 Task: Search one way flight ticket for 1 adult, 6 children, 1 infant in seat and 1 infant on lap in business from Tampa: Tampa International Airport to South Bend: South Bend International Airport on 8-6-2023. Choice of flights is Singapure airlines. Number of bags: 2 checked bags. Price is upto 109000. Outbound departure time preference is 8:00.
Action: Mouse moved to (311, 417)
Screenshot: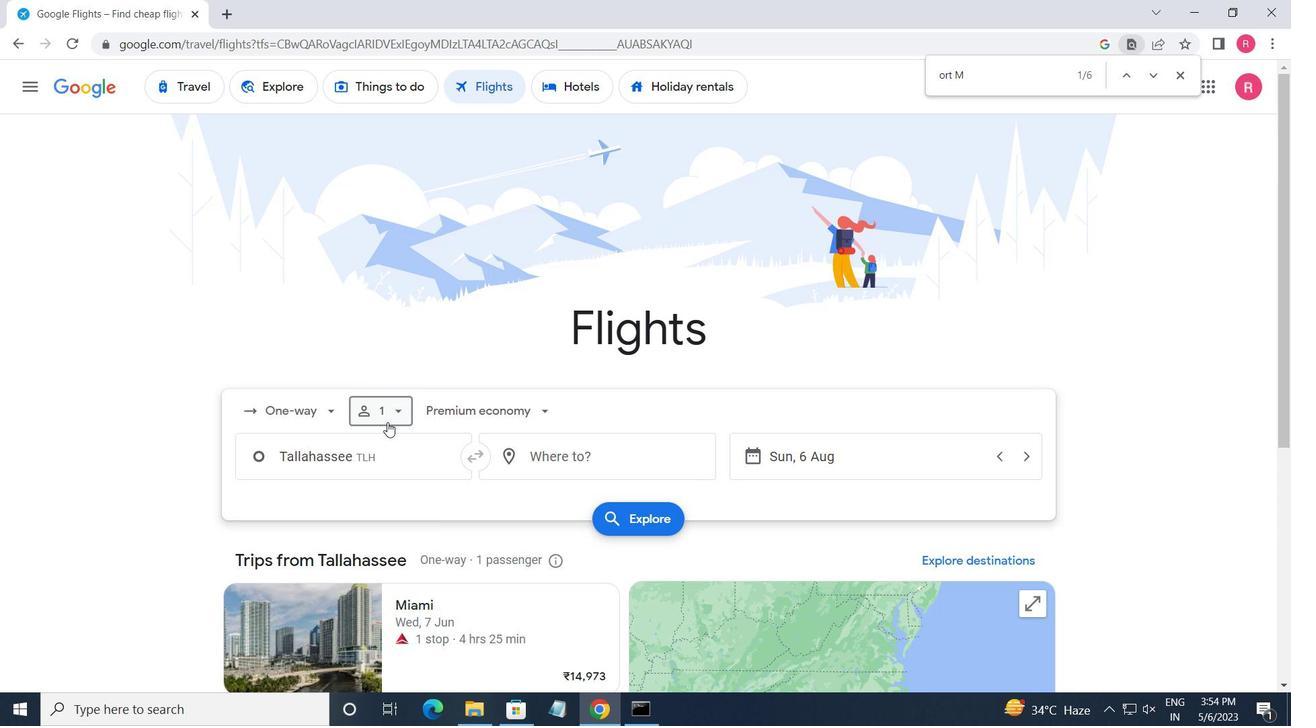 
Action: Mouse pressed left at (311, 417)
Screenshot: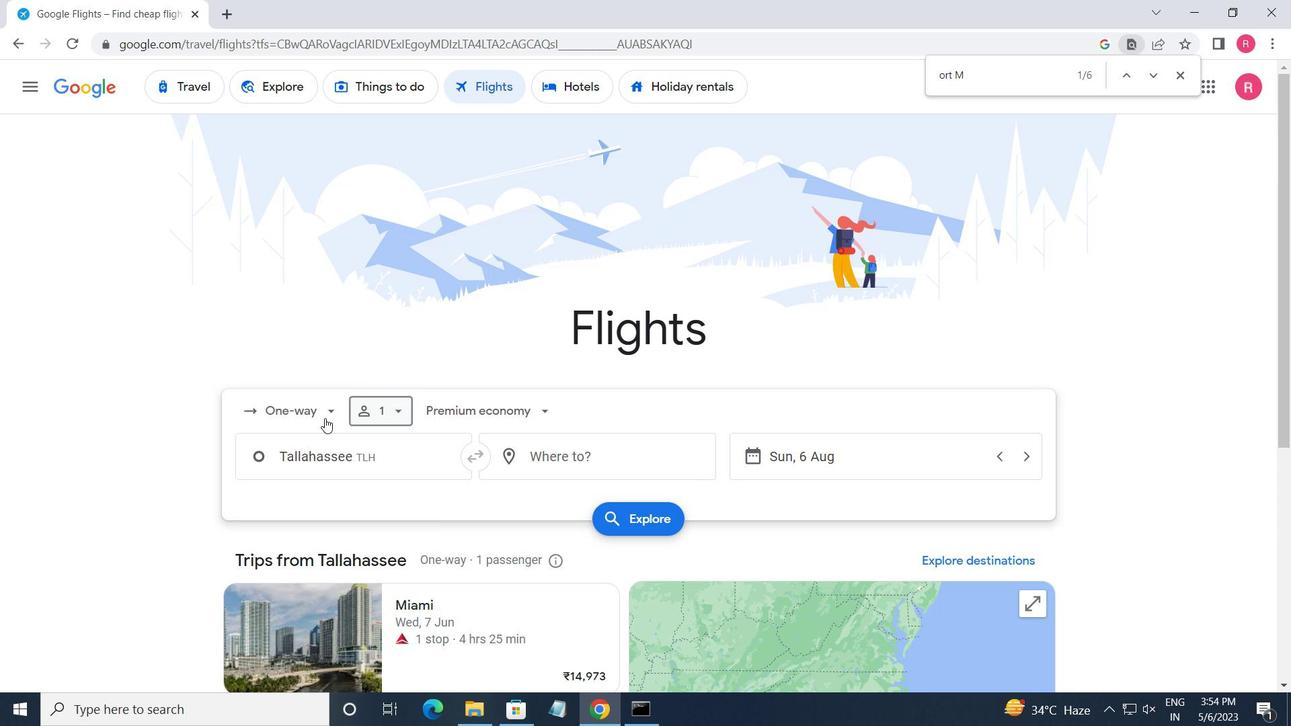 
Action: Mouse moved to (306, 496)
Screenshot: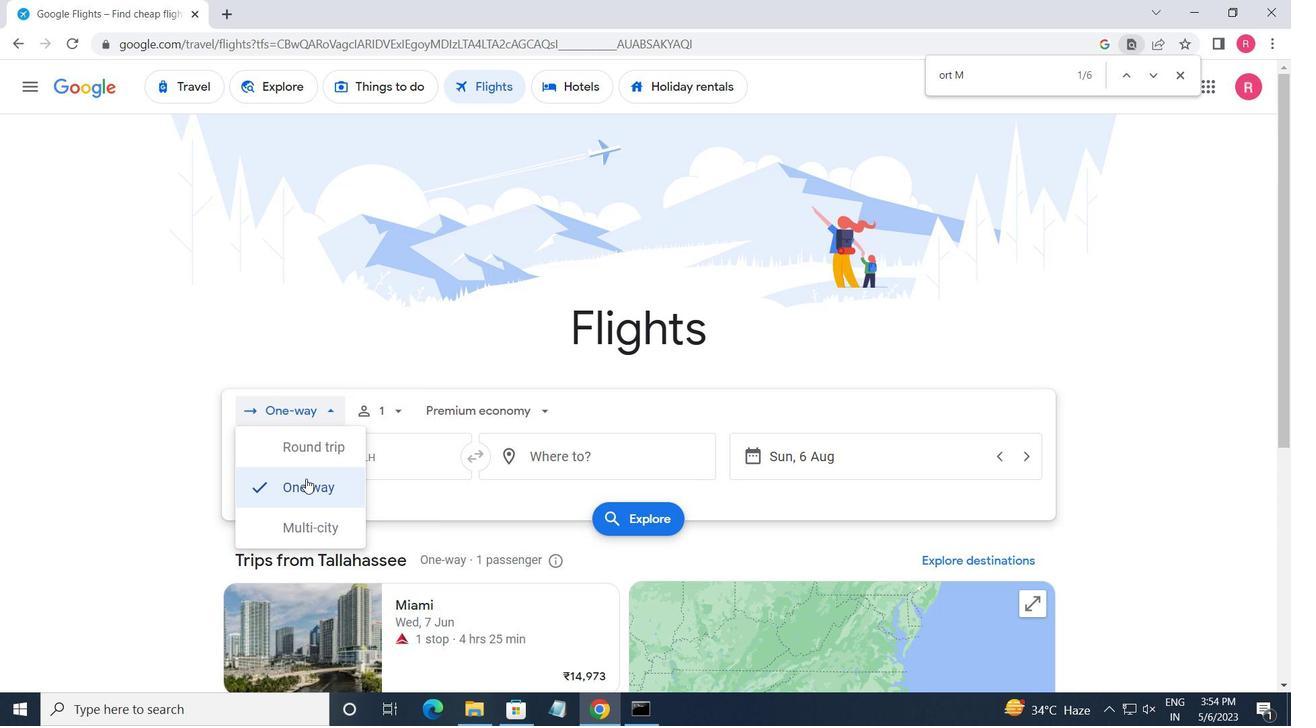 
Action: Mouse pressed left at (306, 496)
Screenshot: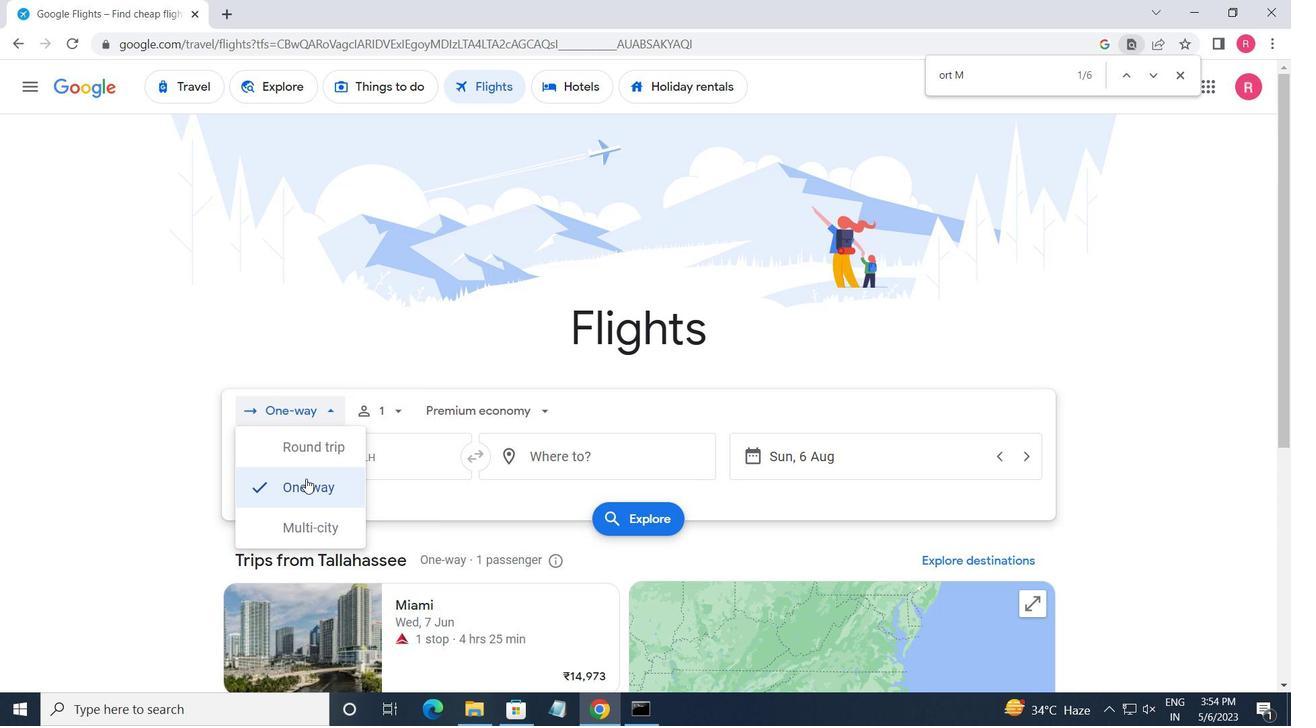 
Action: Mouse moved to (384, 407)
Screenshot: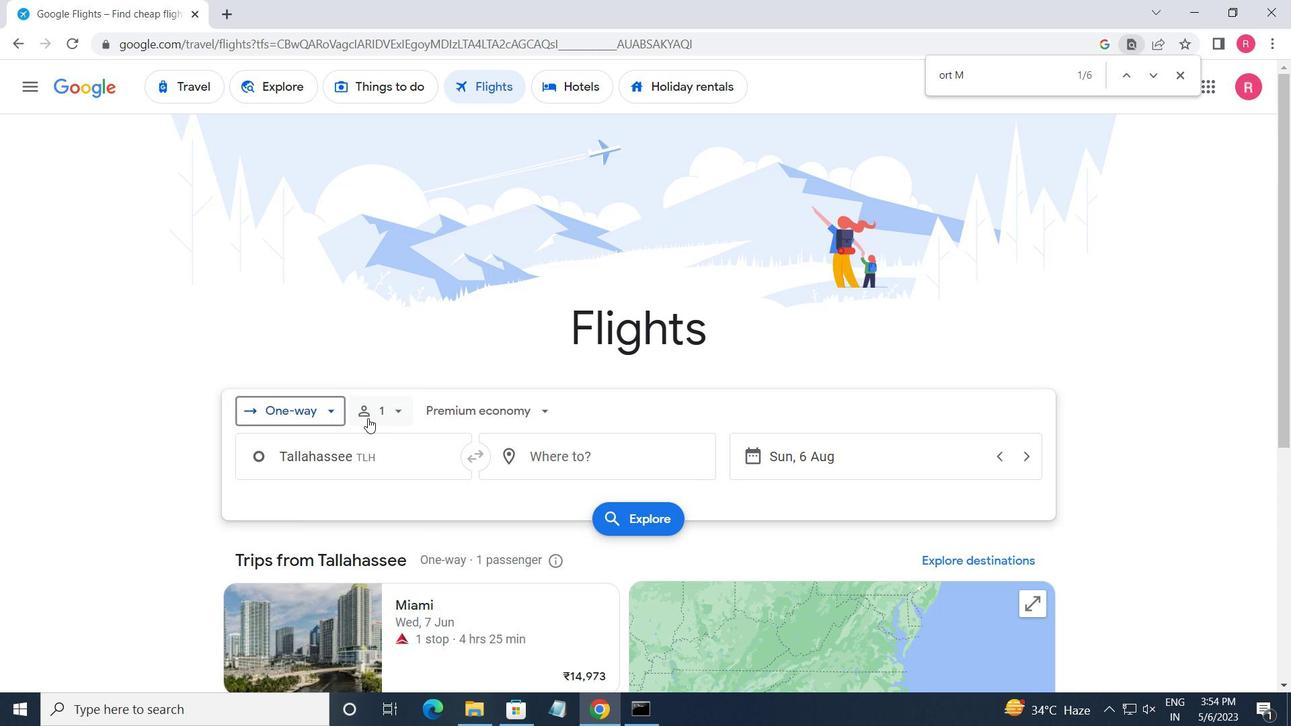 
Action: Mouse pressed left at (384, 407)
Screenshot: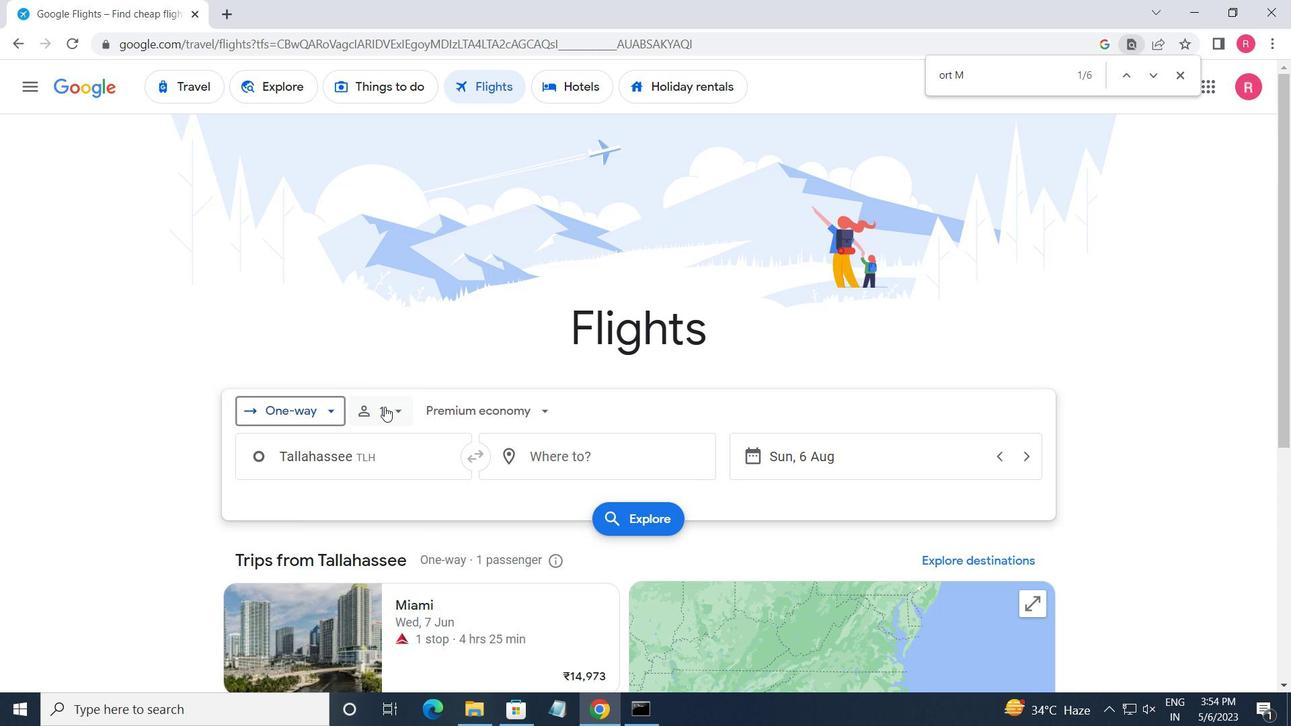 
Action: Mouse moved to (528, 502)
Screenshot: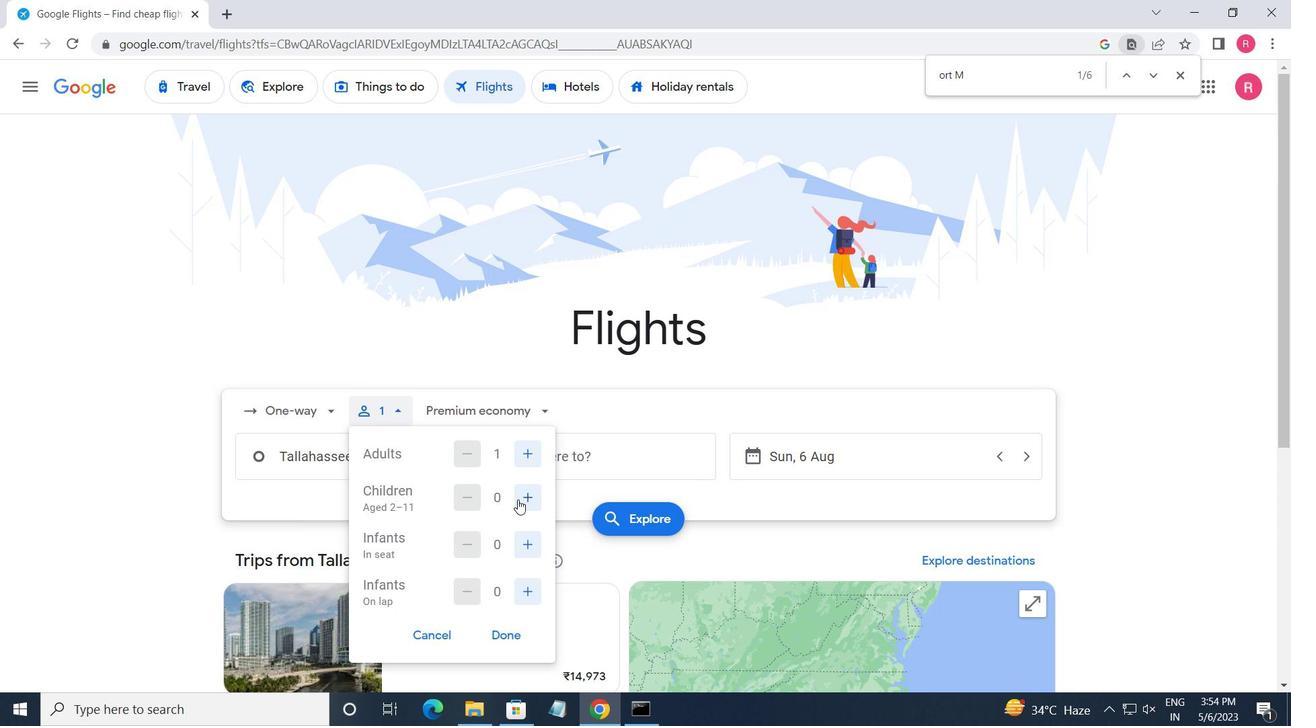 
Action: Mouse pressed left at (528, 502)
Screenshot: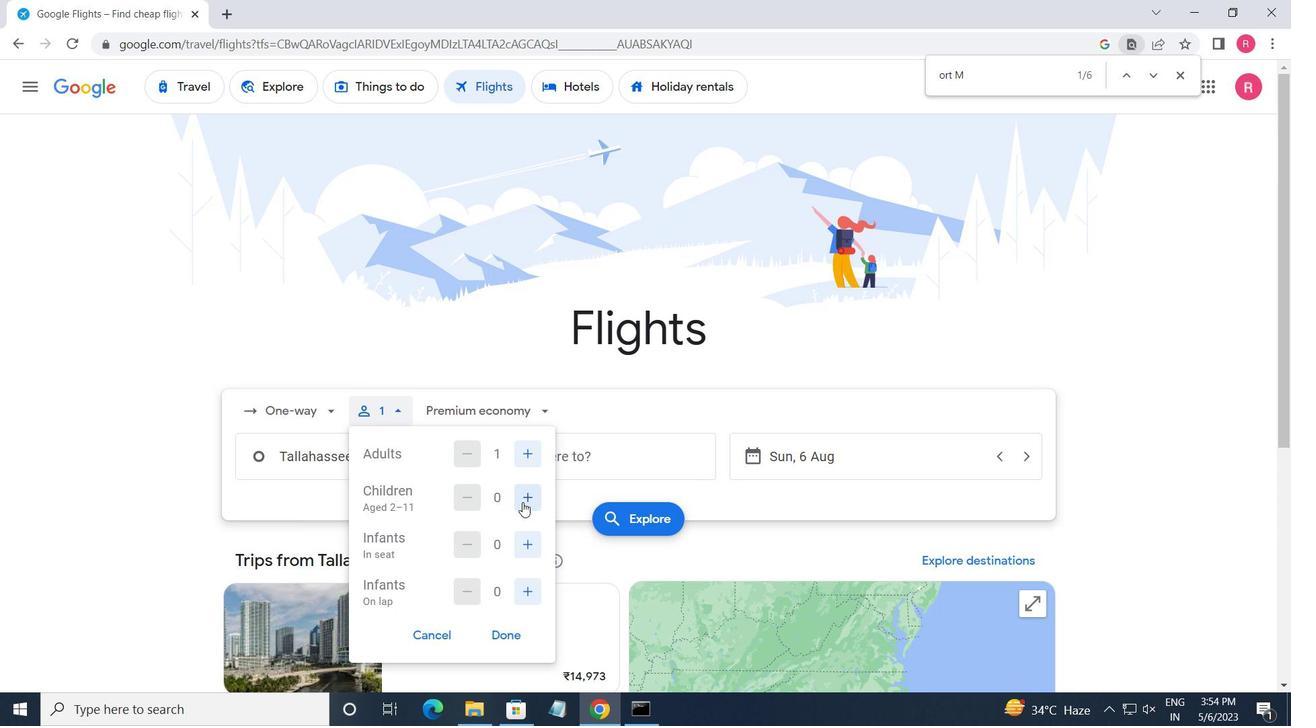 
Action: Mouse moved to (529, 499)
Screenshot: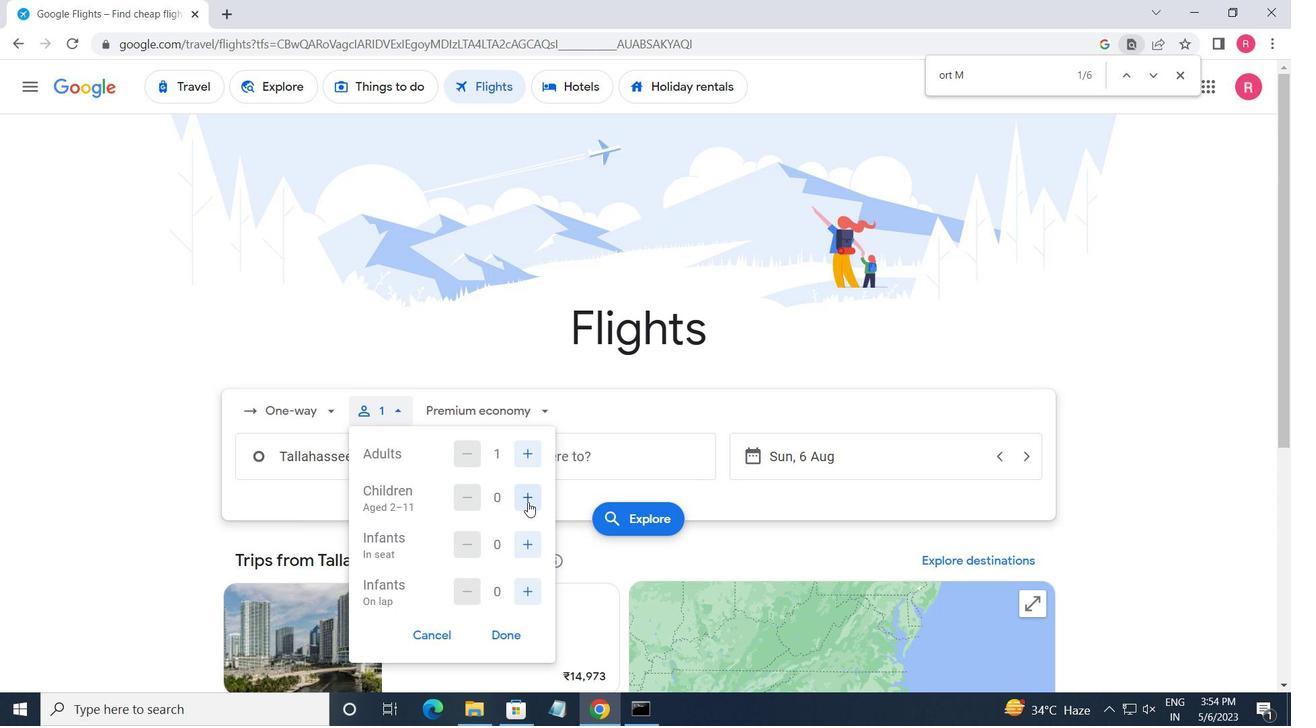 
Action: Mouse pressed left at (529, 499)
Screenshot: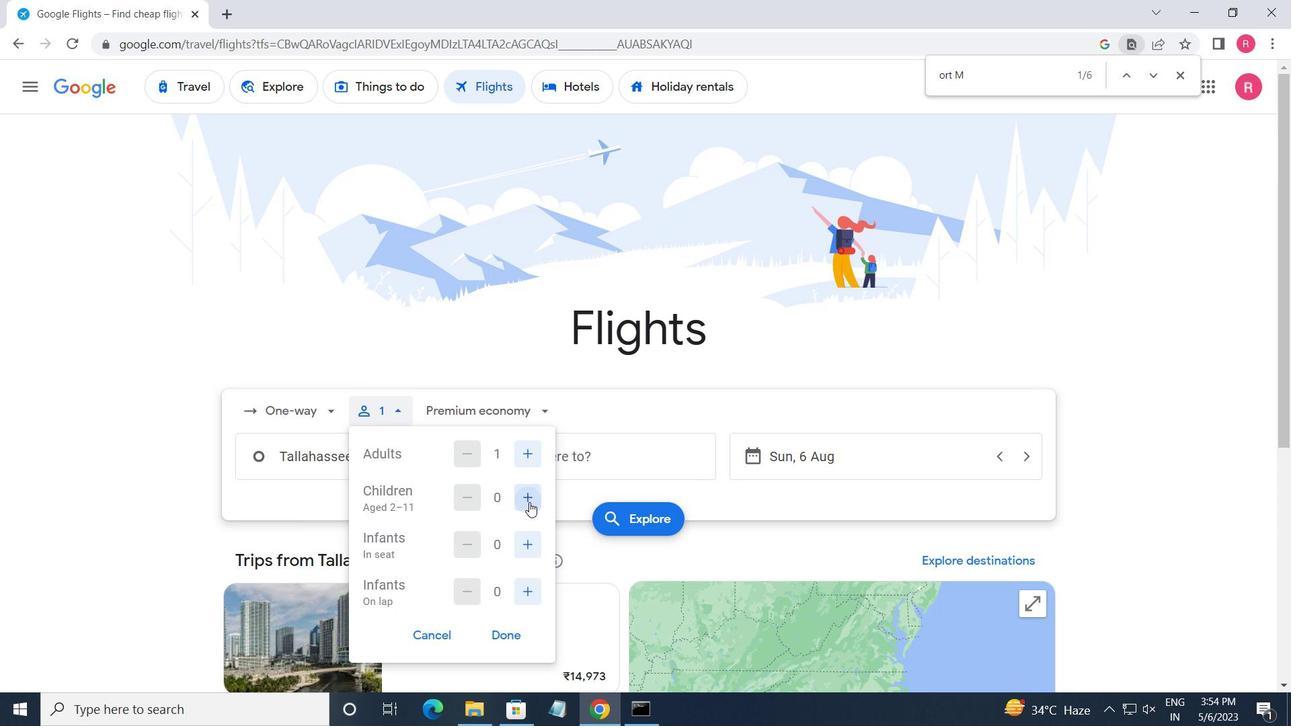 
Action: Mouse moved to (528, 499)
Screenshot: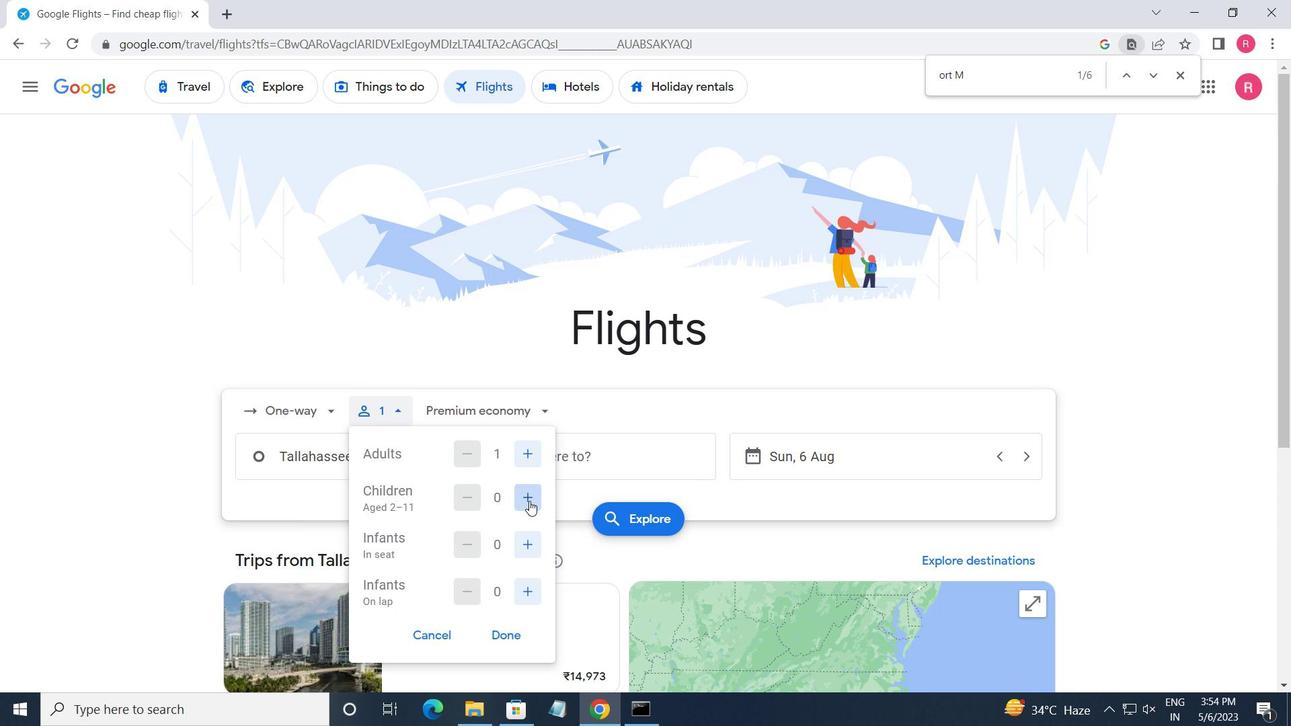 
Action: Mouse pressed left at (528, 499)
Screenshot: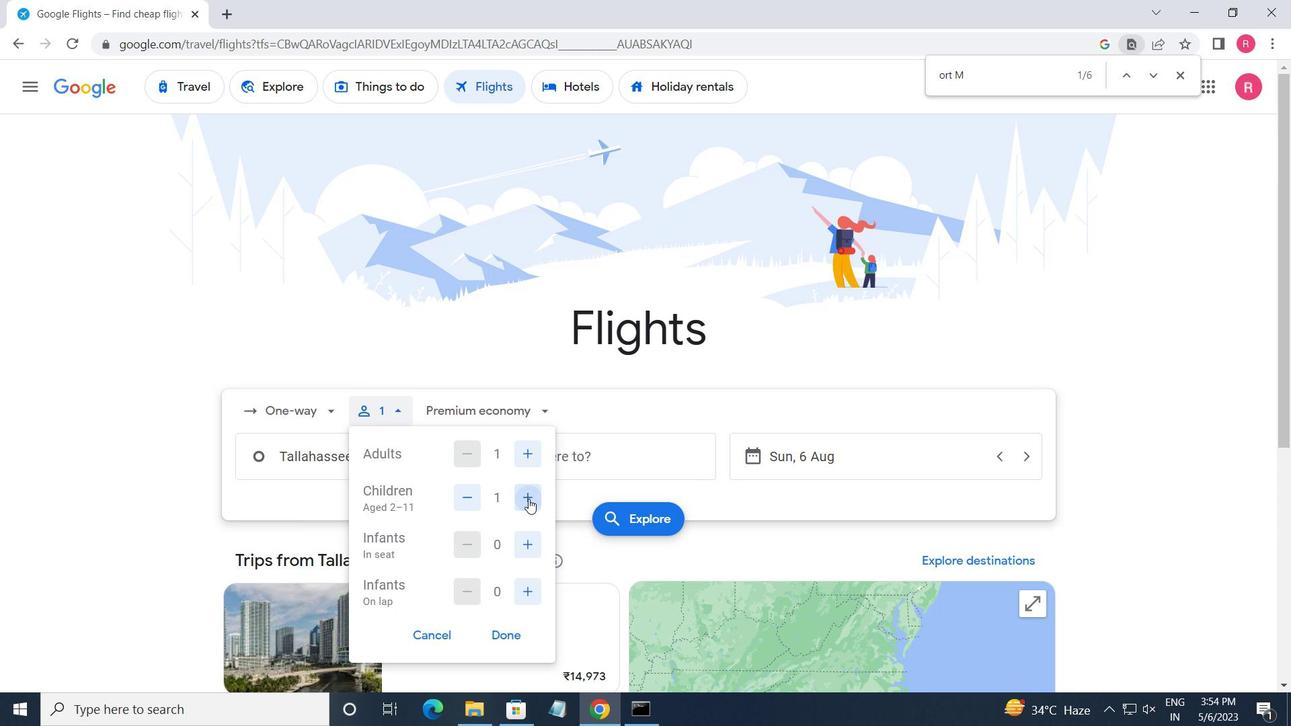 
Action: Mouse moved to (528, 499)
Screenshot: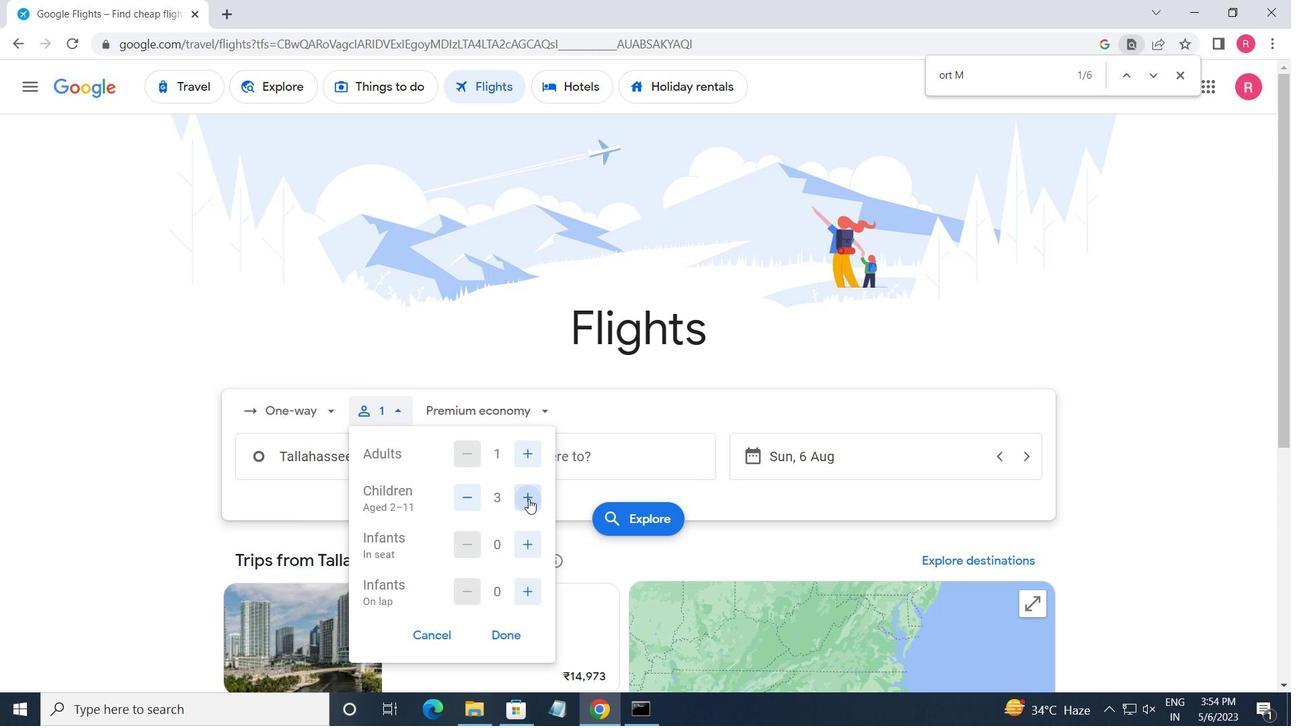
Action: Mouse pressed left at (528, 499)
Screenshot: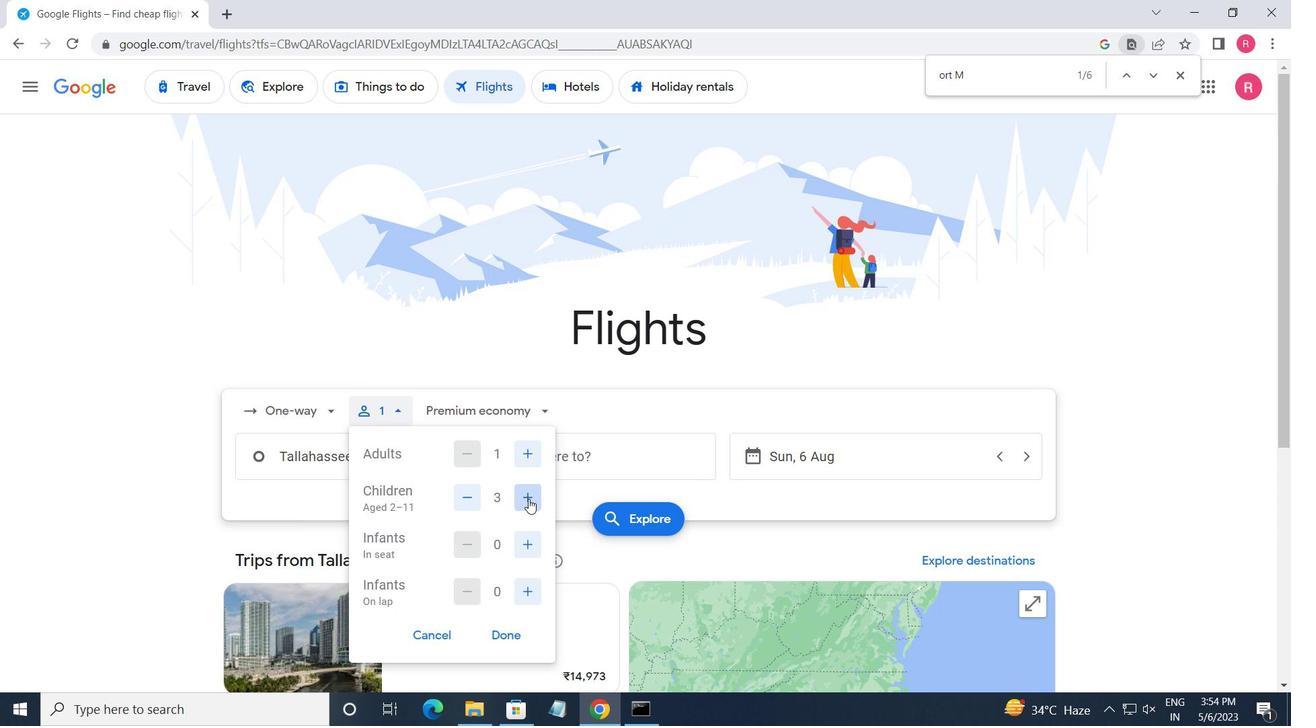 
Action: Mouse moved to (523, 495)
Screenshot: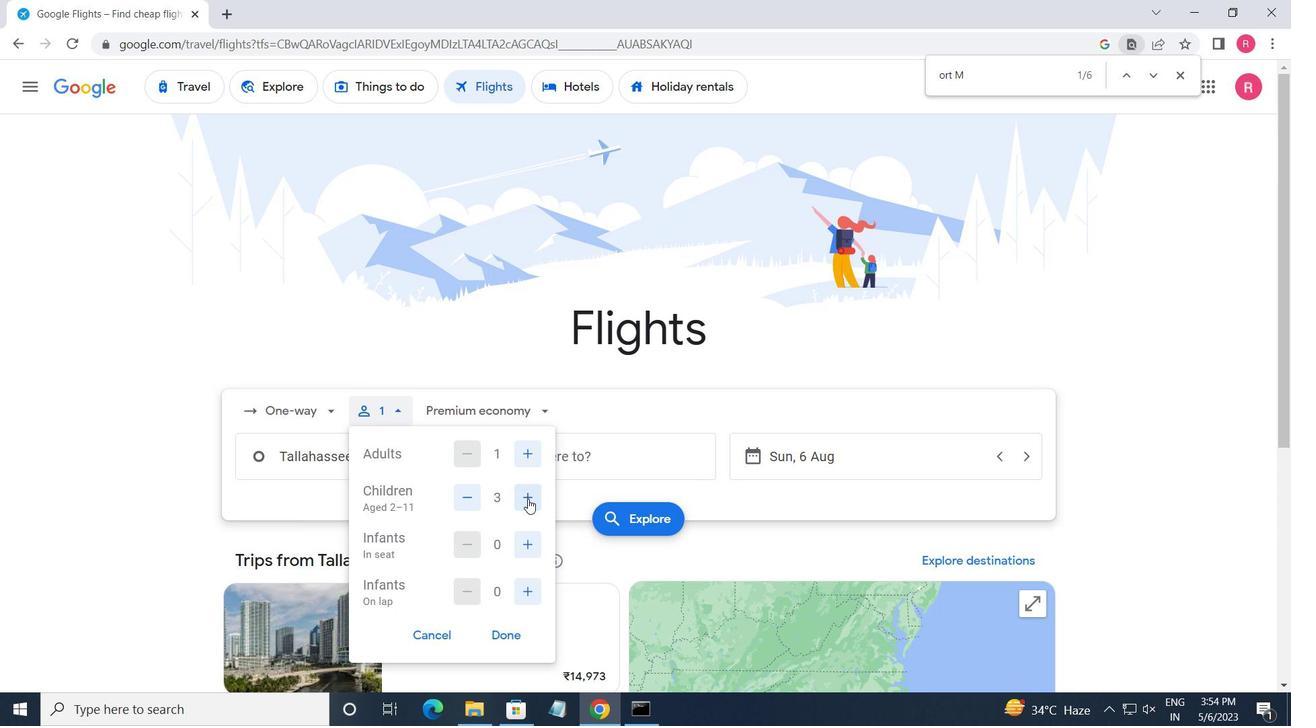 
Action: Mouse pressed left at (523, 495)
Screenshot: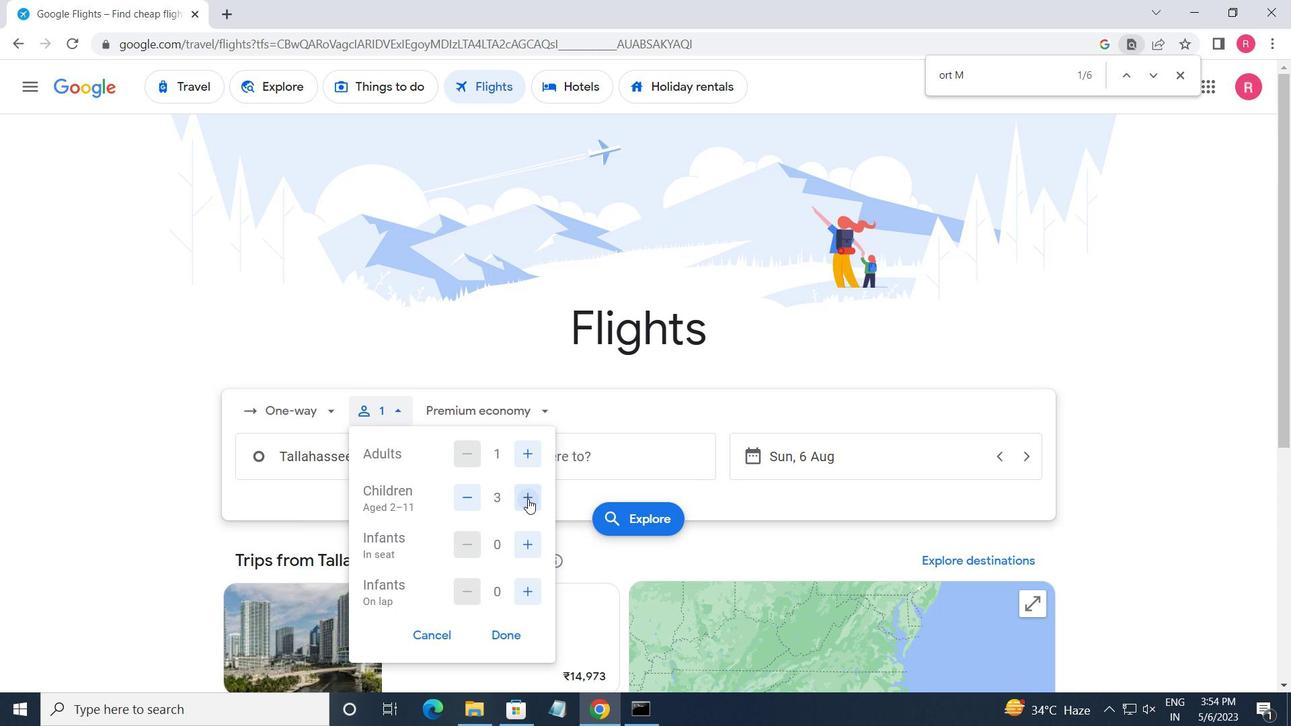 
Action: Mouse pressed left at (523, 495)
Screenshot: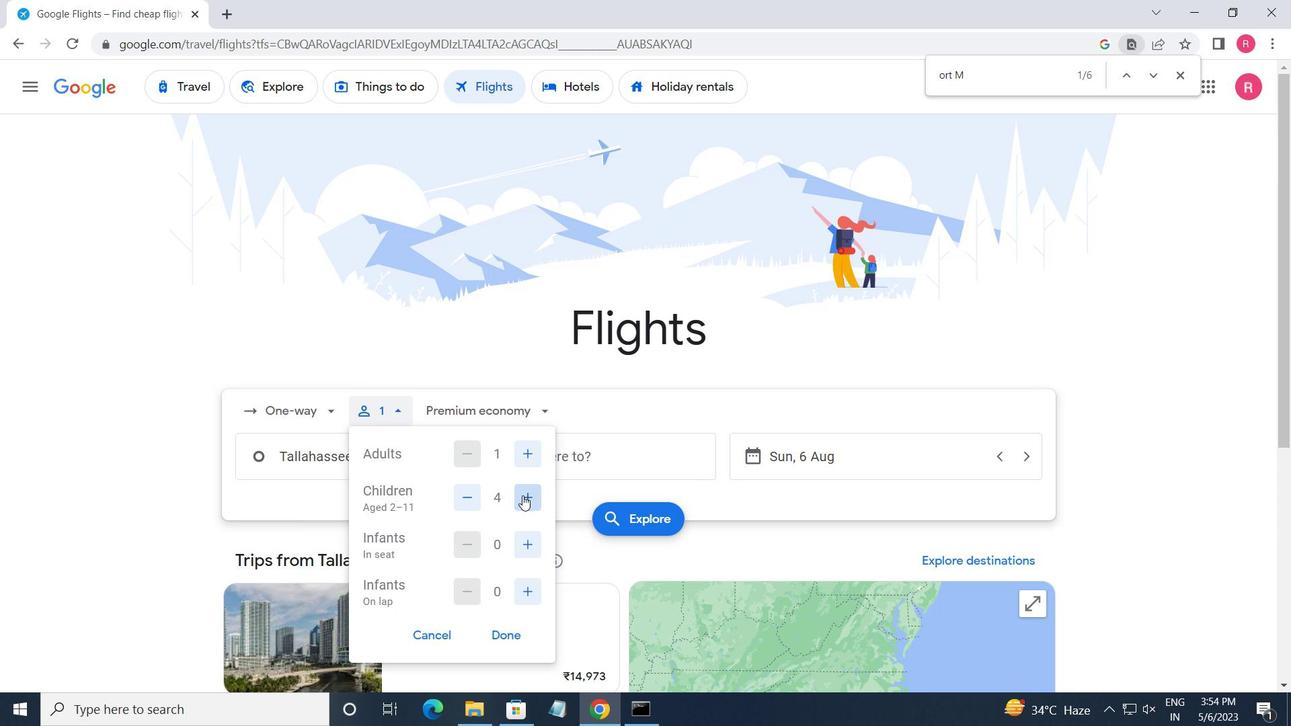 
Action: Mouse moved to (532, 546)
Screenshot: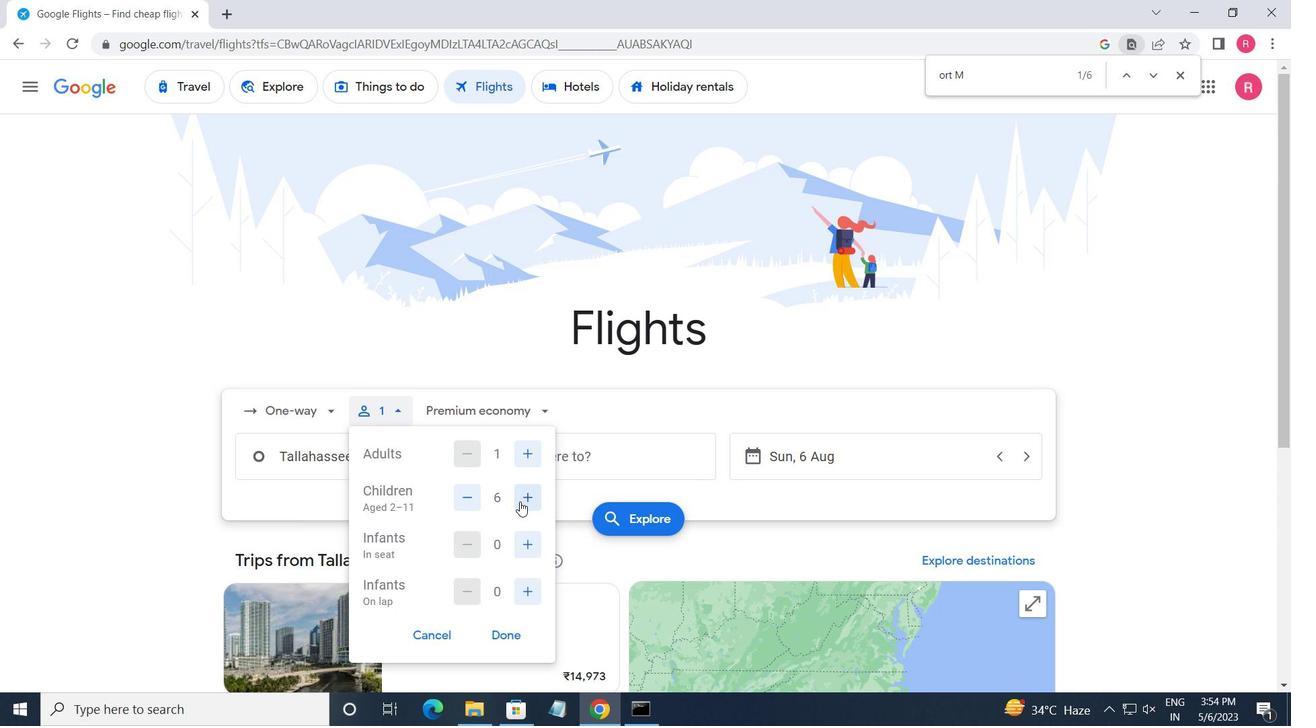 
Action: Mouse pressed left at (532, 546)
Screenshot: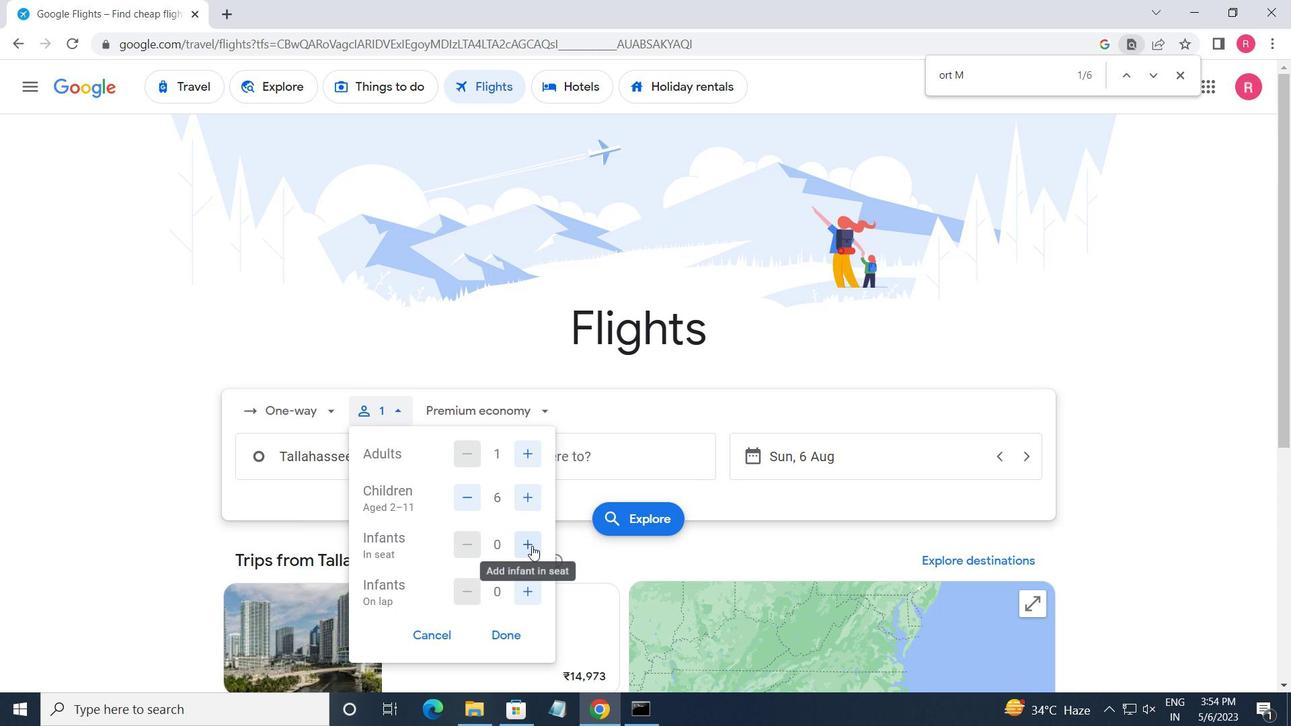
Action: Mouse moved to (526, 589)
Screenshot: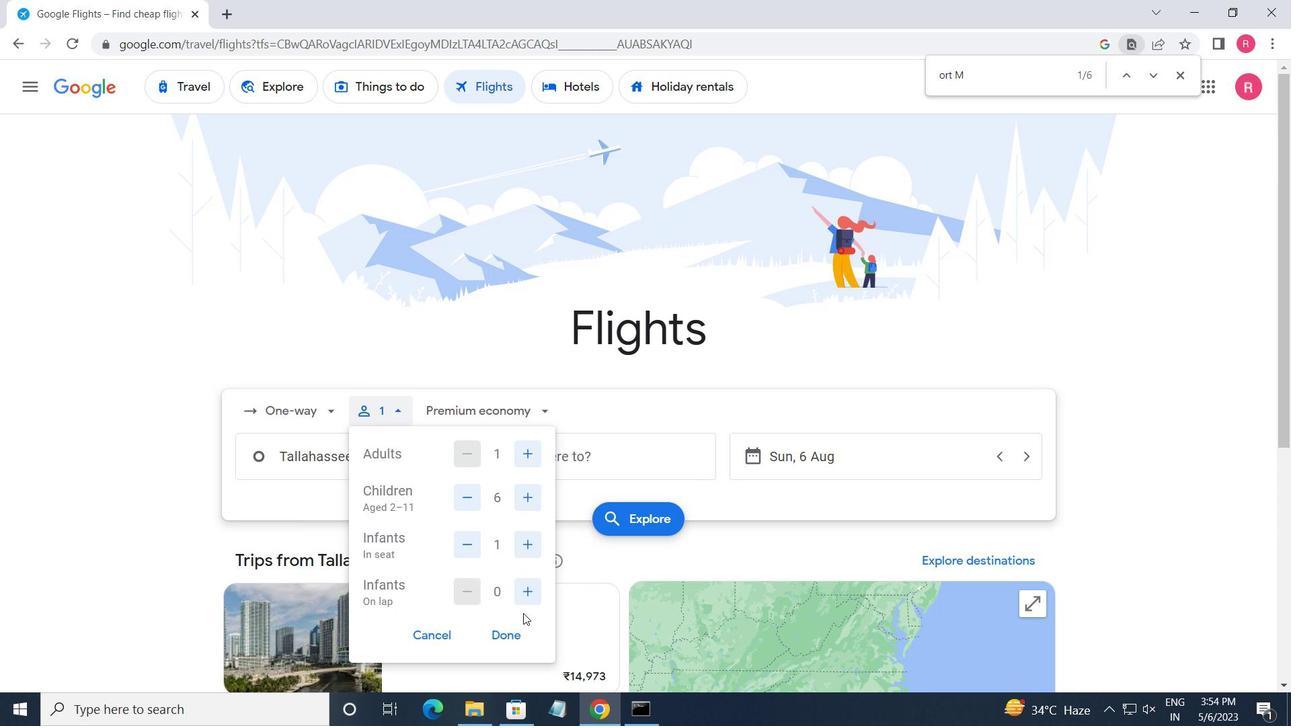 
Action: Mouse pressed left at (526, 589)
Screenshot: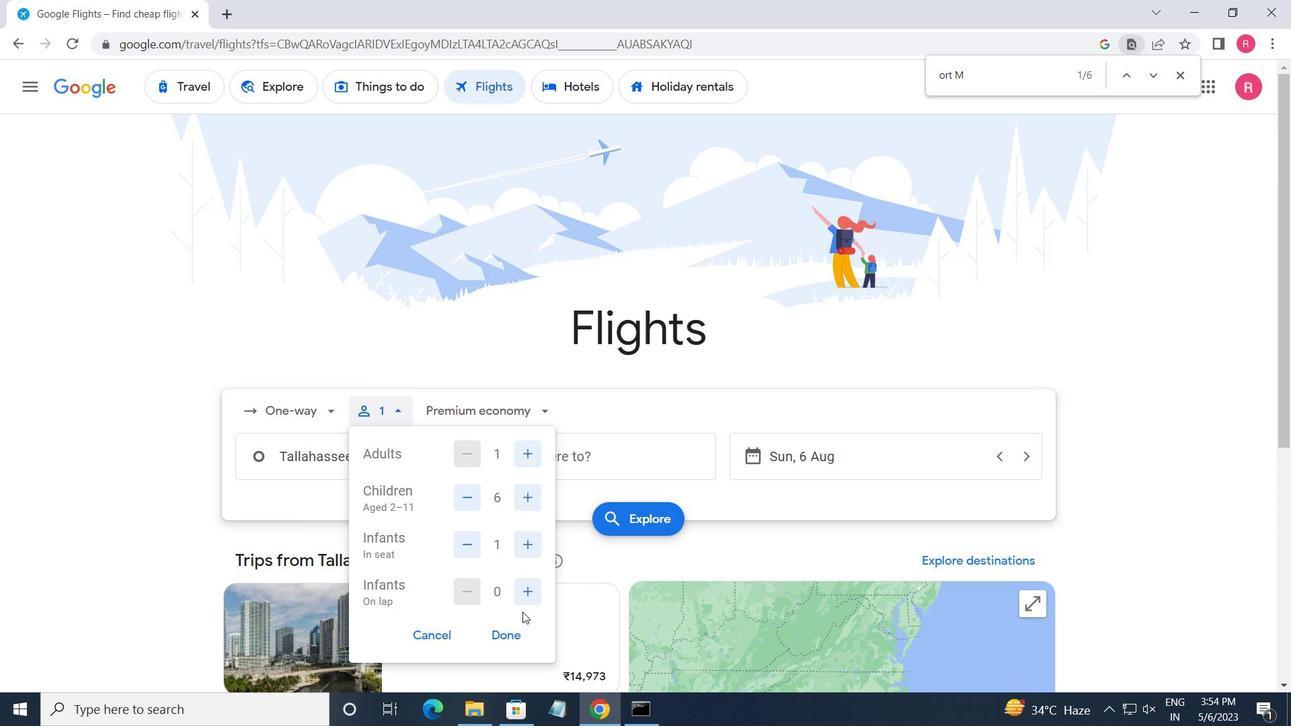 
Action: Mouse moved to (505, 632)
Screenshot: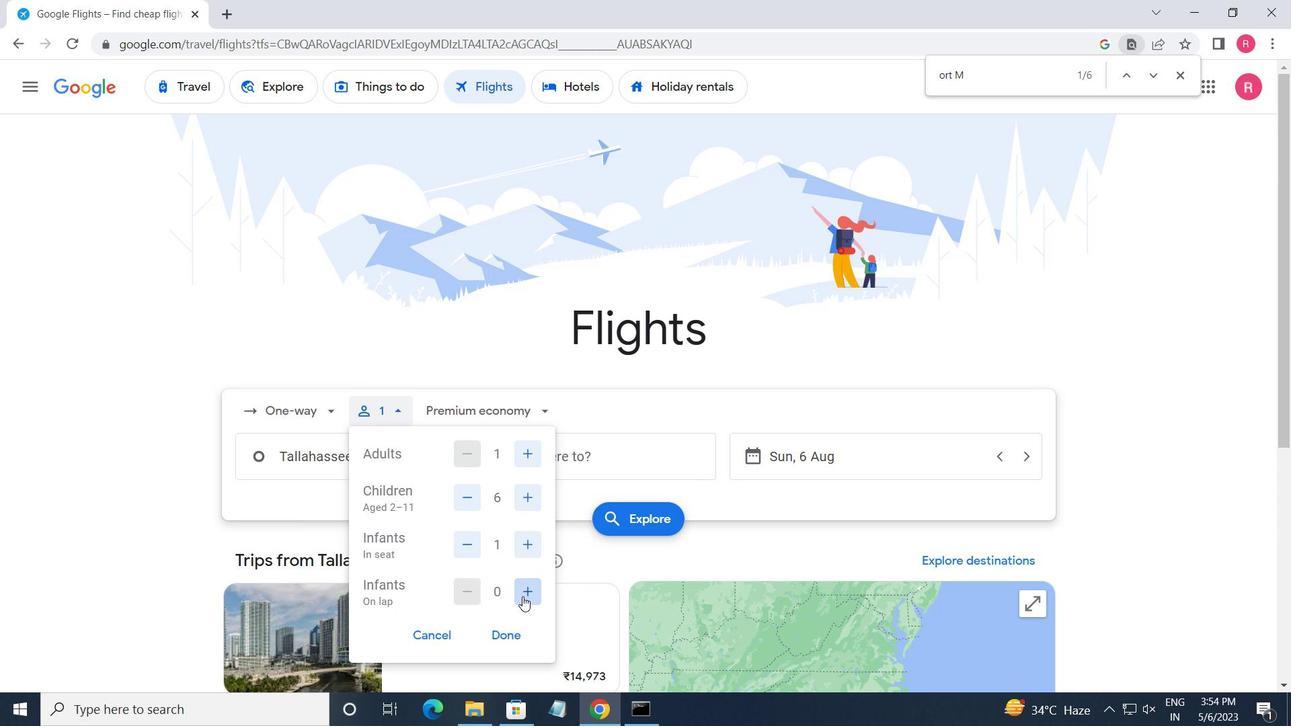 
Action: Mouse pressed left at (505, 632)
Screenshot: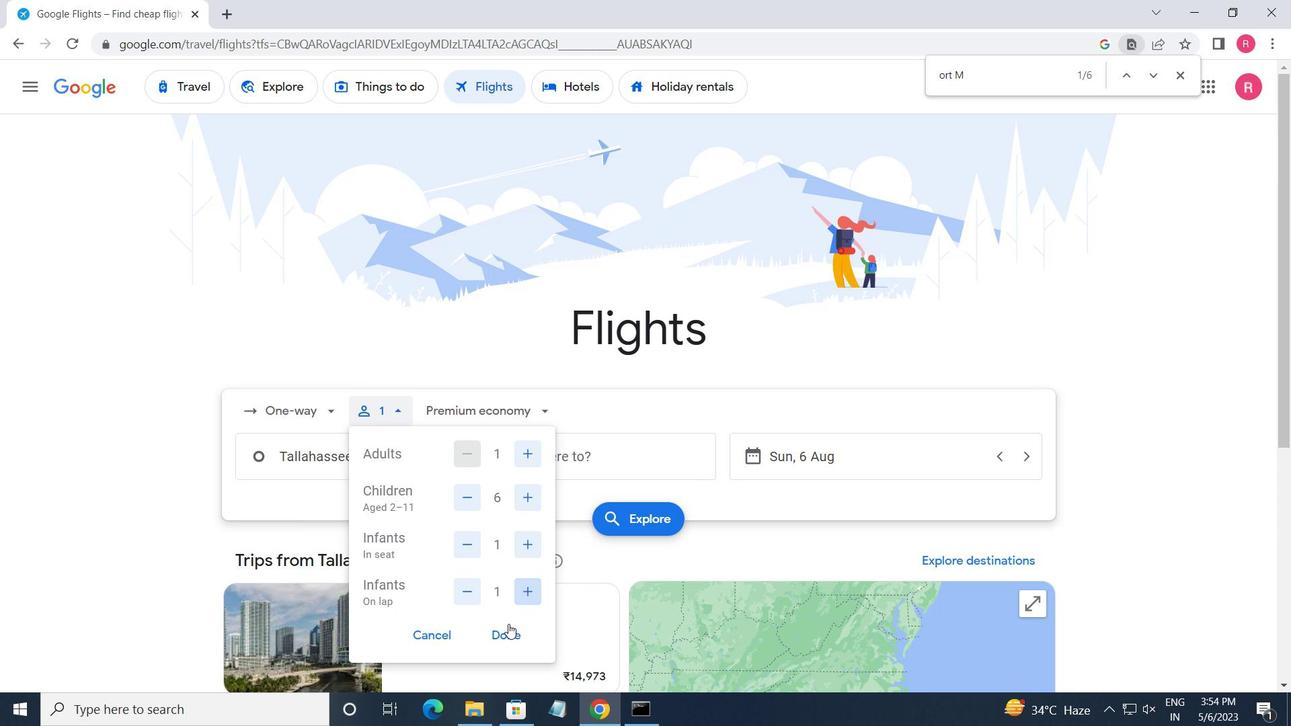 
Action: Mouse moved to (476, 416)
Screenshot: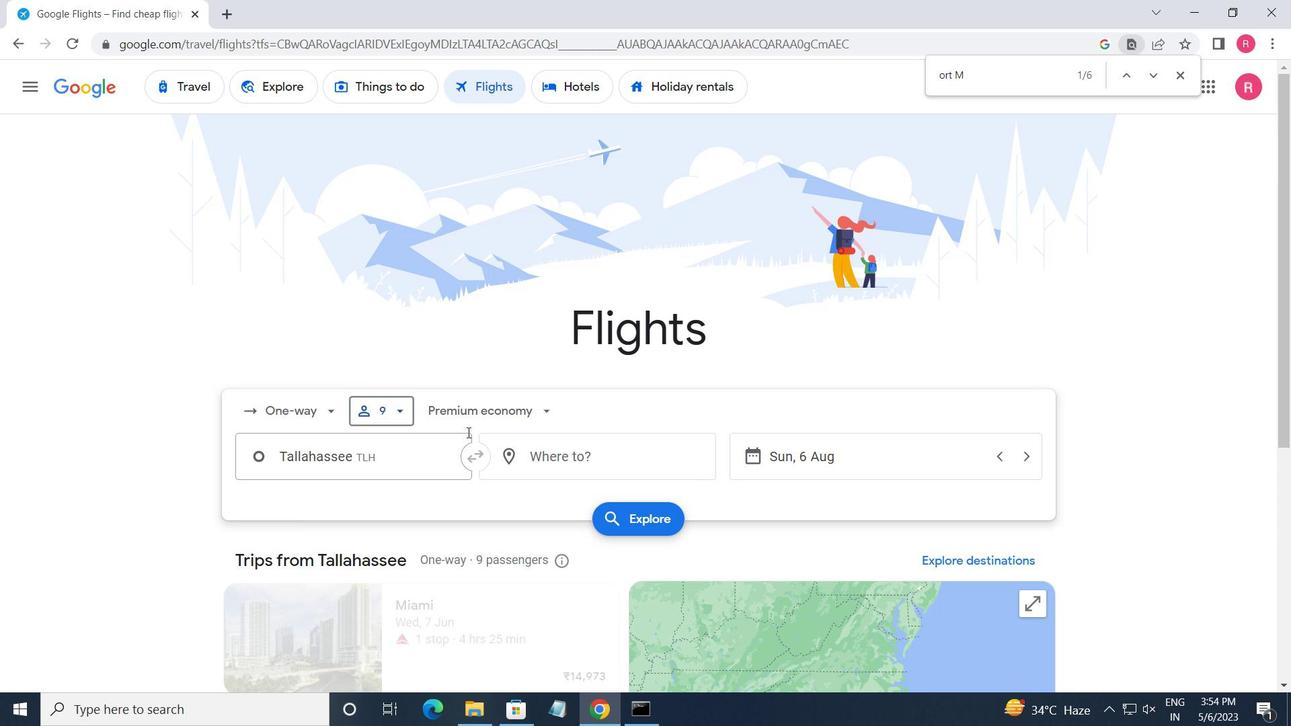 
Action: Mouse pressed left at (476, 416)
Screenshot: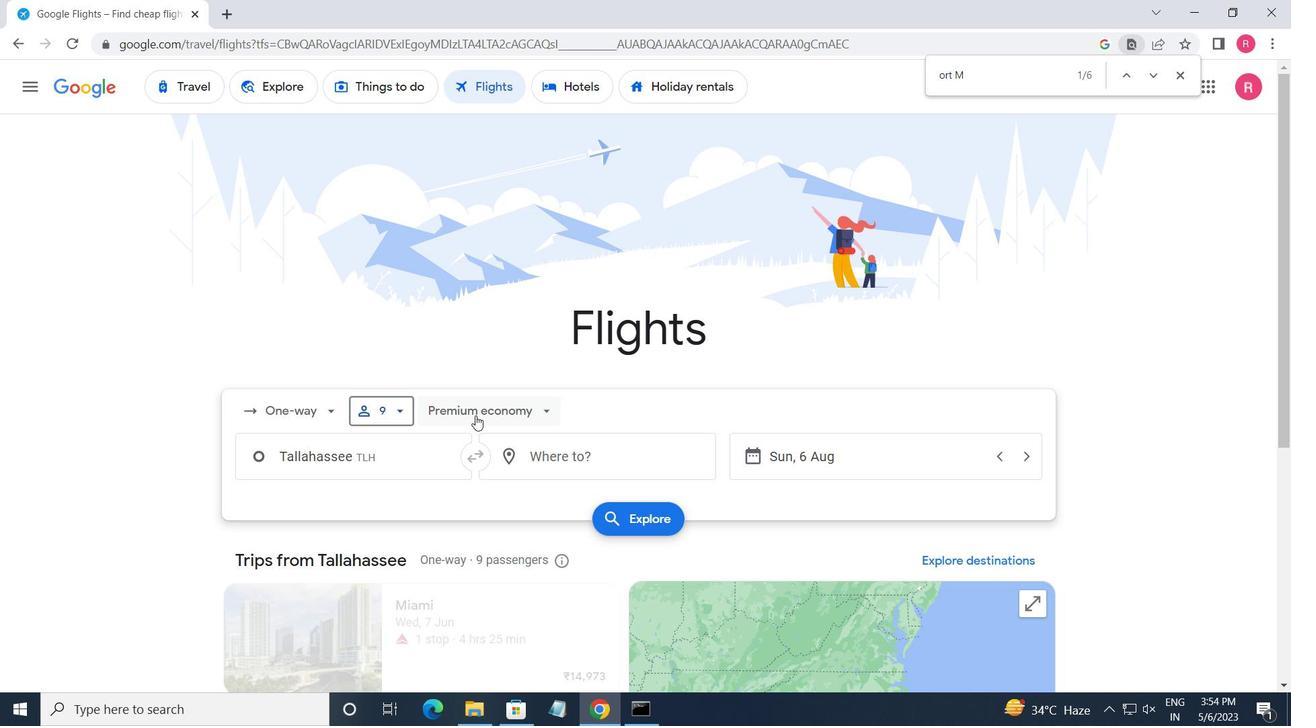 
Action: Mouse moved to (498, 450)
Screenshot: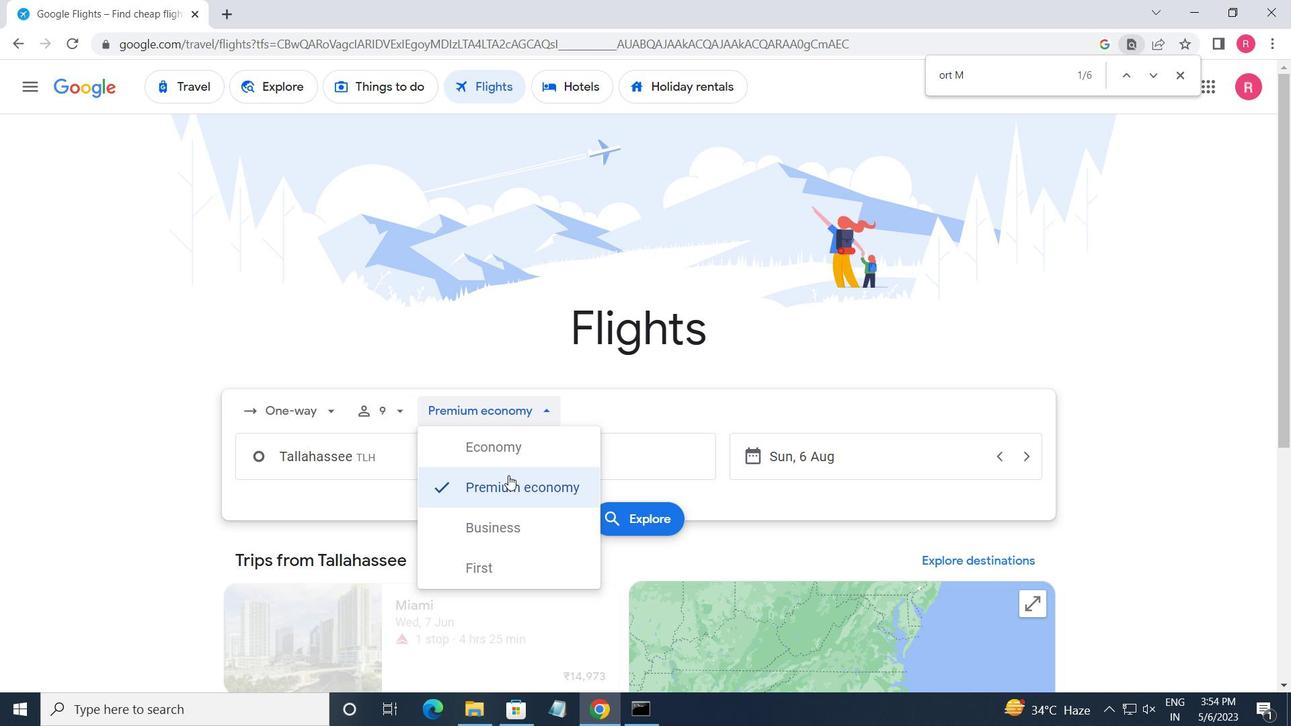 
Action: Mouse pressed left at (498, 450)
Screenshot: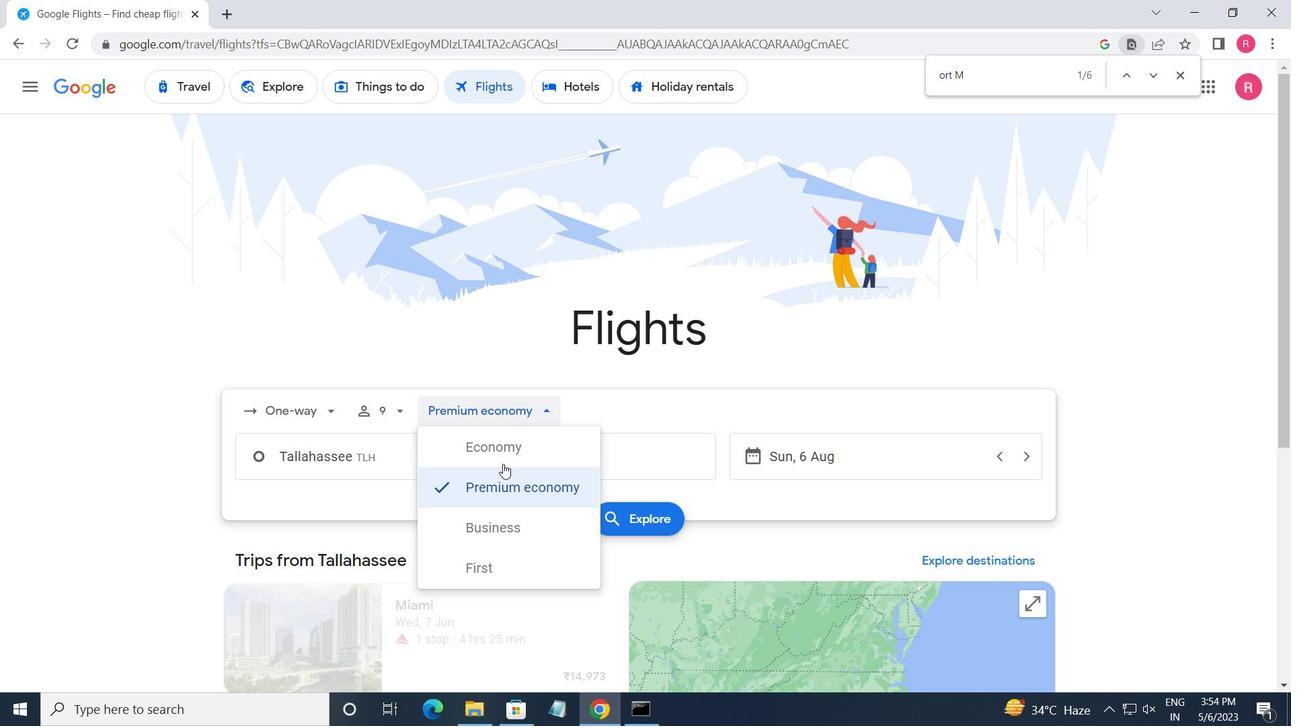 
Action: Mouse moved to (485, 413)
Screenshot: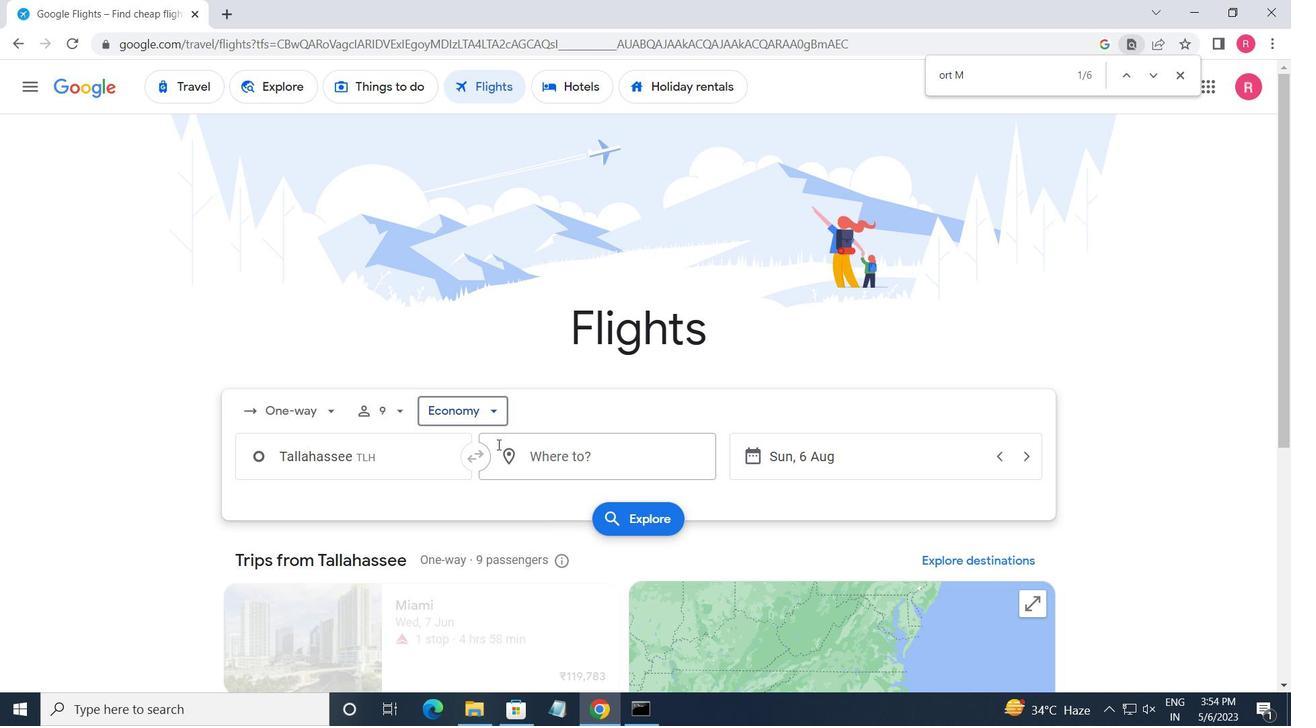 
Action: Mouse pressed left at (485, 413)
Screenshot: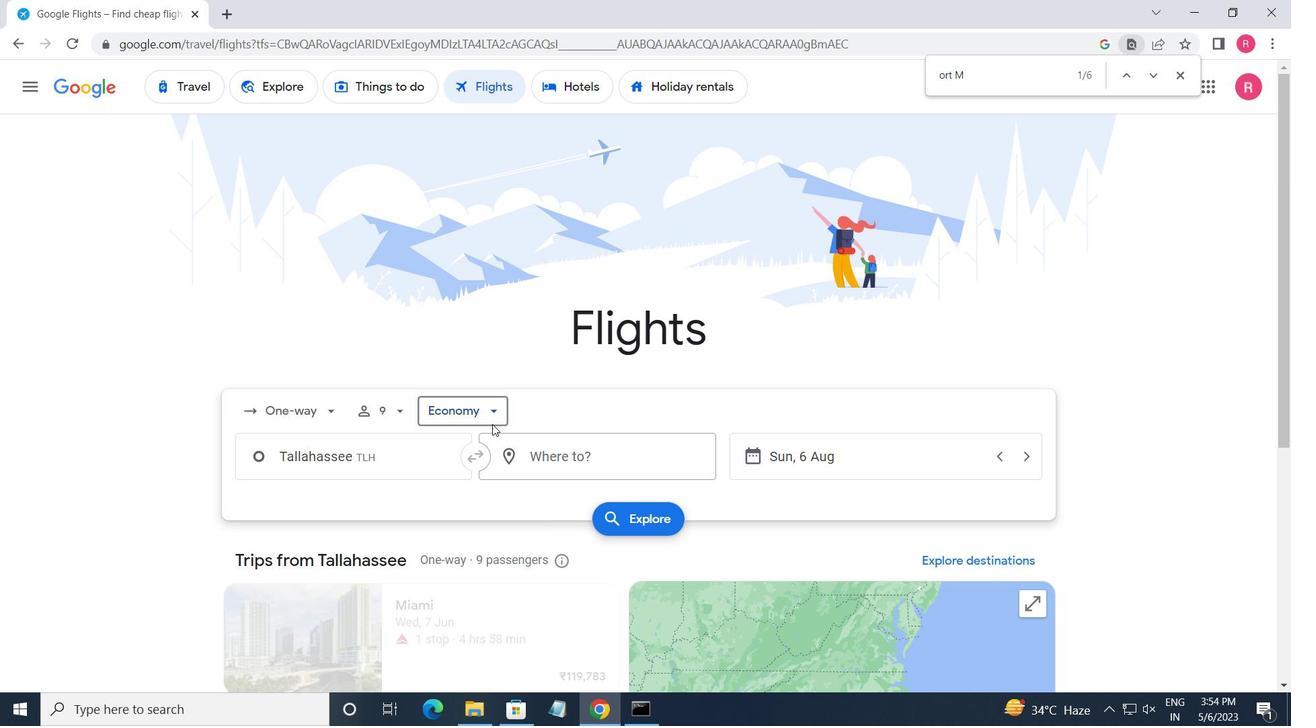 
Action: Mouse moved to (499, 533)
Screenshot: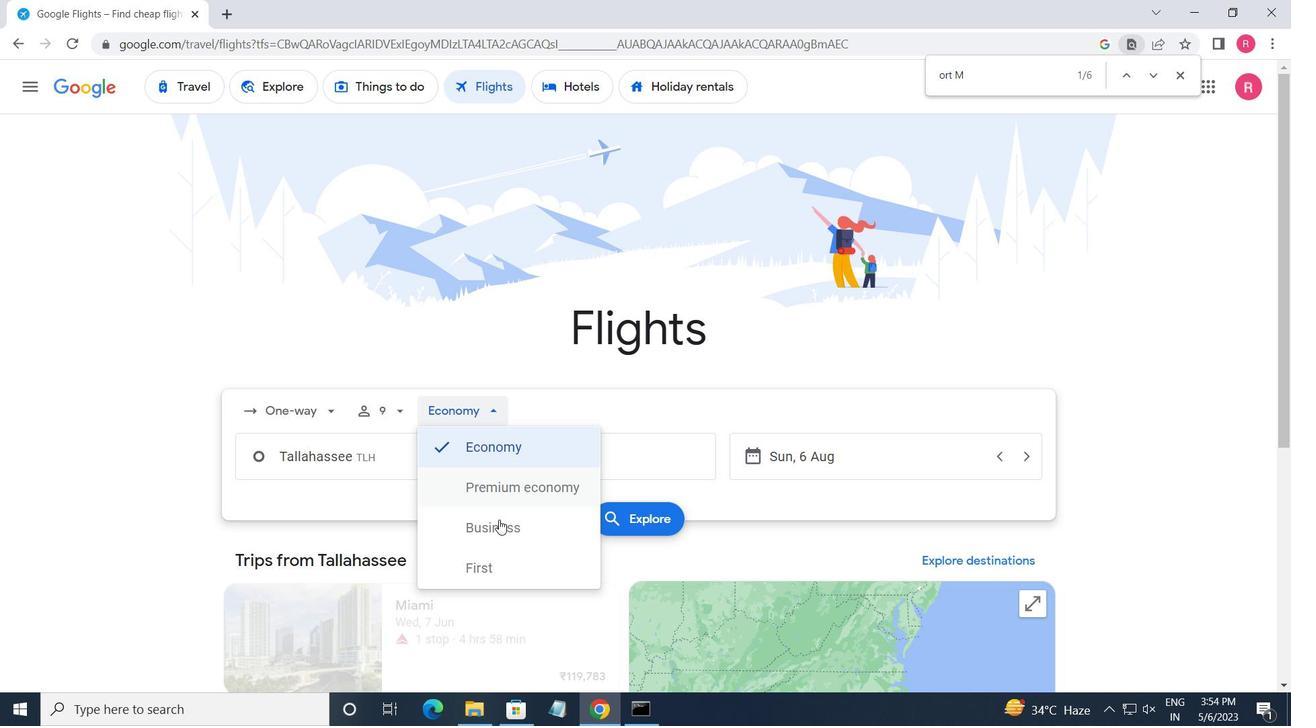 
Action: Mouse pressed left at (499, 533)
Screenshot: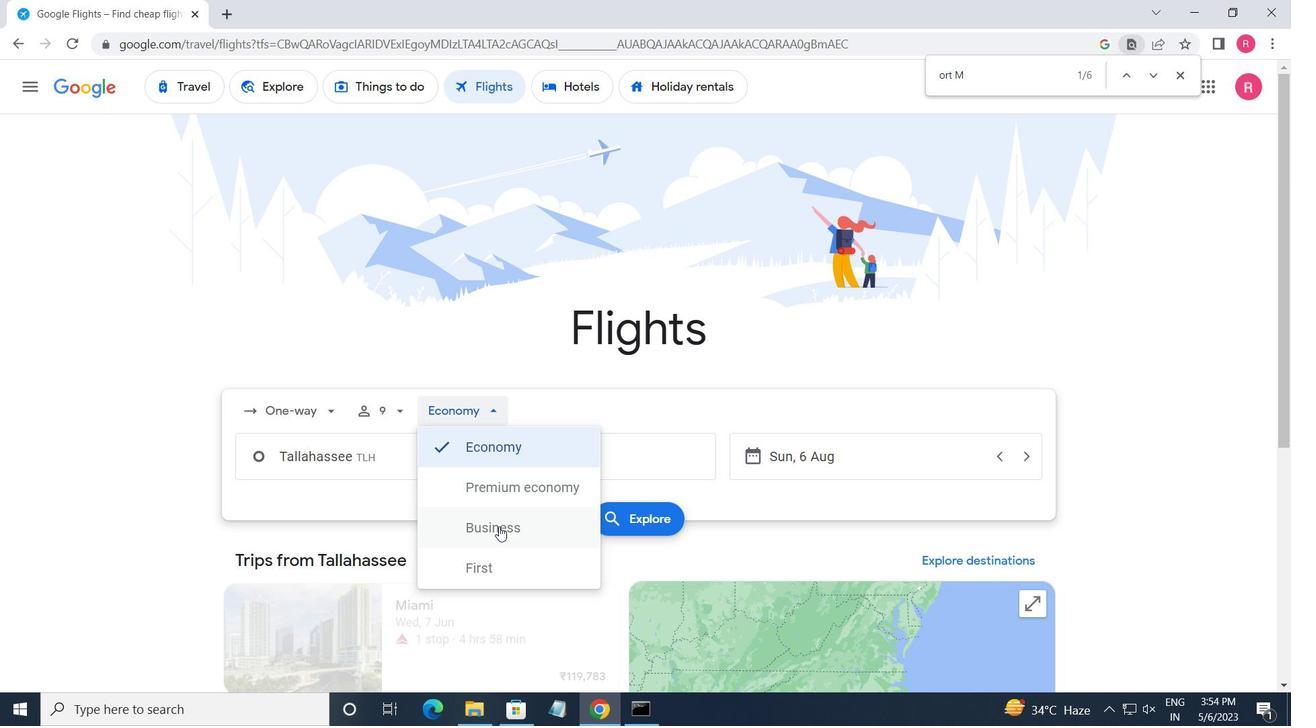 
Action: Mouse moved to (419, 475)
Screenshot: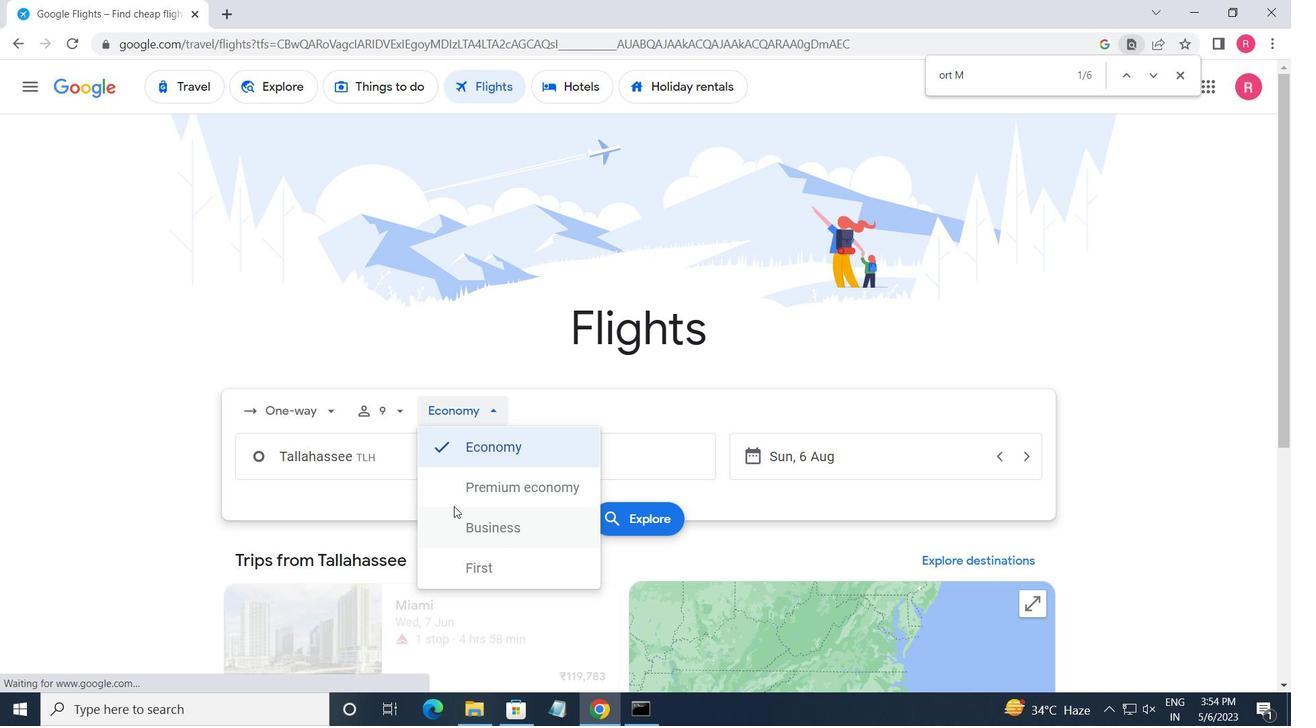
Action: Mouse pressed left at (419, 475)
Screenshot: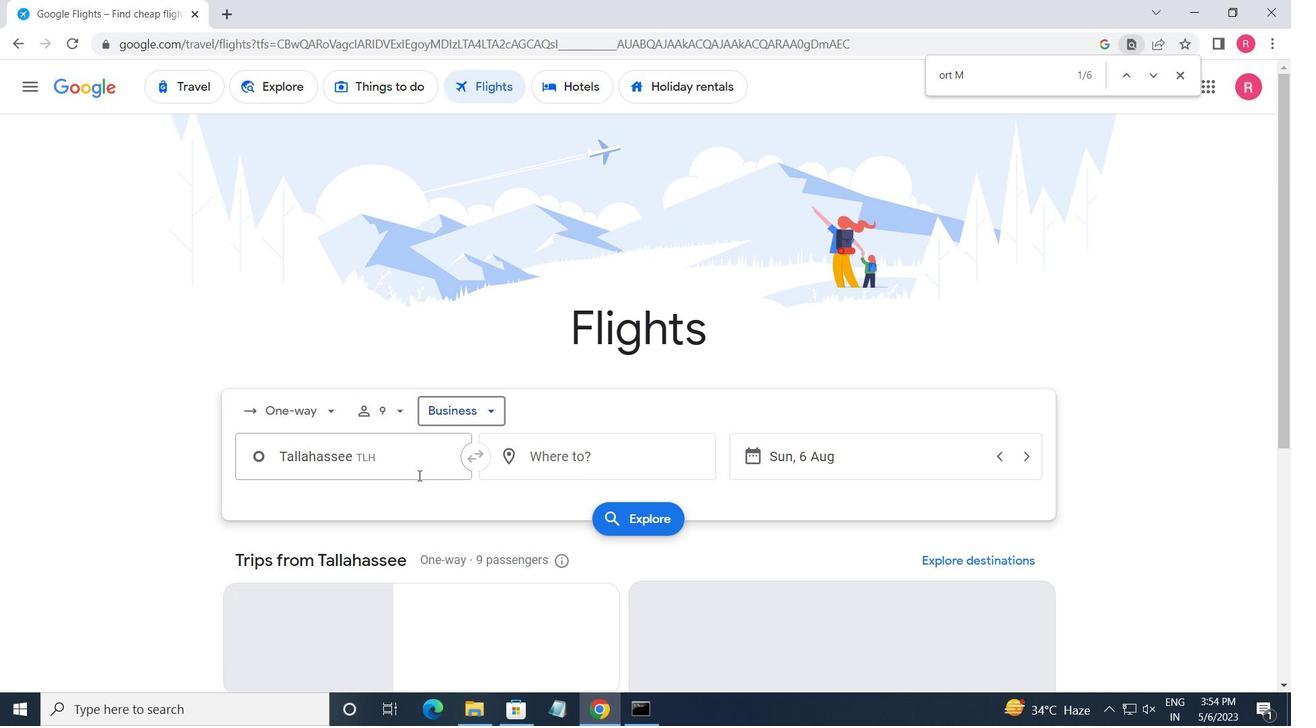 
Action: Key pressed <Key.shift><Key.shift><Key.shift><Key.shift><Key.shift>TAMPA
Screenshot: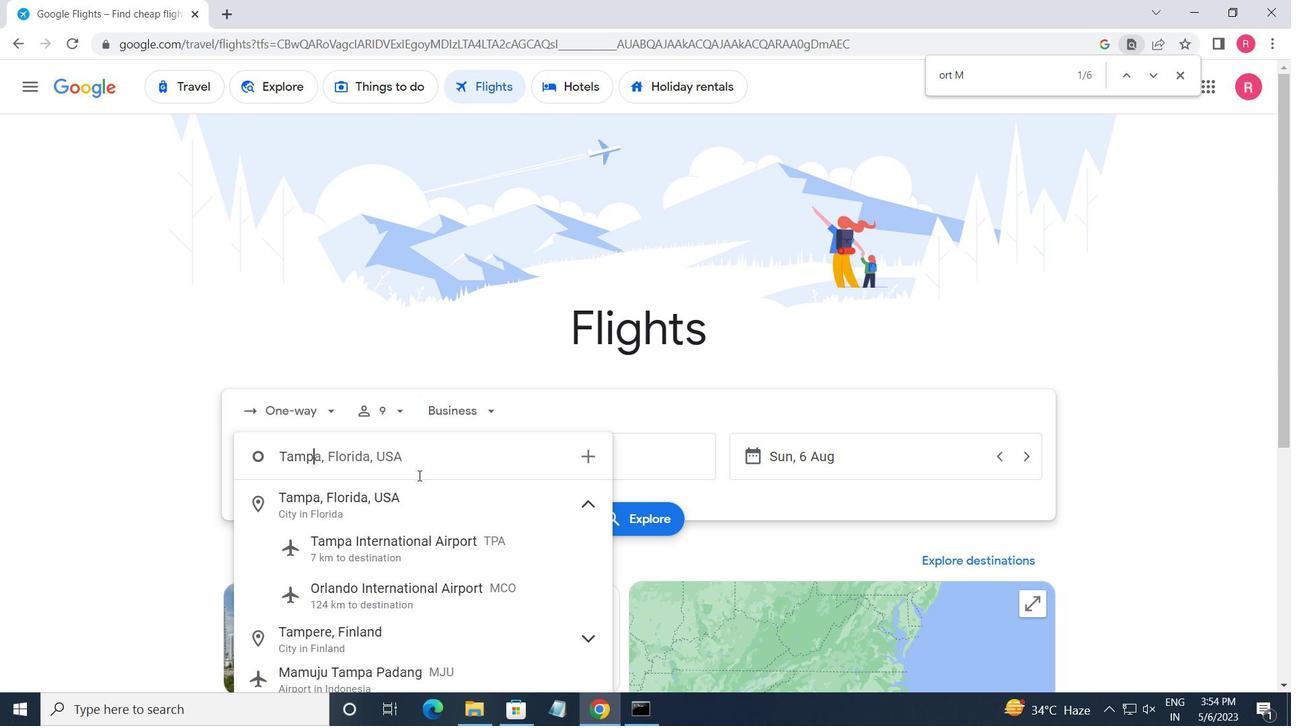 
Action: Mouse moved to (427, 553)
Screenshot: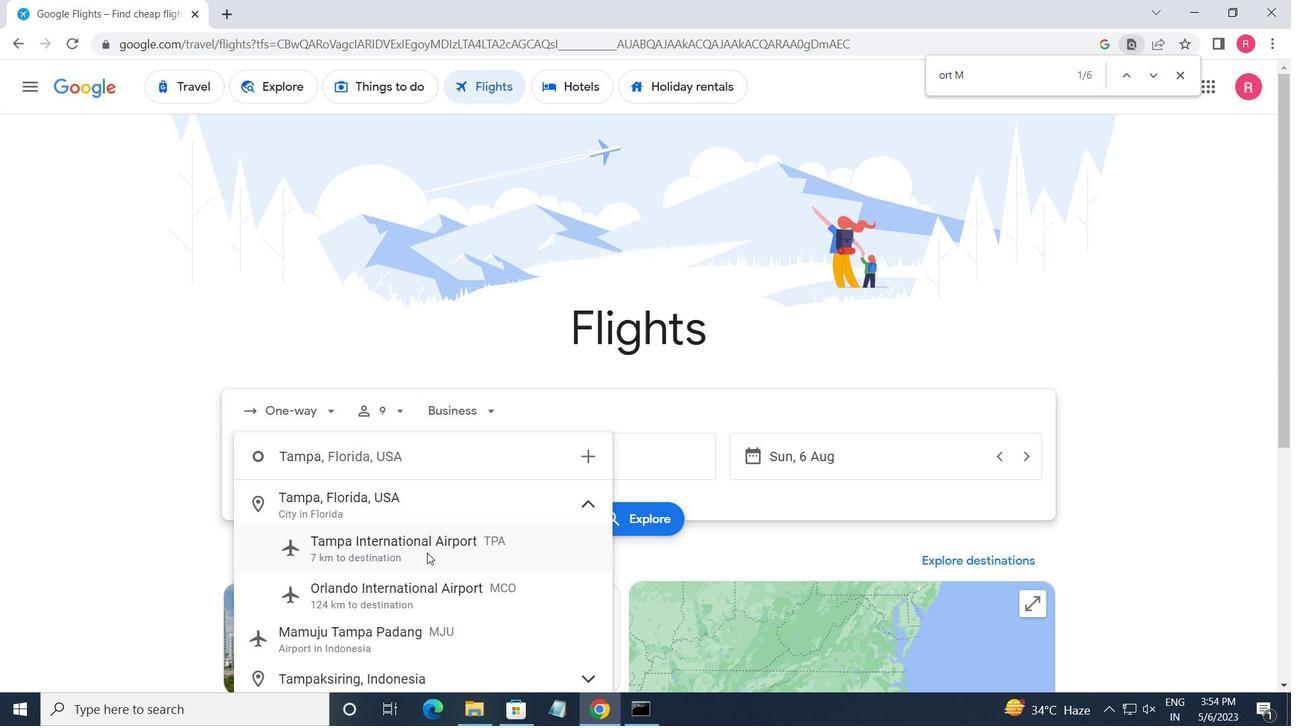 
Action: Mouse pressed left at (427, 553)
Screenshot: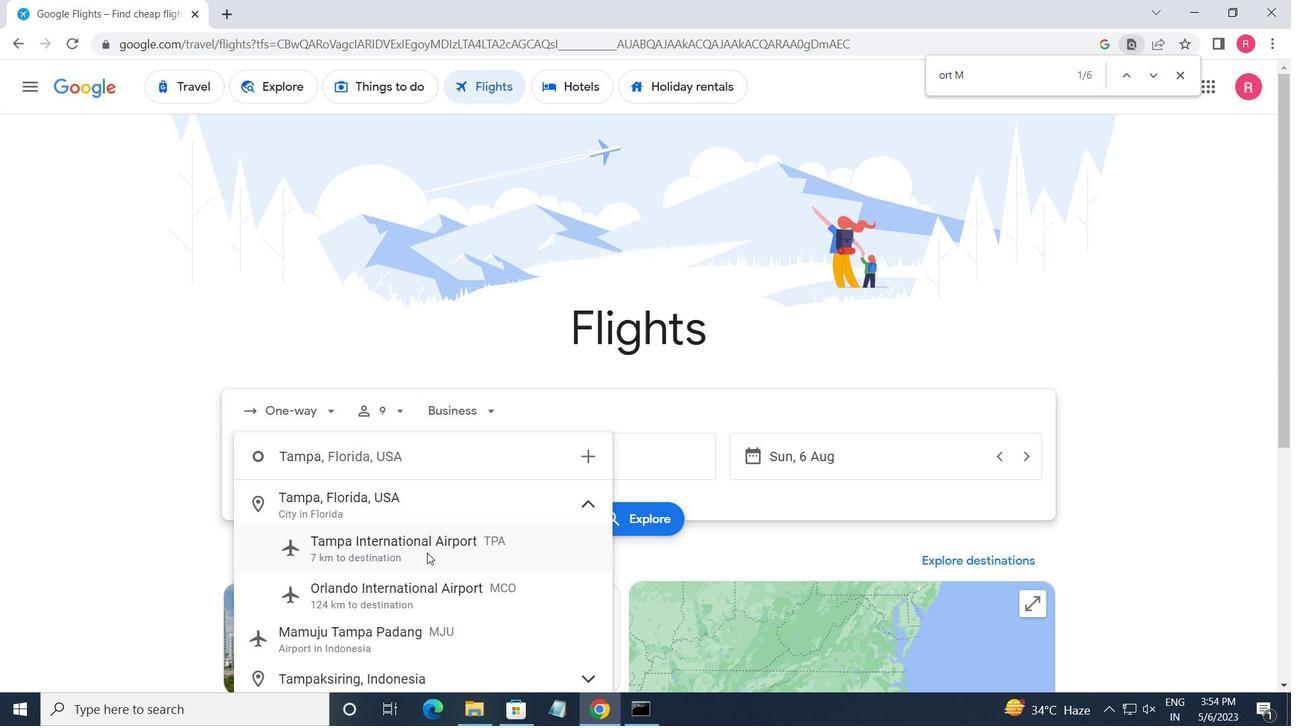 
Action: Mouse moved to (558, 458)
Screenshot: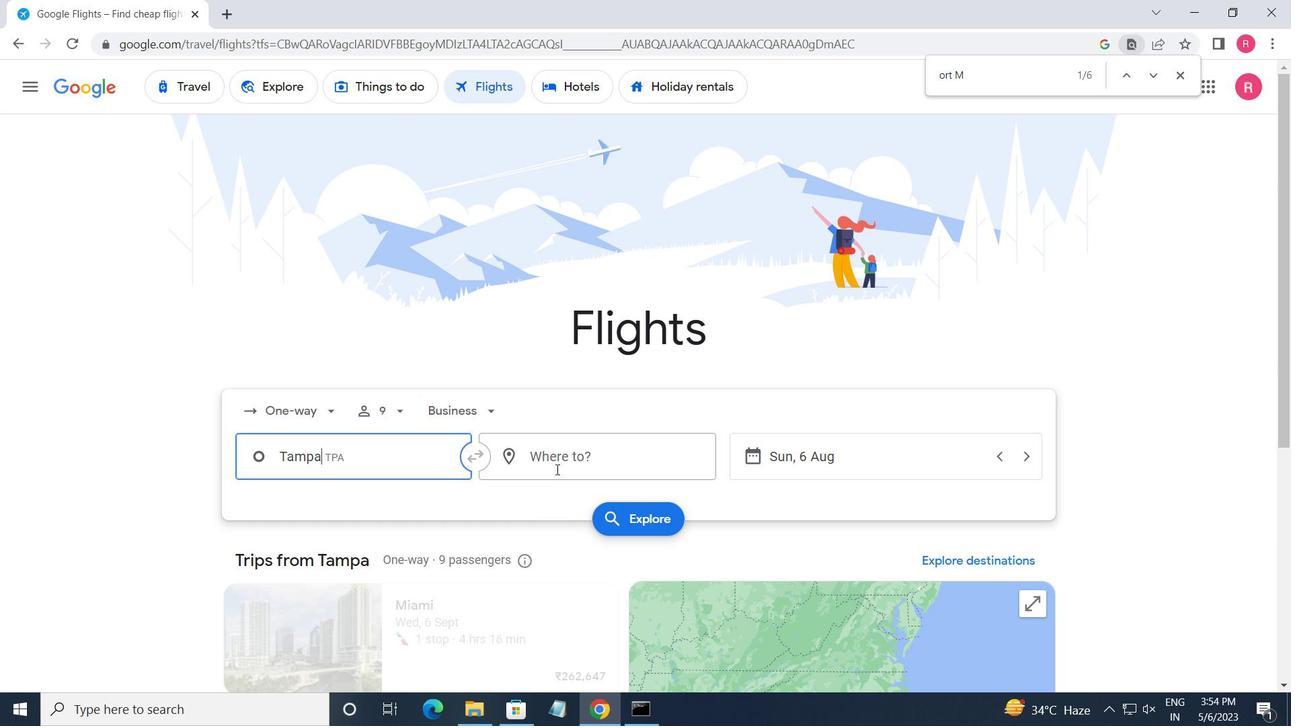 
Action: Mouse pressed left at (558, 458)
Screenshot: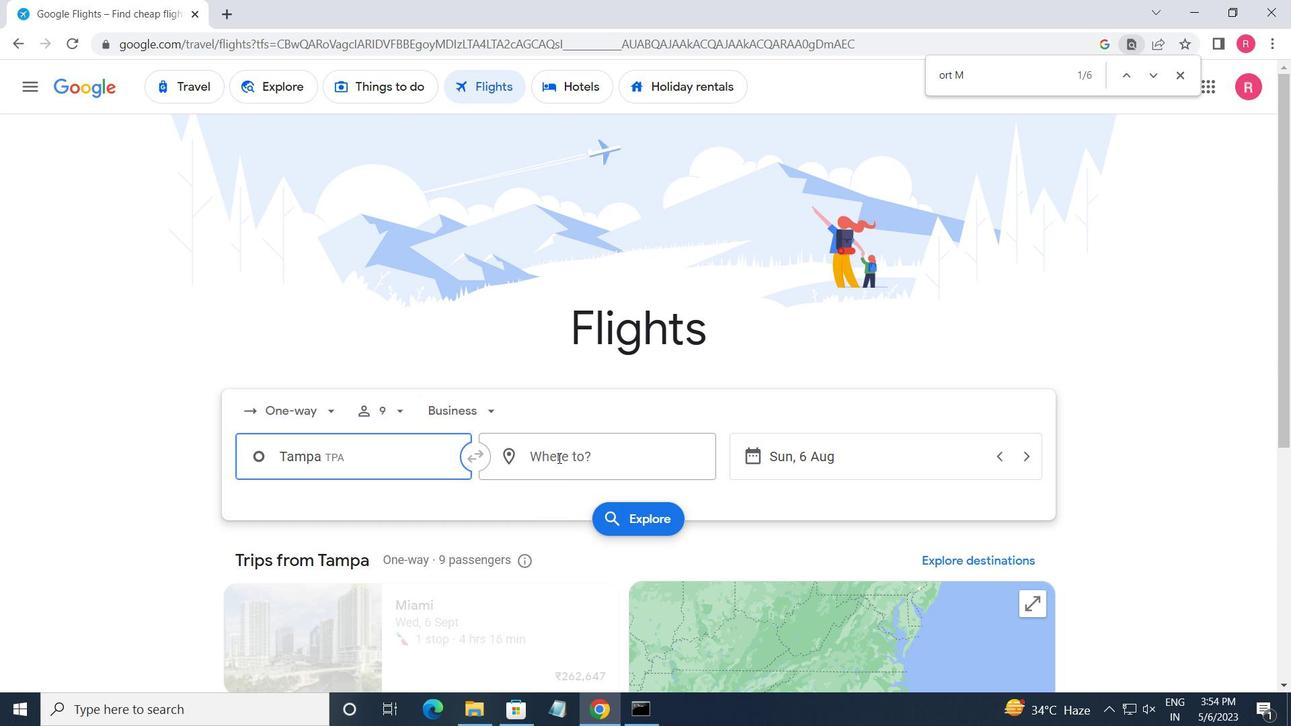
Action: Mouse moved to (559, 456)
Screenshot: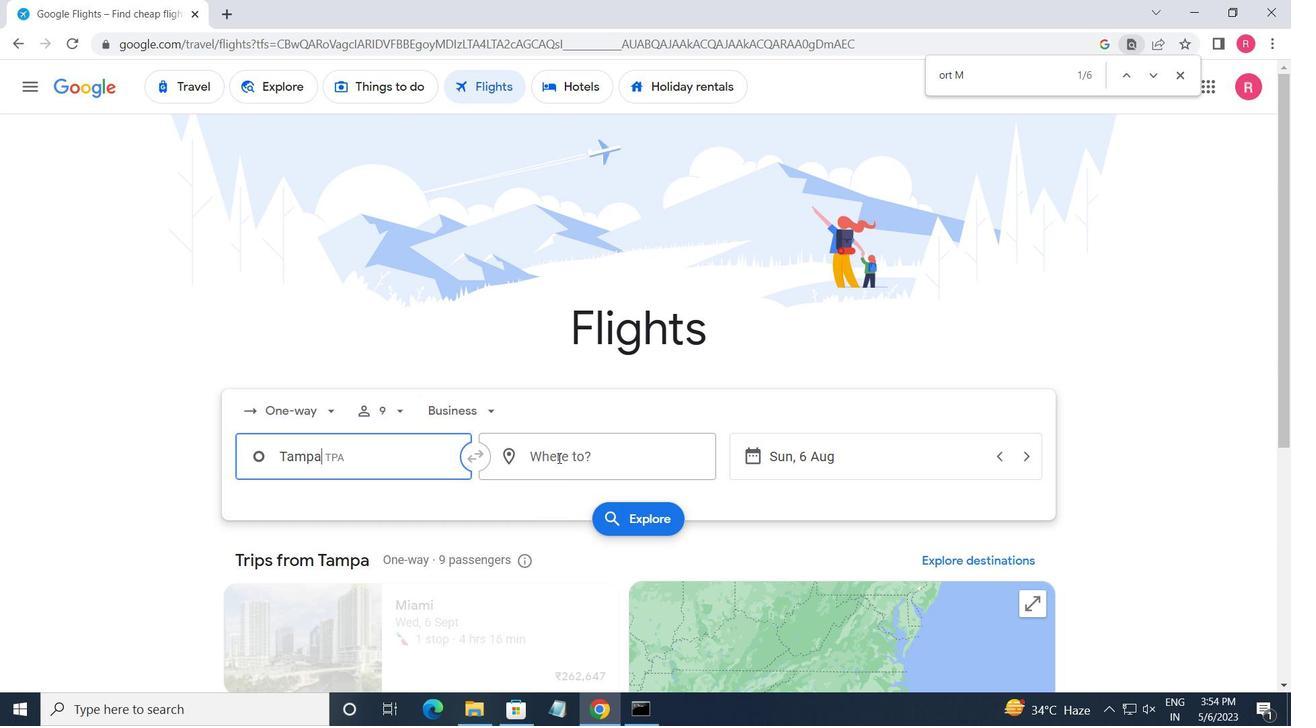 
Action: Key pressed <Key.shift>SOUTH<Key.space><Key.shift><Key.shift><Key.shift><Key.shift><Key.shift><Key.shift><Key.shift><Key.shift><Key.shift><Key.shift><Key.shift><Key.shift><Key.shift><Key.shift><Key.shift><Key.shift><Key.shift><Key.shift>BEND
Screenshot: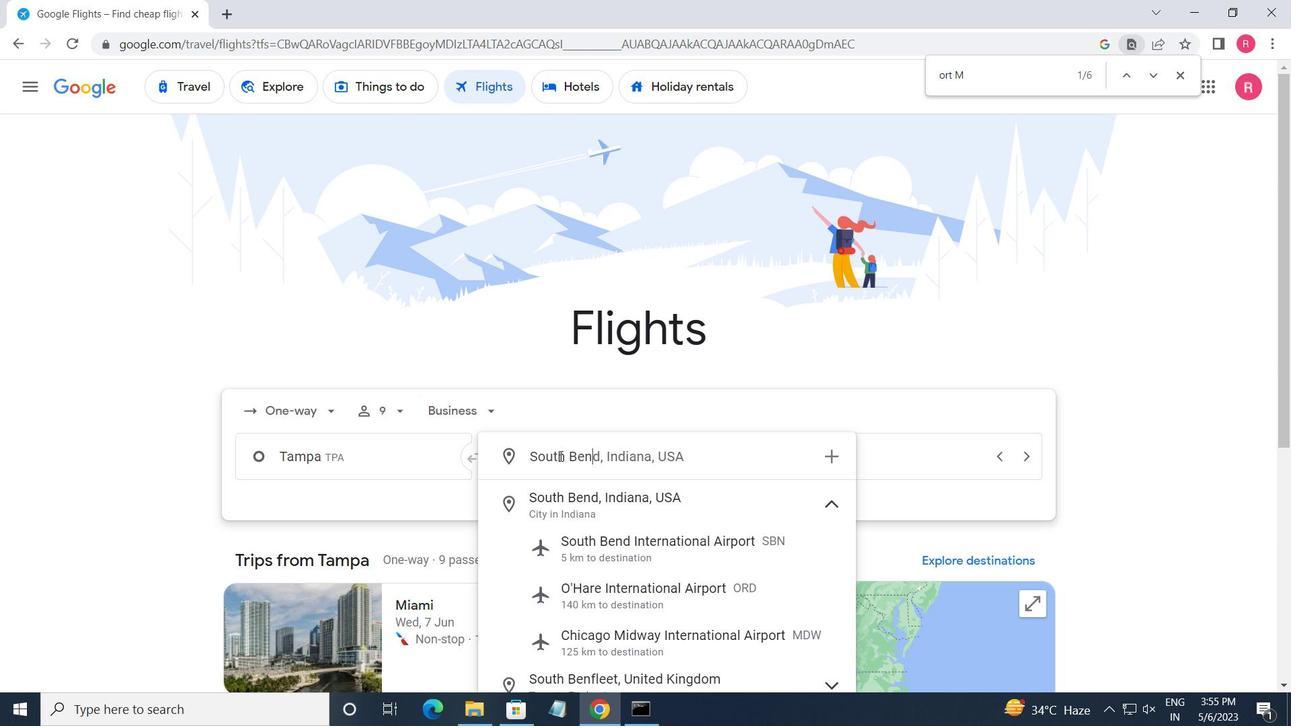 
Action: Mouse moved to (614, 544)
Screenshot: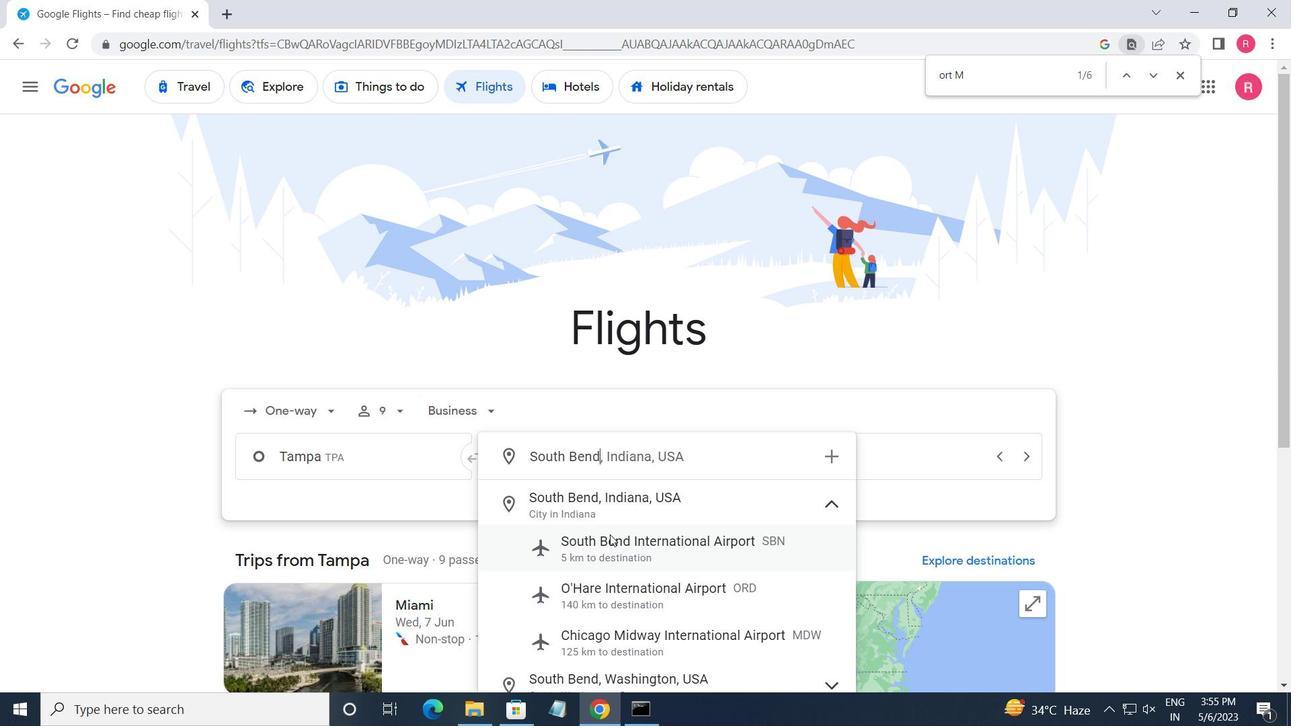 
Action: Mouse pressed left at (614, 544)
Screenshot: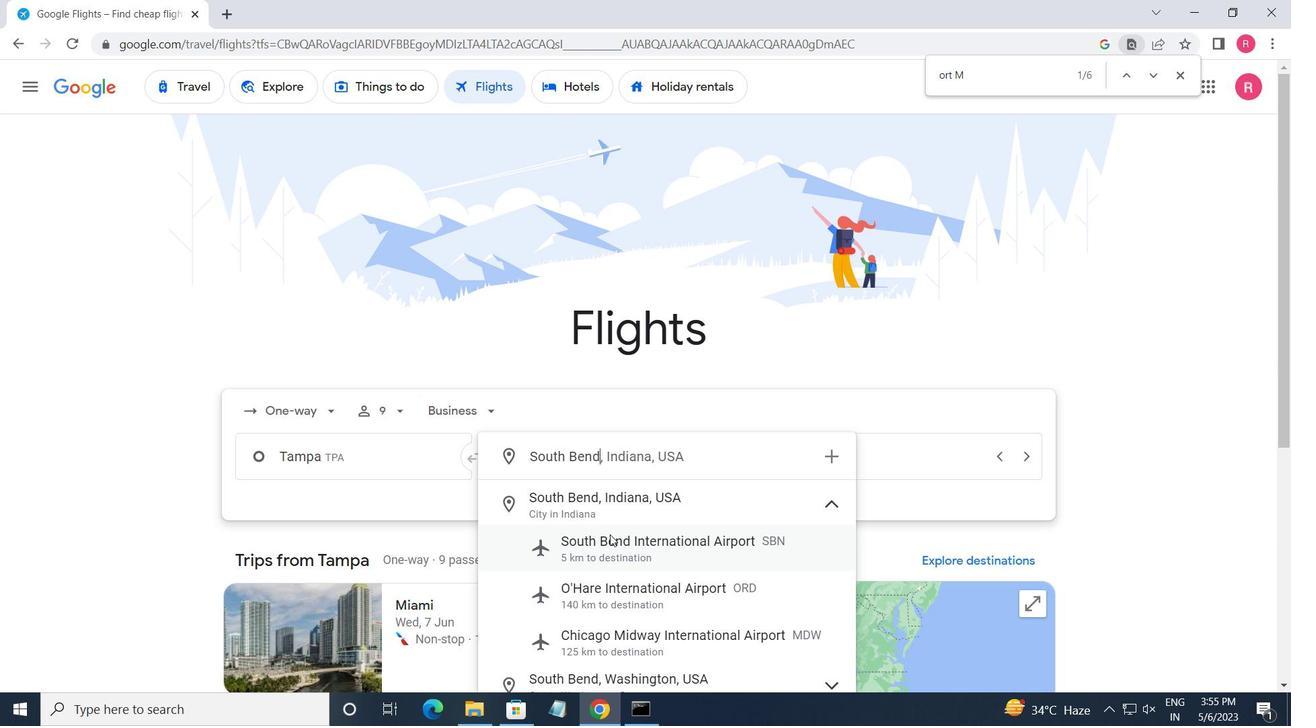
Action: Mouse moved to (892, 470)
Screenshot: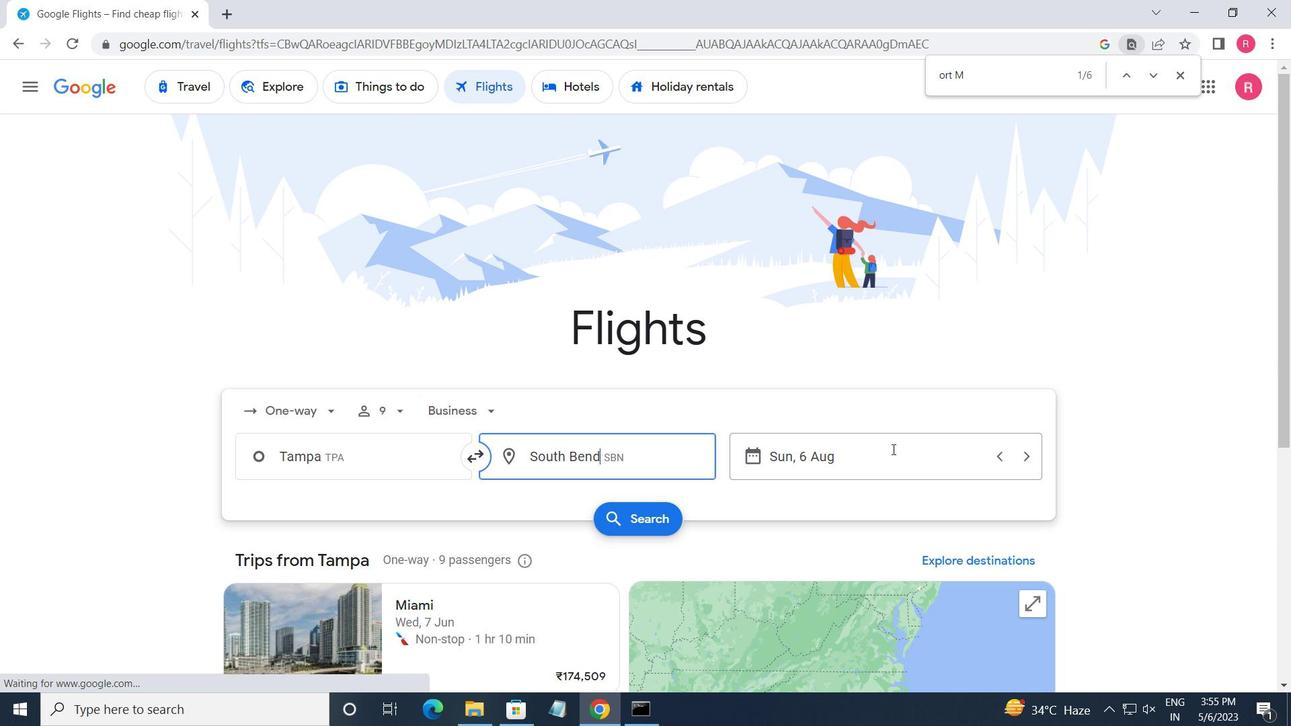 
Action: Mouse pressed left at (892, 470)
Screenshot: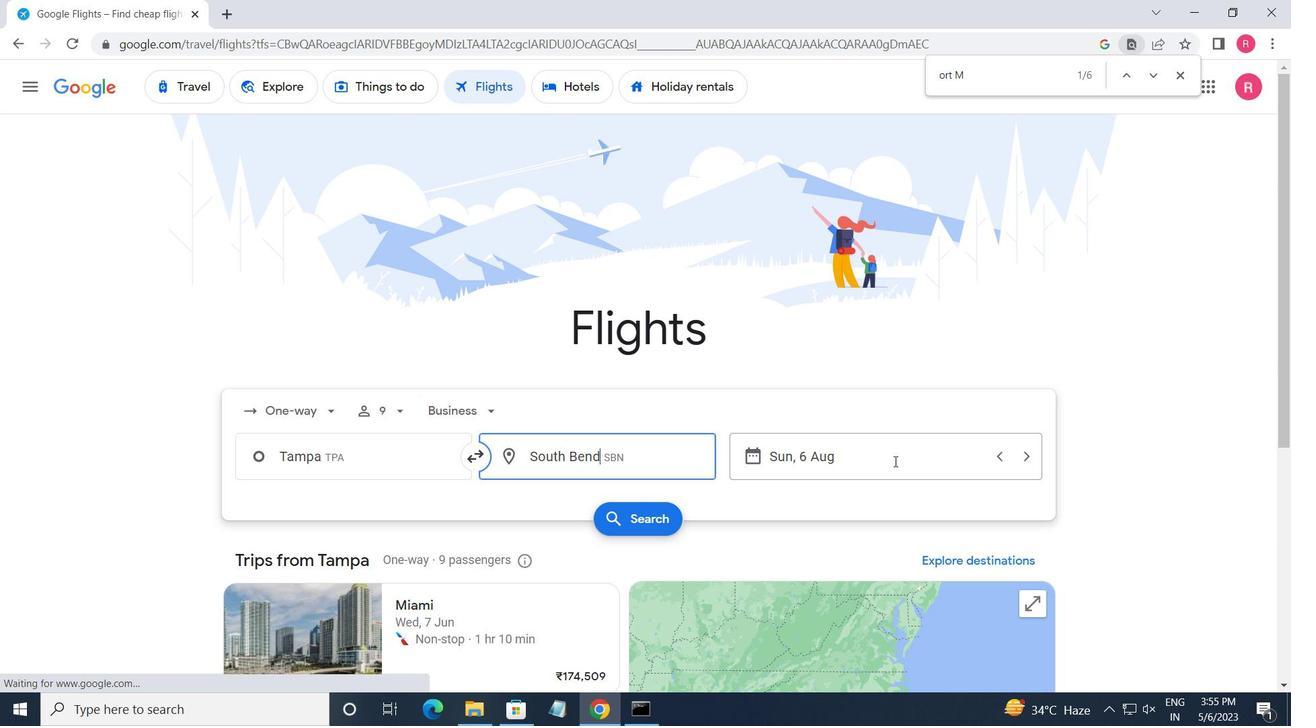 
Action: Mouse moved to (450, 435)
Screenshot: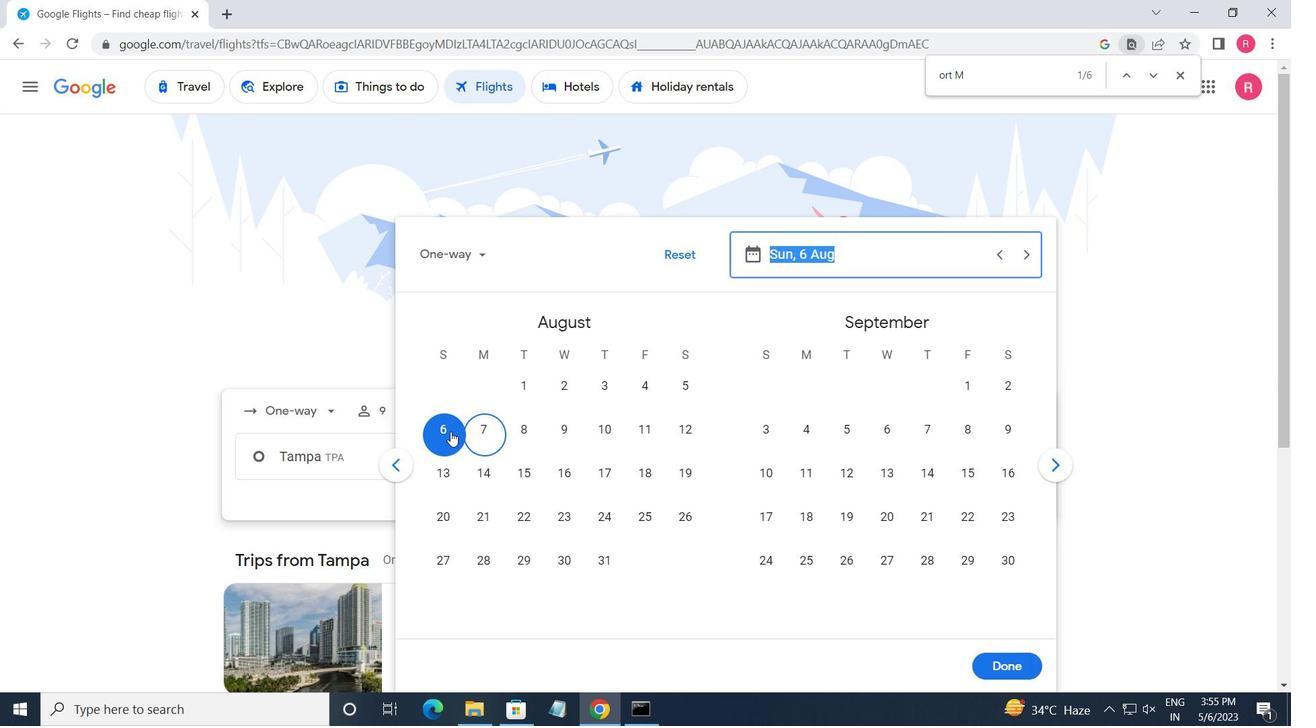 
Action: Mouse pressed left at (450, 435)
Screenshot: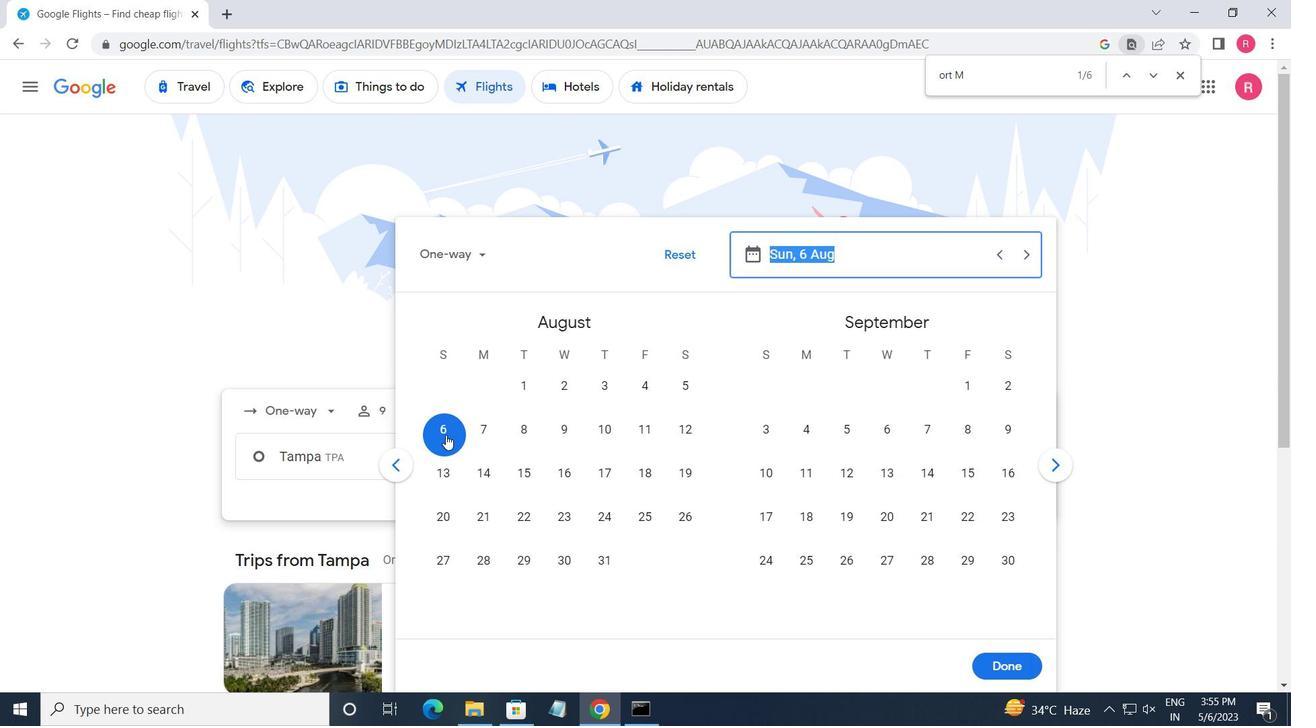 
Action: Mouse moved to (1003, 659)
Screenshot: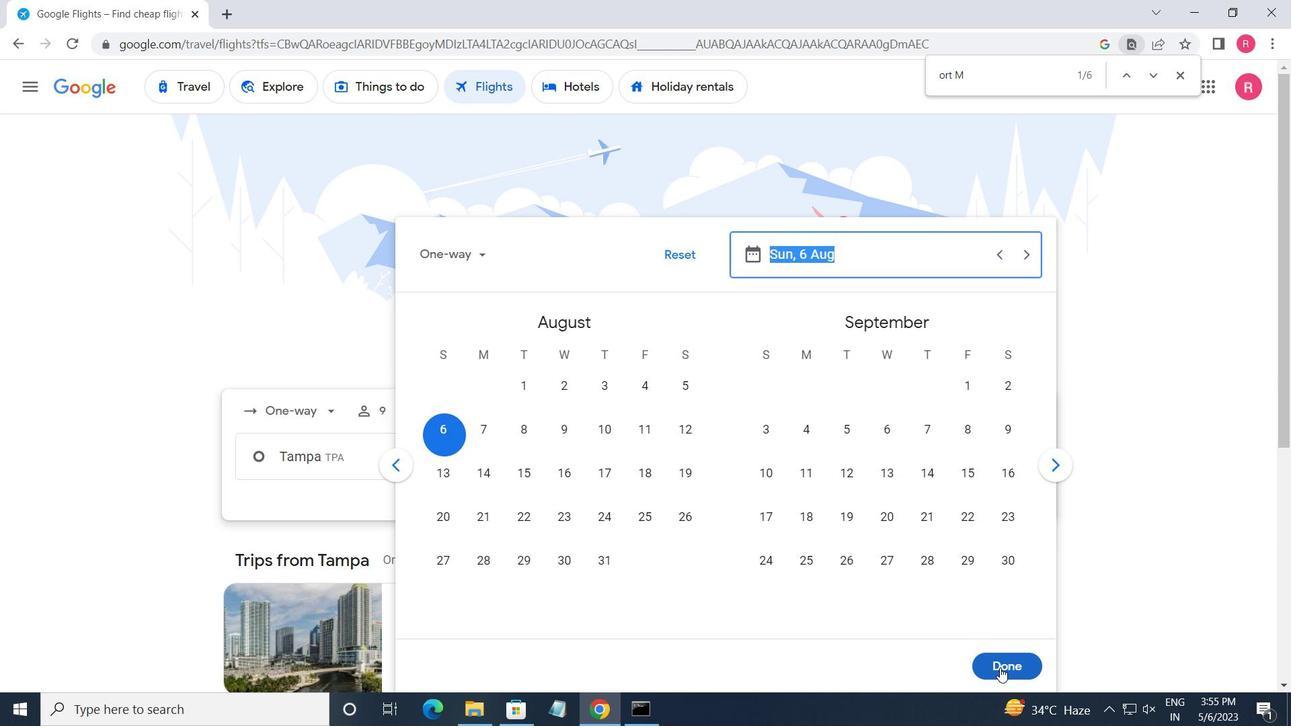 
Action: Mouse pressed left at (1003, 659)
Screenshot: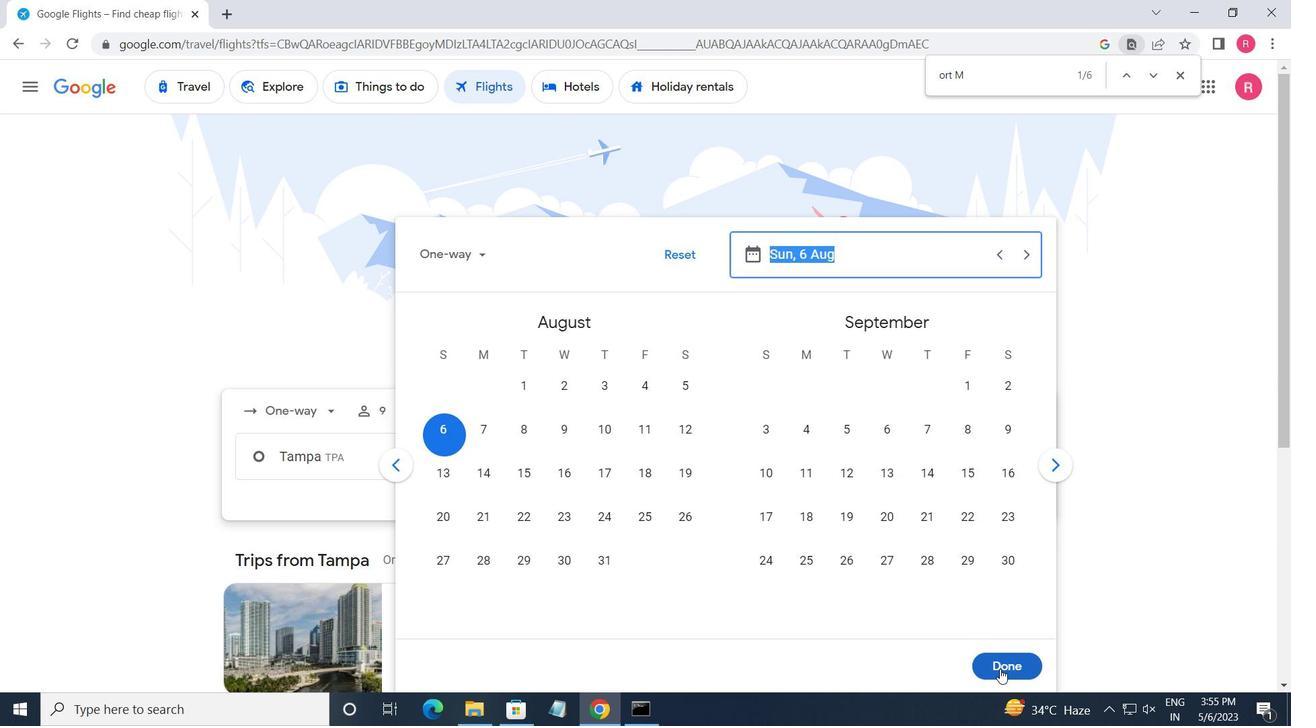 
Action: Mouse moved to (632, 514)
Screenshot: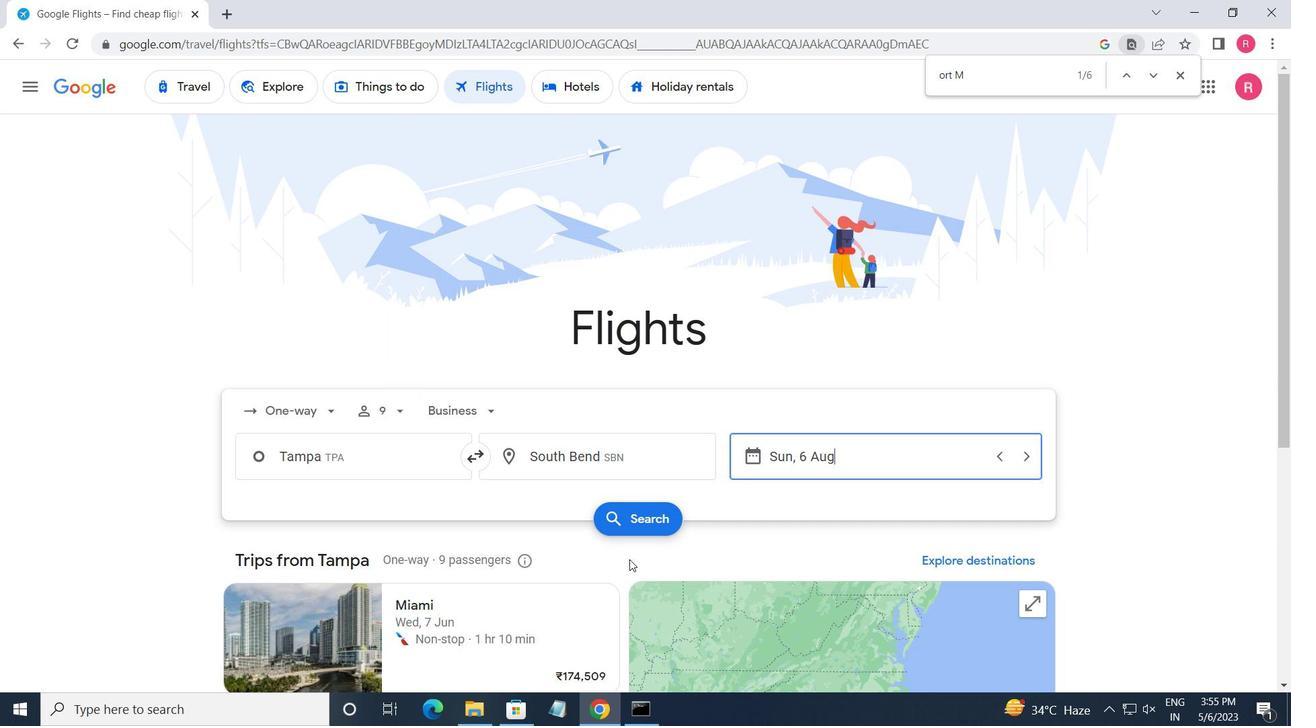 
Action: Mouse pressed left at (632, 514)
Screenshot: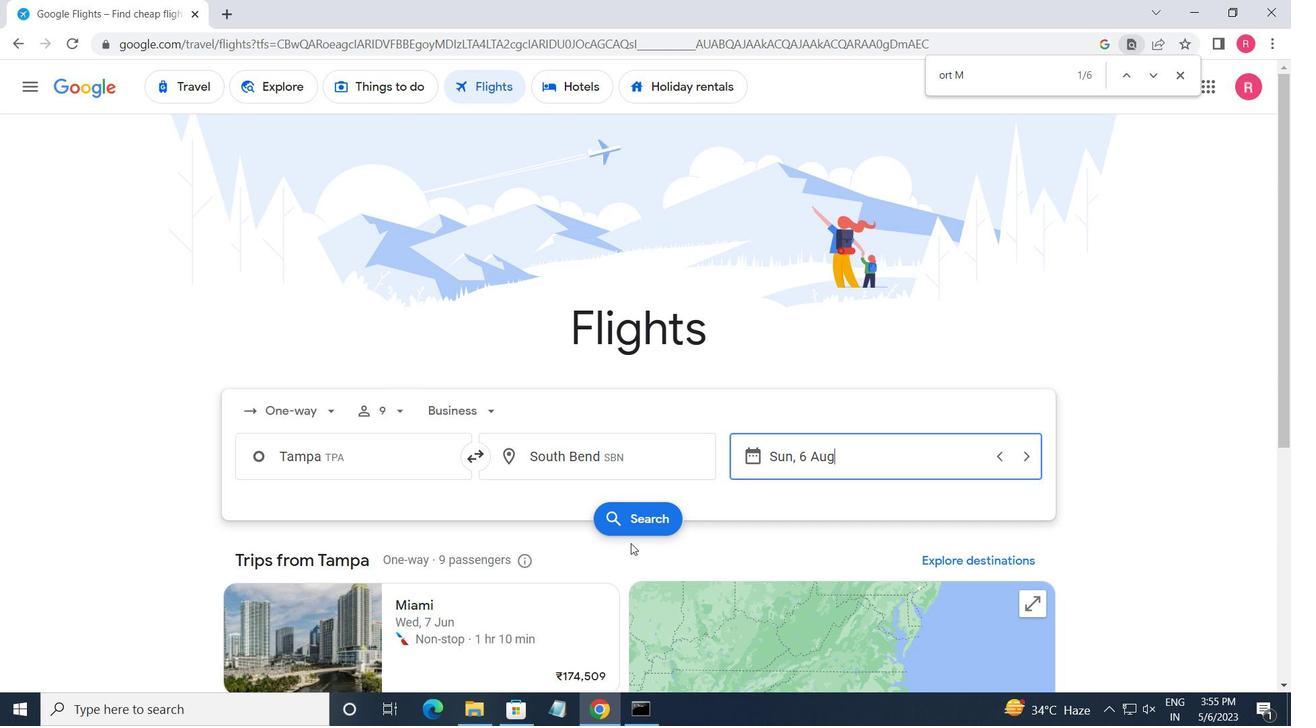 
Action: Mouse moved to (251, 241)
Screenshot: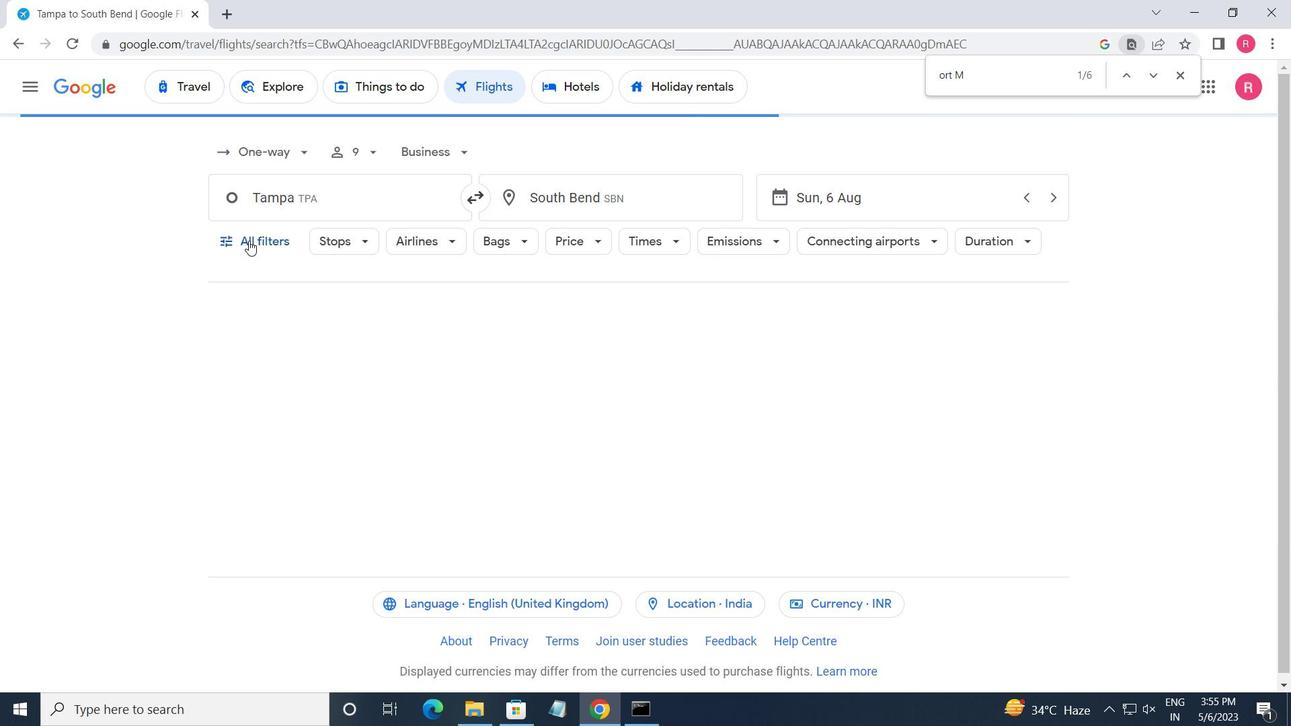 
Action: Mouse pressed left at (251, 241)
Screenshot: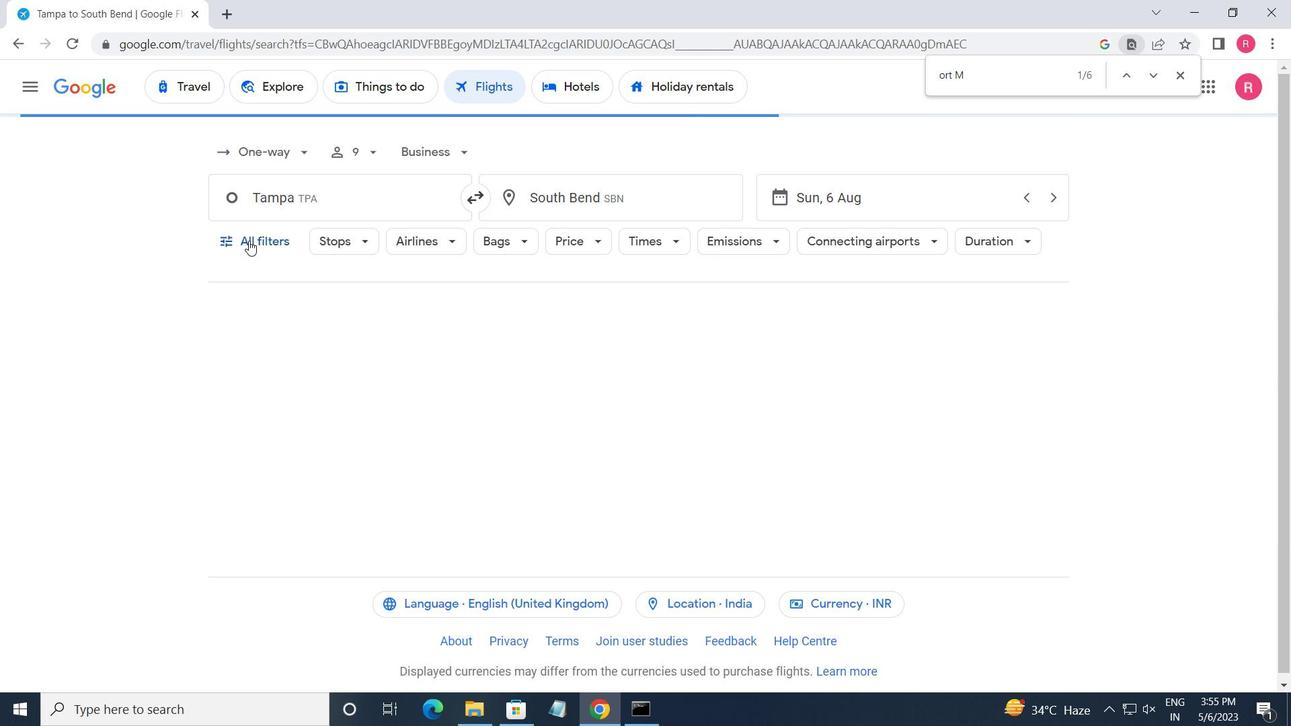 
Action: Mouse moved to (313, 367)
Screenshot: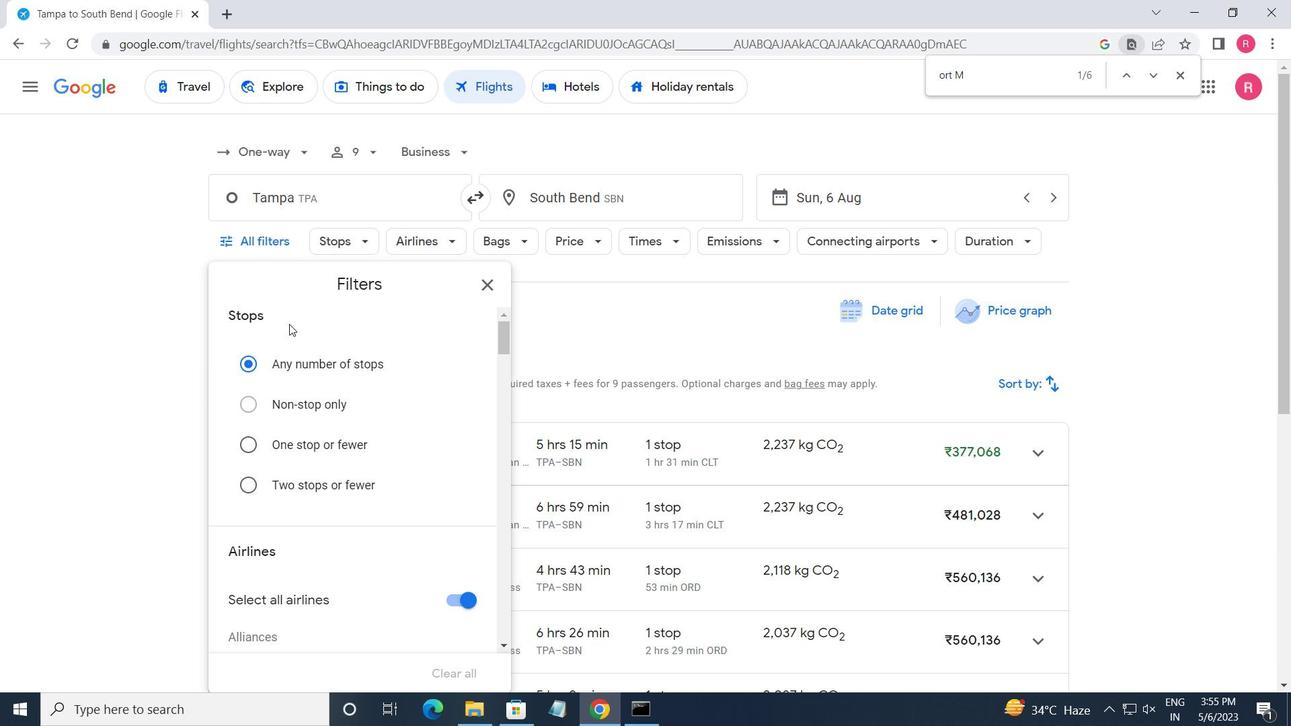 
Action: Mouse scrolled (313, 366) with delta (0, 0)
Screenshot: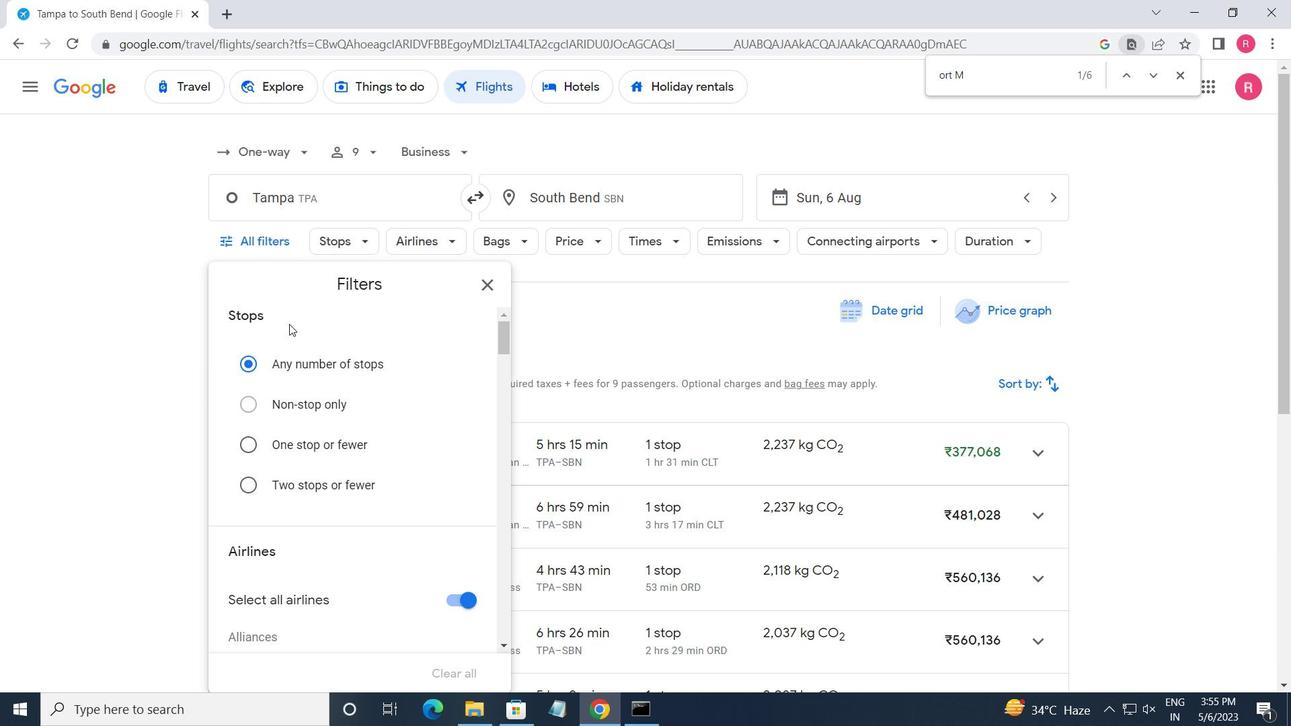 
Action: Mouse moved to (314, 370)
Screenshot: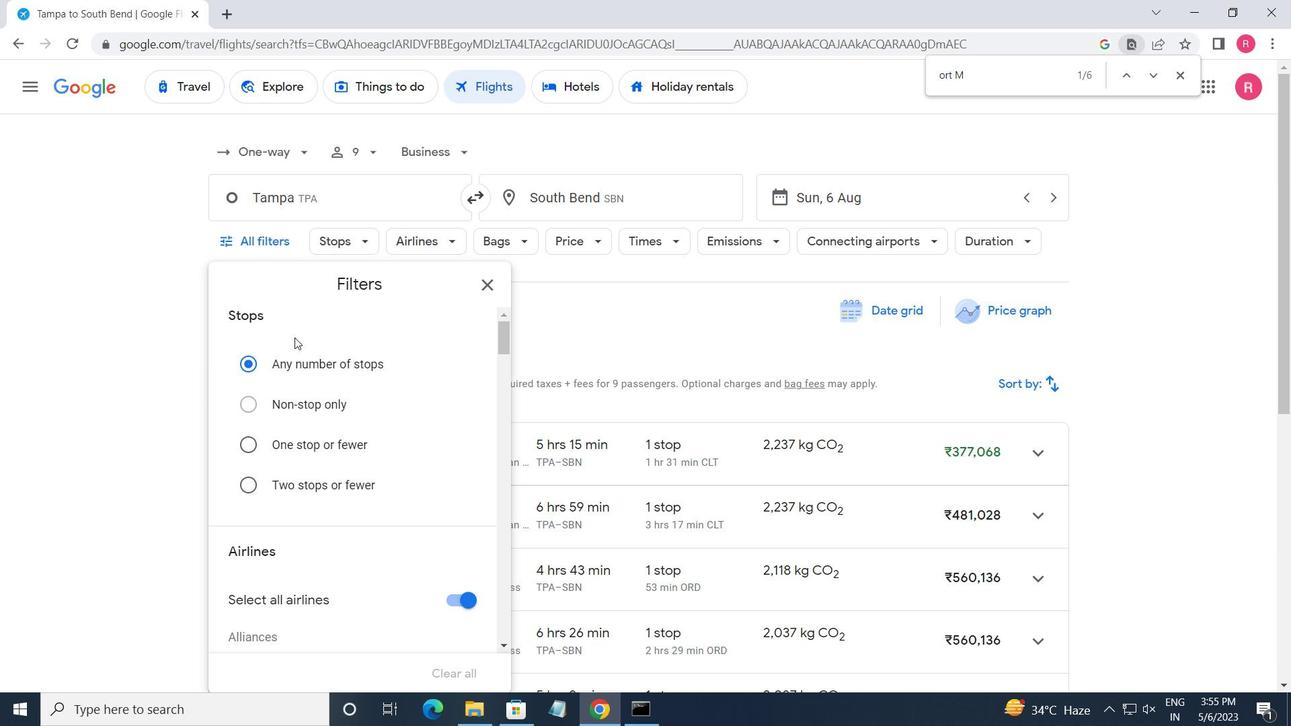 
Action: Mouse scrolled (314, 369) with delta (0, 0)
Screenshot: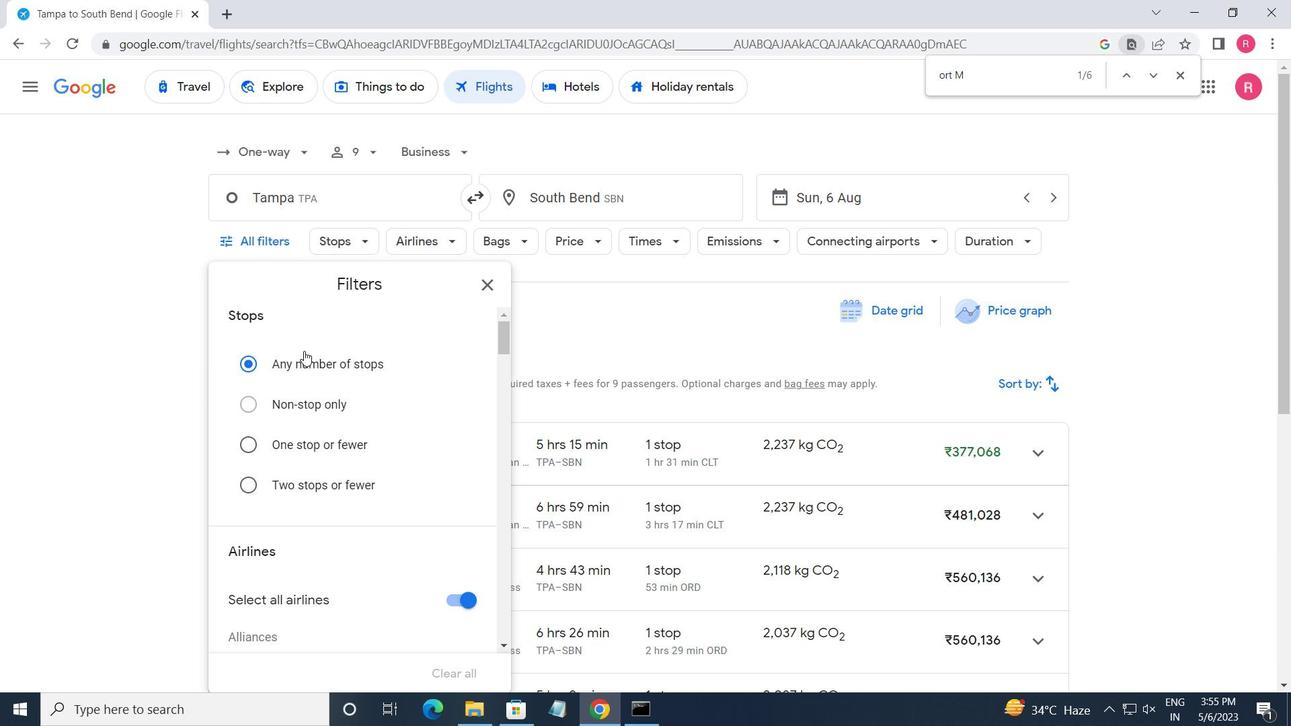 
Action: Mouse scrolled (314, 369) with delta (0, 0)
Screenshot: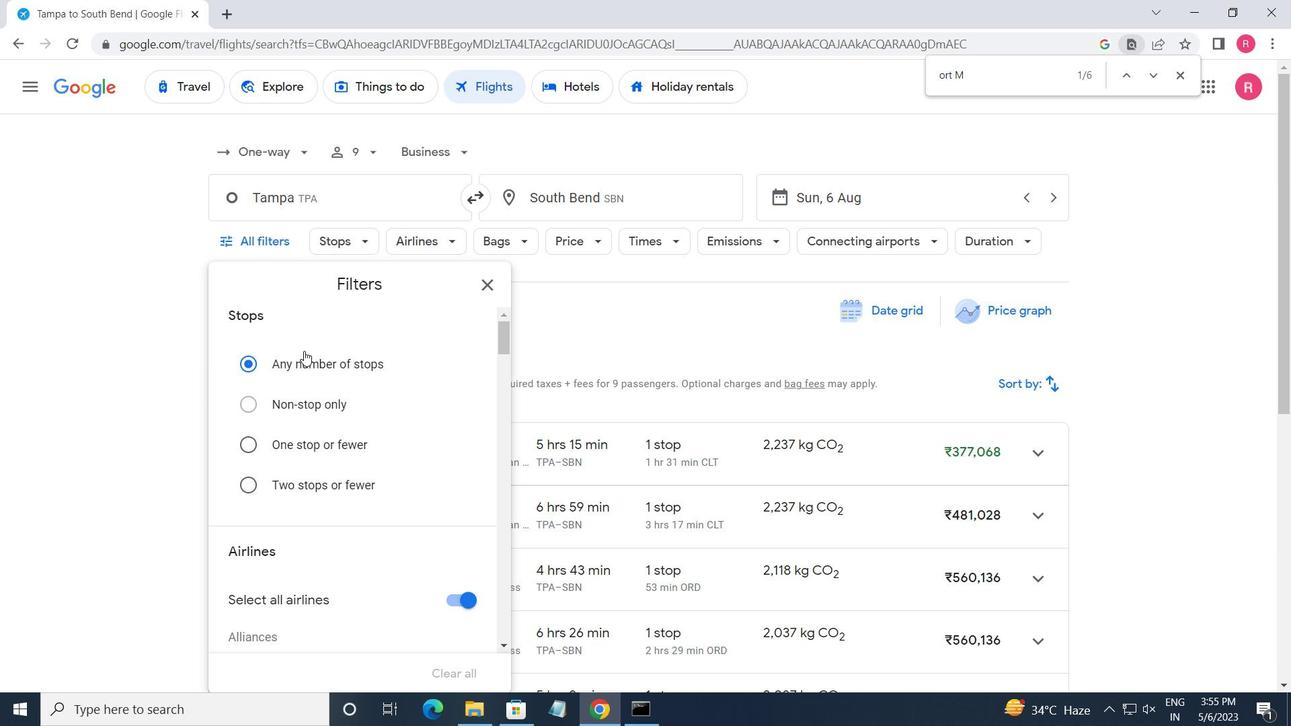 
Action: Mouse moved to (314, 370)
Screenshot: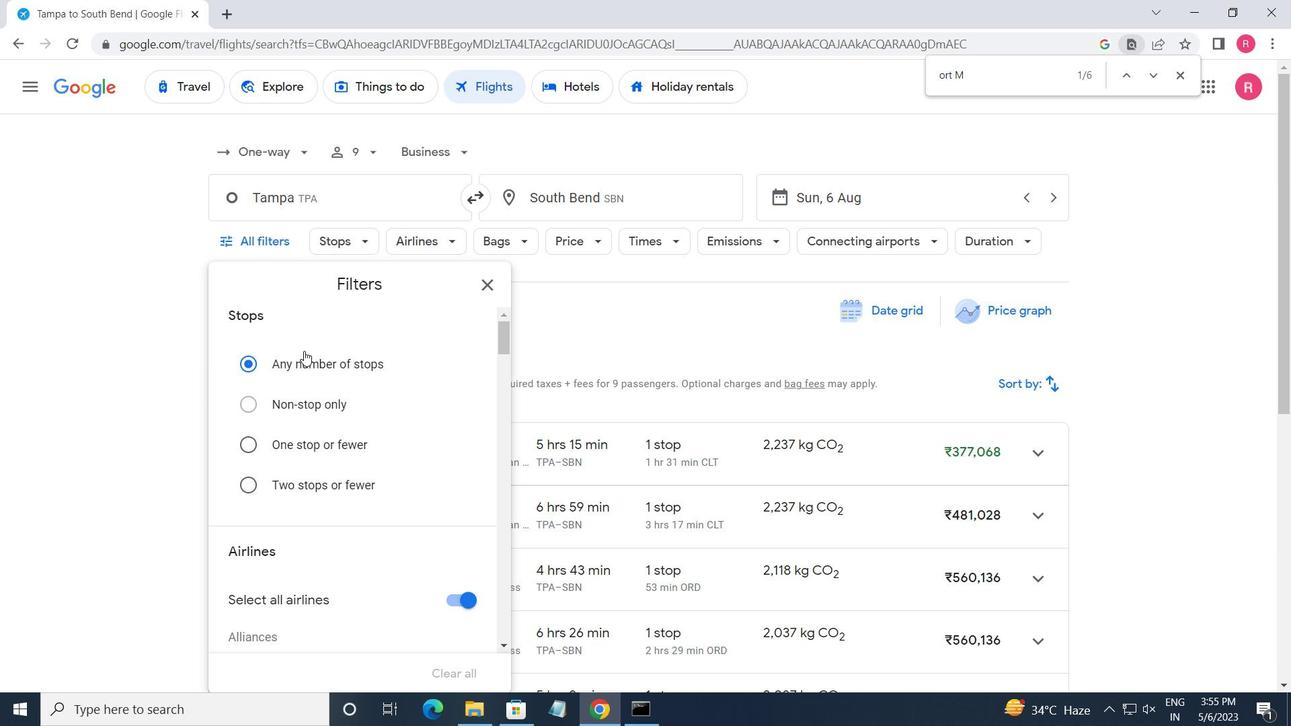
Action: Mouse scrolled (314, 370) with delta (0, 0)
Screenshot: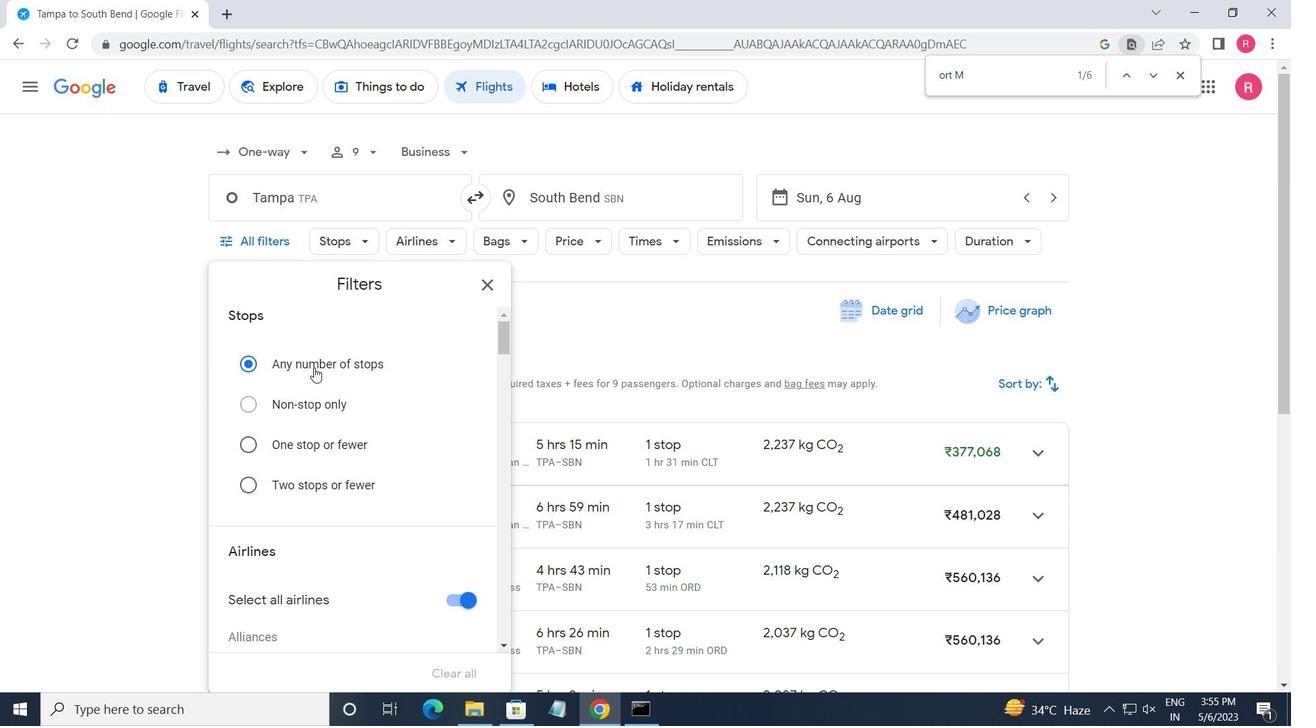 
Action: Mouse moved to (324, 402)
Screenshot: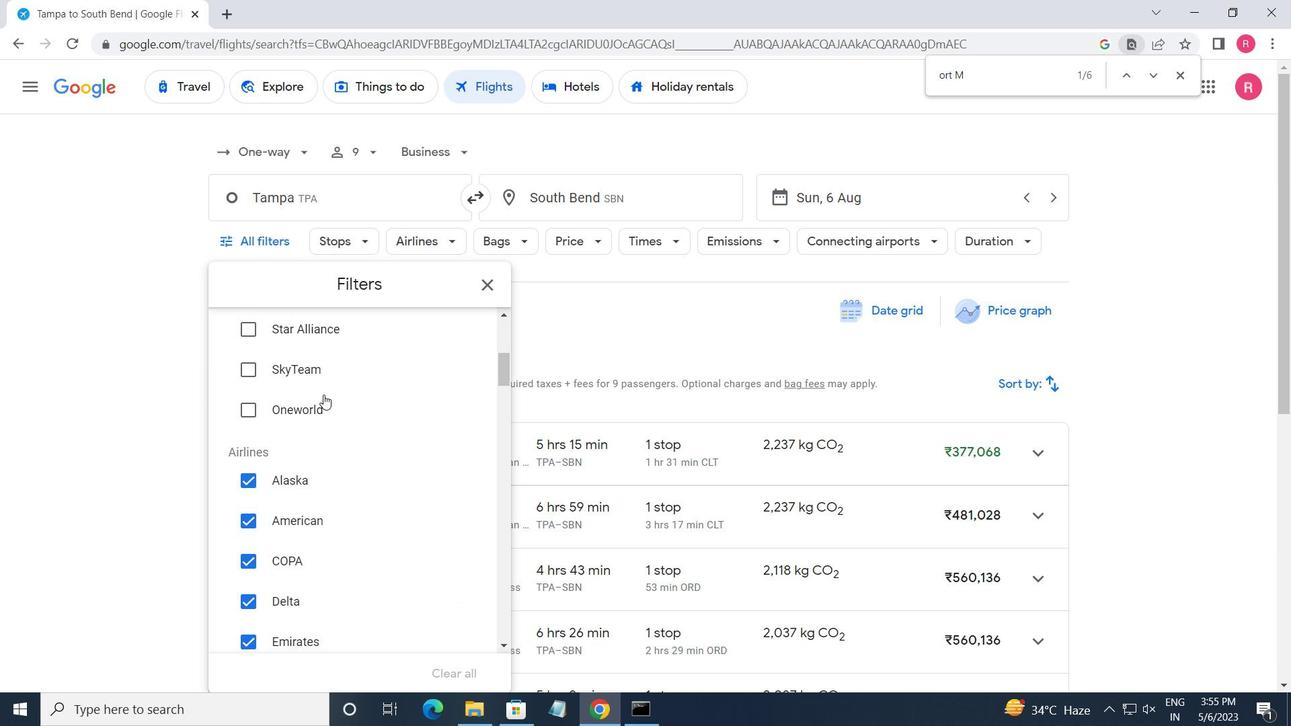 
Action: Mouse scrolled (324, 402) with delta (0, 0)
Screenshot: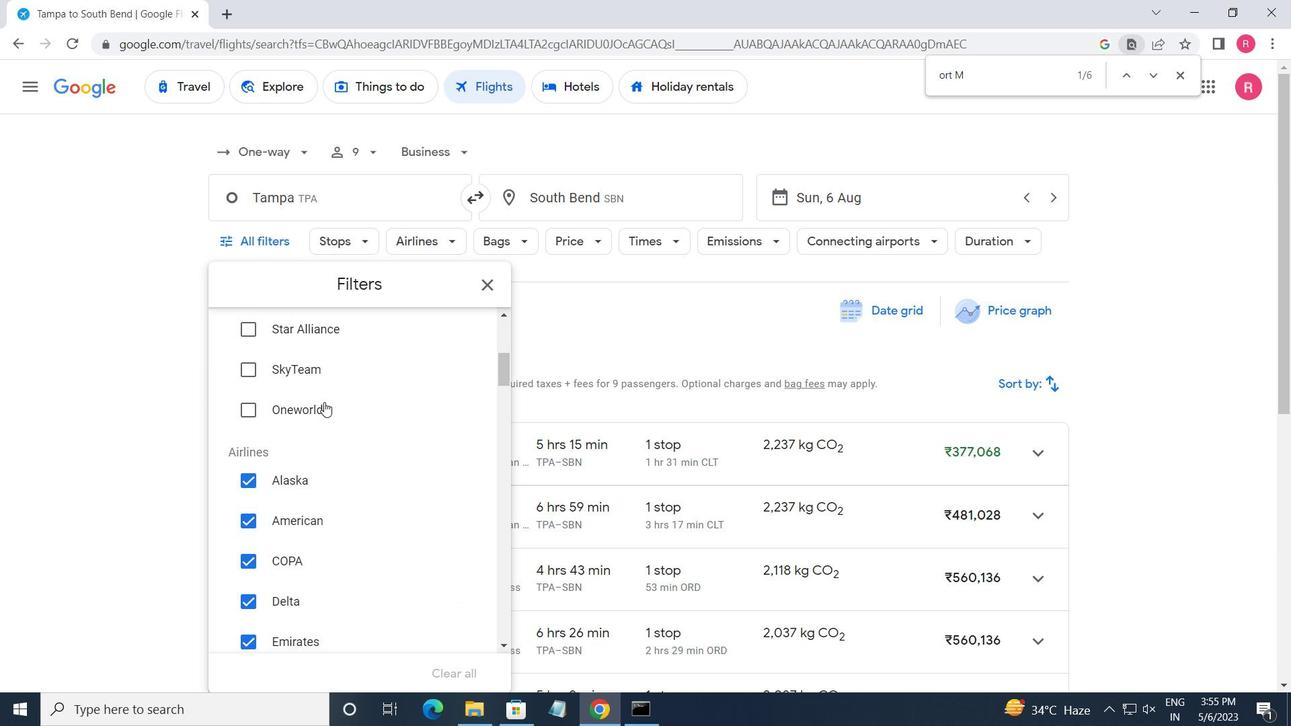 
Action: Mouse scrolled (324, 402) with delta (0, 0)
Screenshot: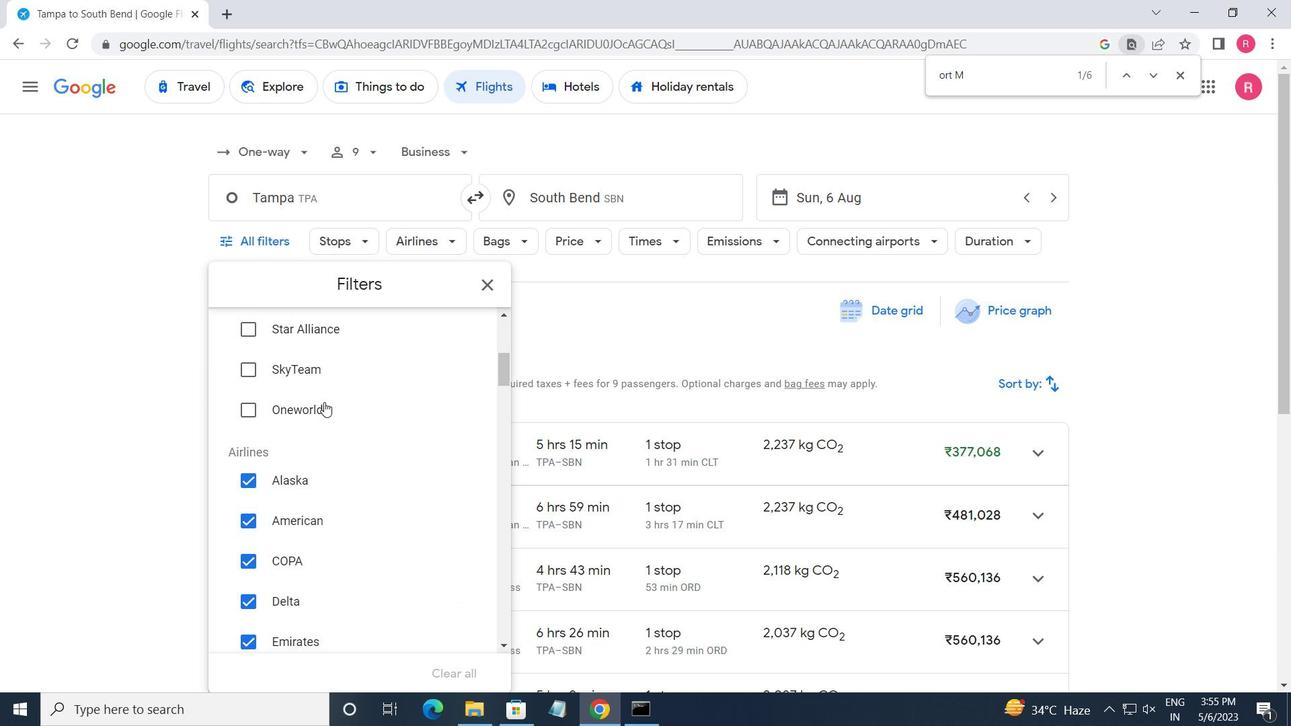 
Action: Mouse scrolled (324, 402) with delta (0, 0)
Screenshot: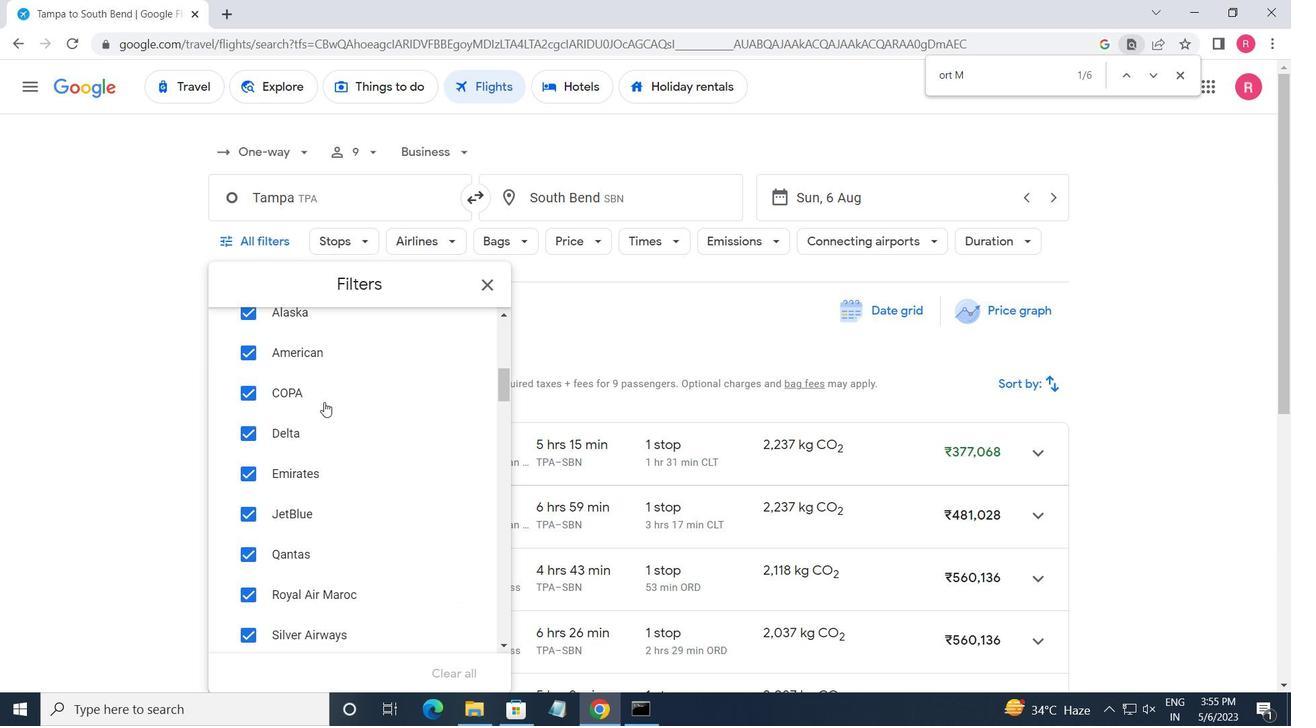 
Action: Mouse moved to (324, 403)
Screenshot: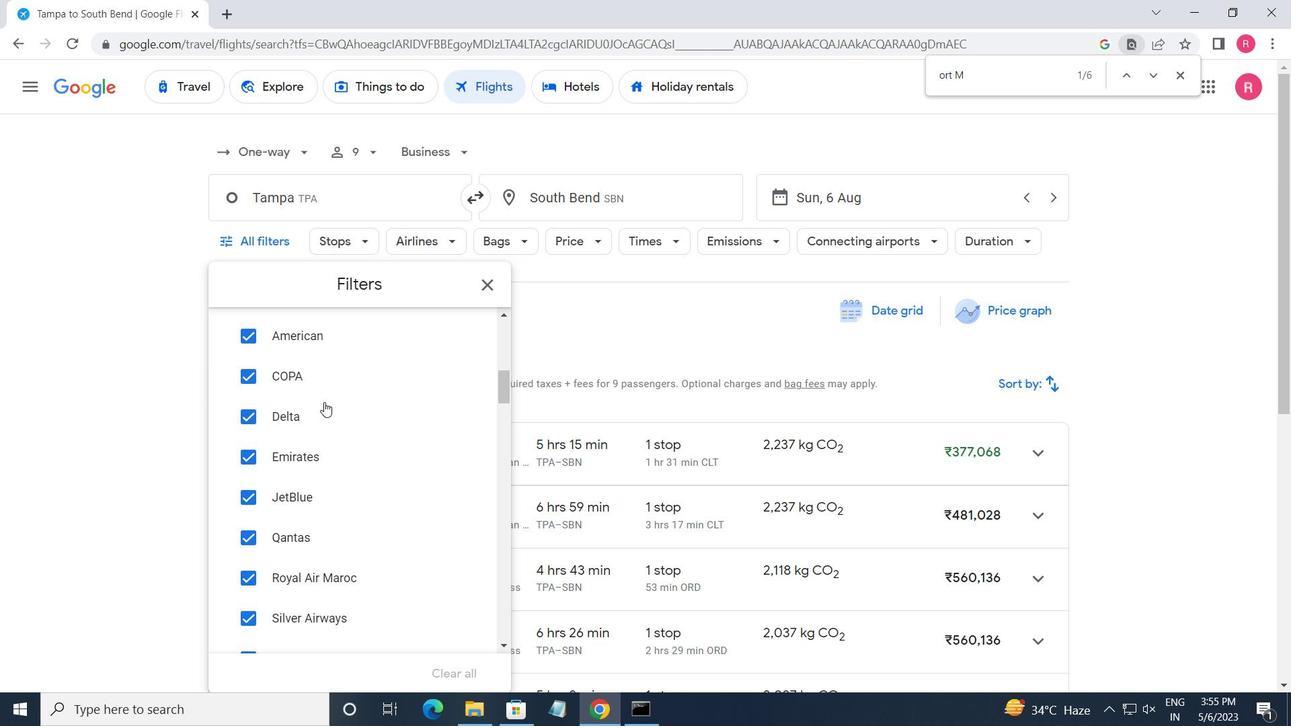 
Action: Mouse scrolled (324, 402) with delta (0, 0)
Screenshot: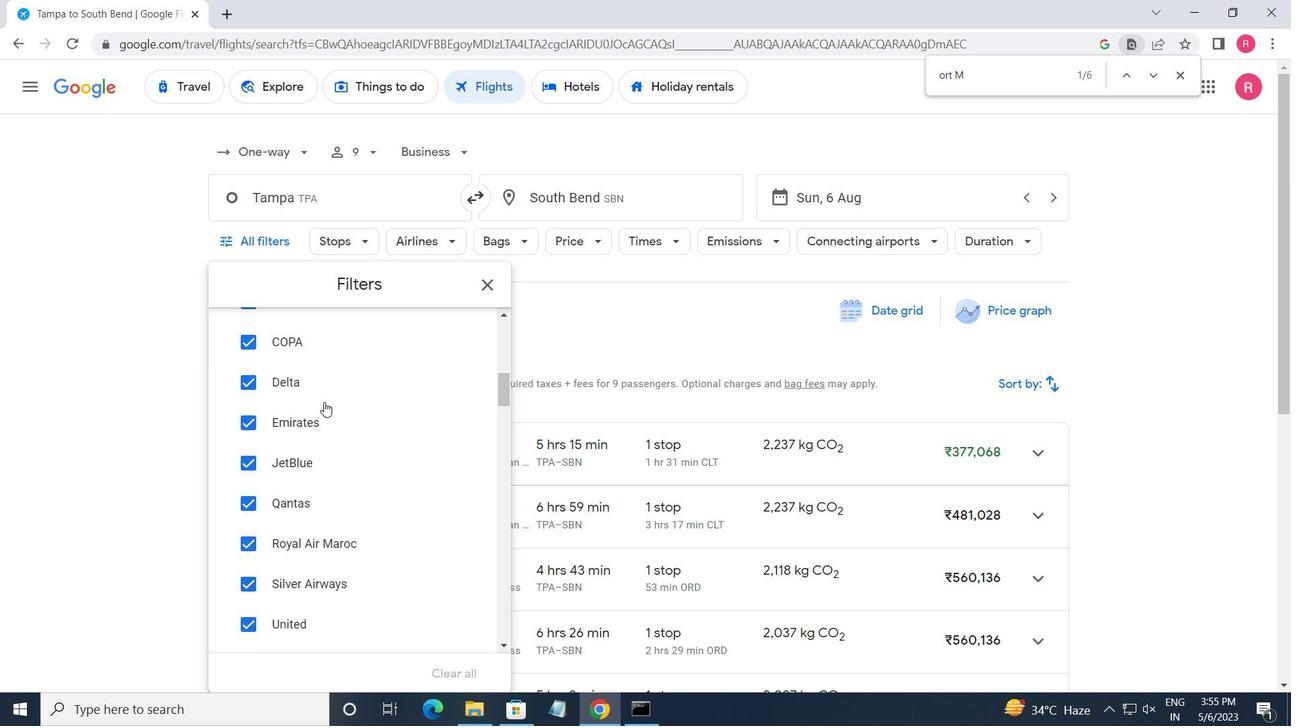 
Action: Mouse moved to (323, 402)
Screenshot: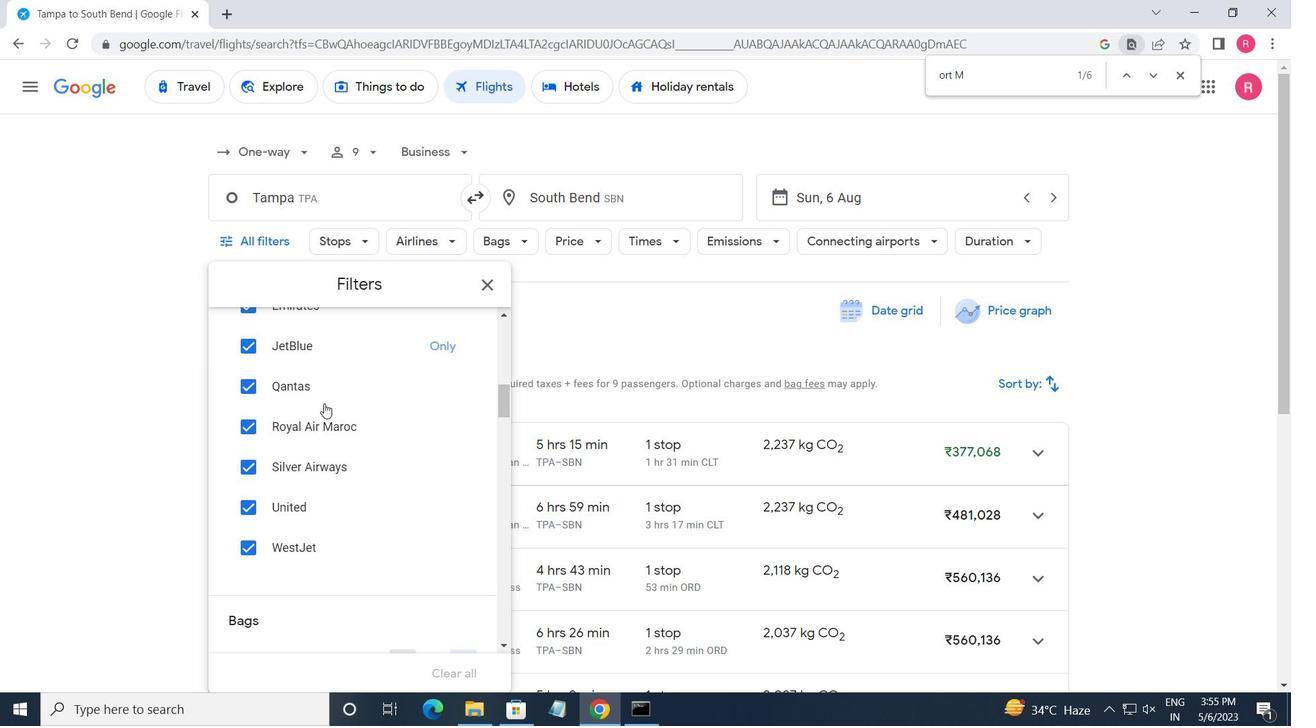 
Action: Mouse scrolled (323, 403) with delta (0, 0)
Screenshot: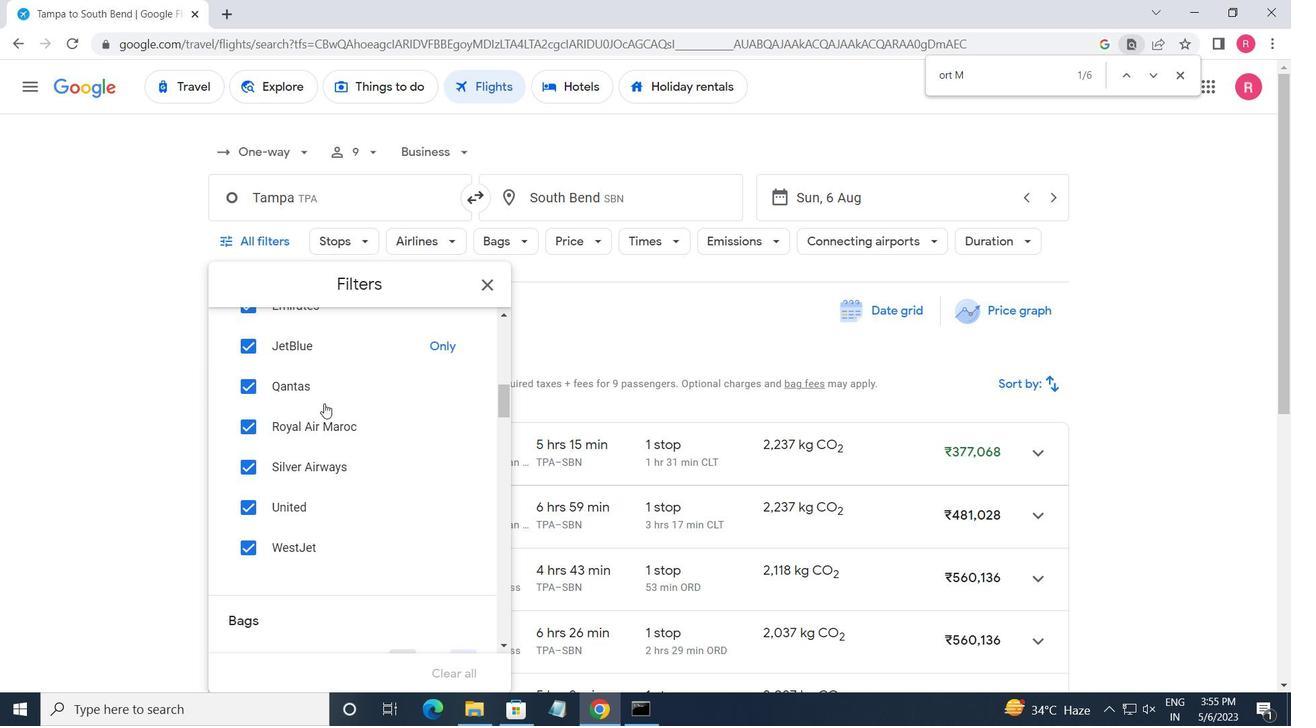 
Action: Mouse moved to (322, 402)
Screenshot: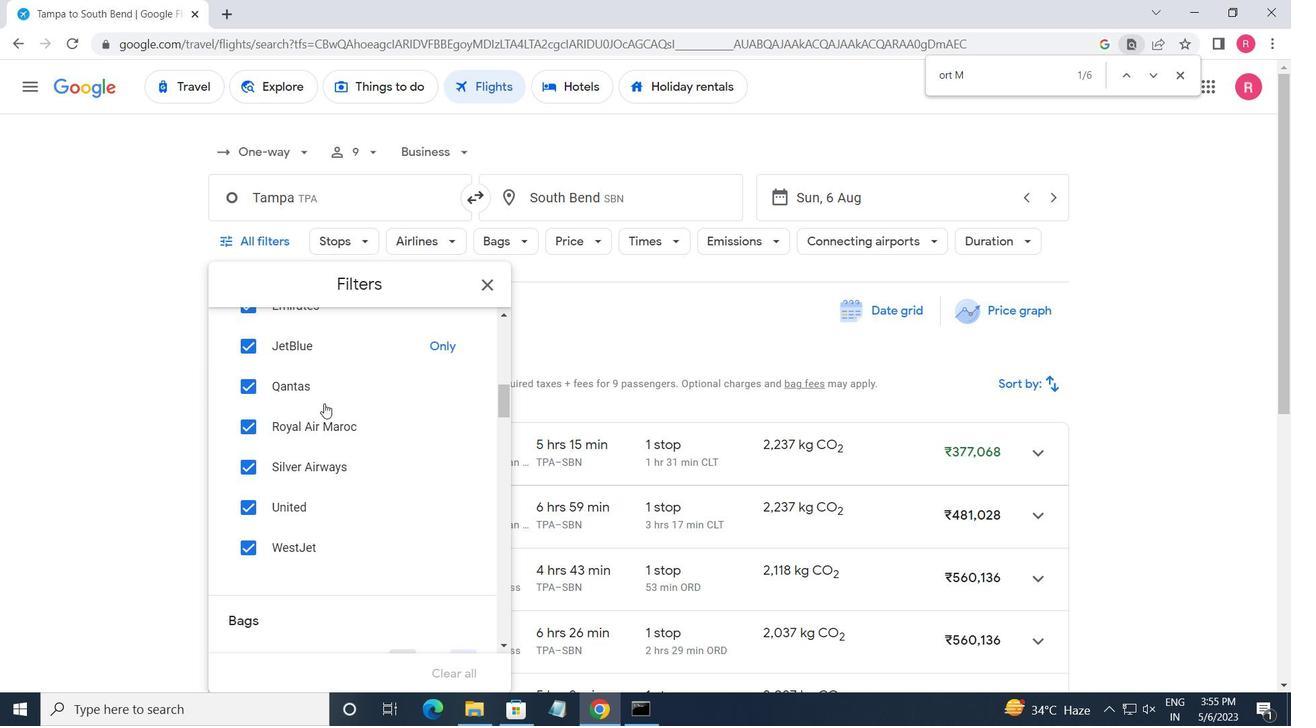 
Action: Mouse scrolled (322, 403) with delta (0, 0)
Screenshot: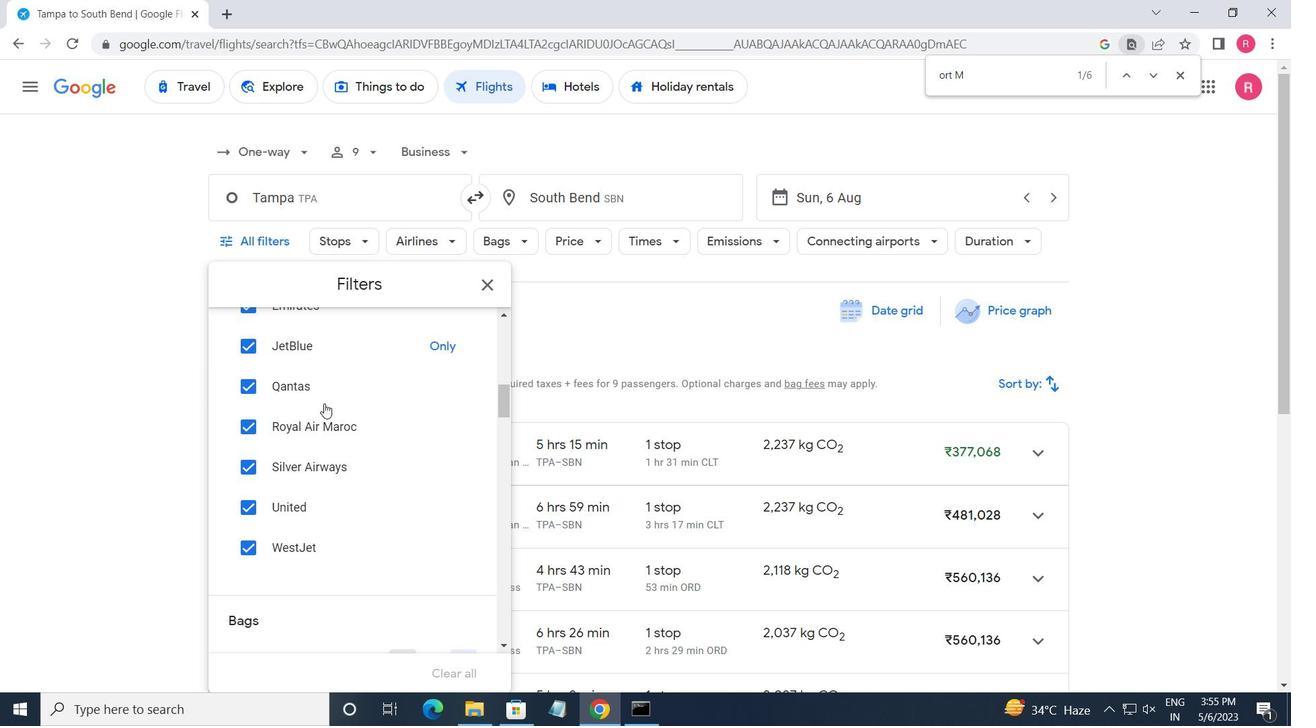 
Action: Mouse scrolled (322, 403) with delta (0, 0)
Screenshot: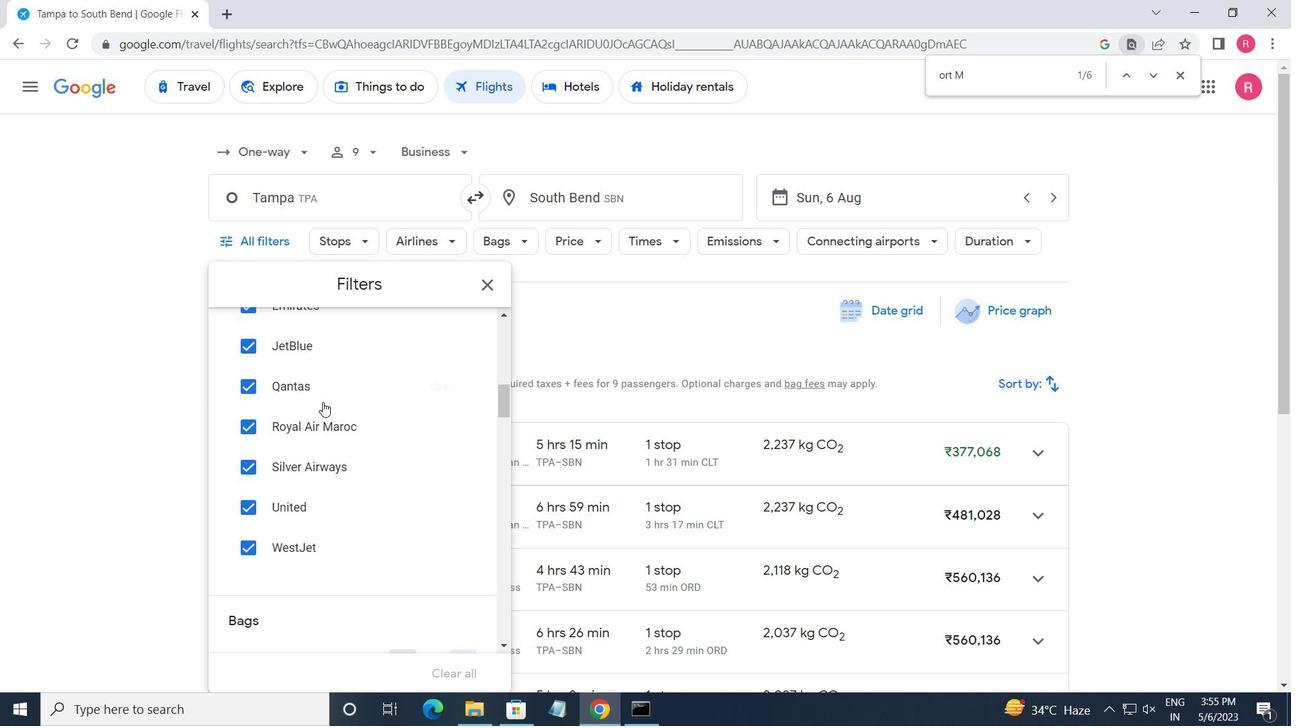 
Action: Mouse moved to (322, 402)
Screenshot: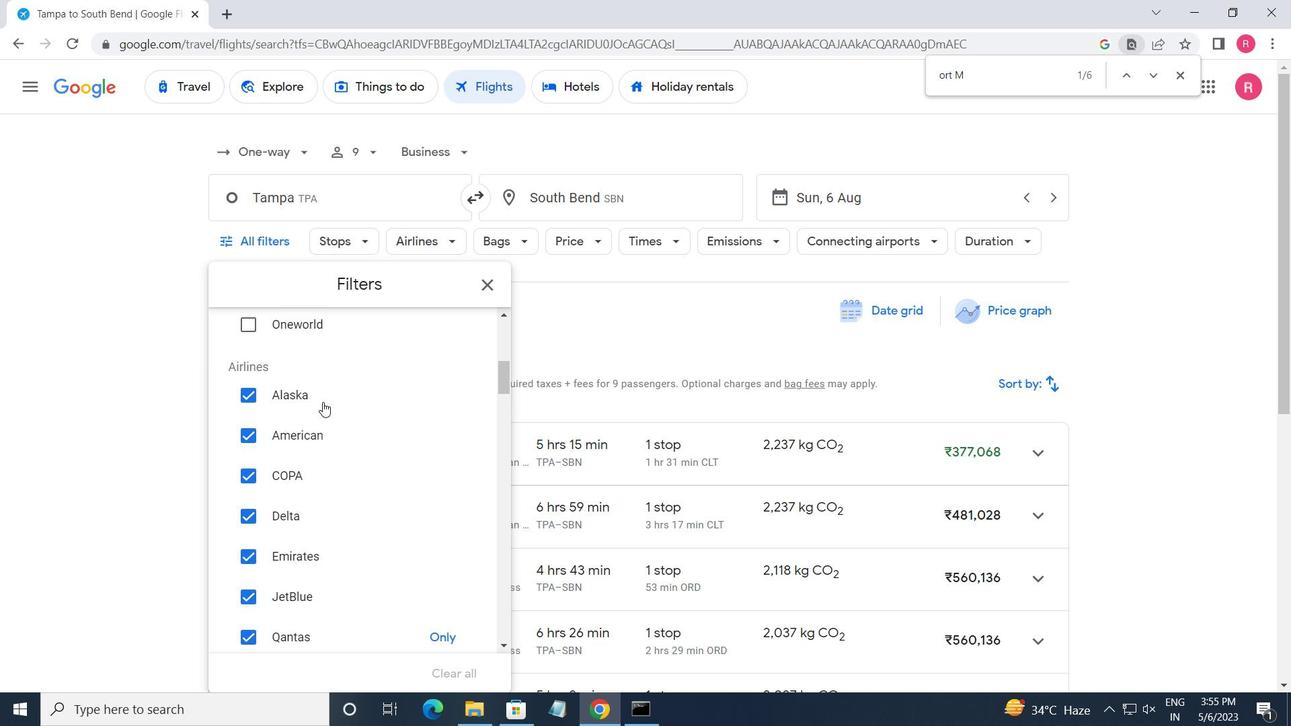 
Action: Mouse scrolled (322, 403) with delta (0, 0)
Screenshot: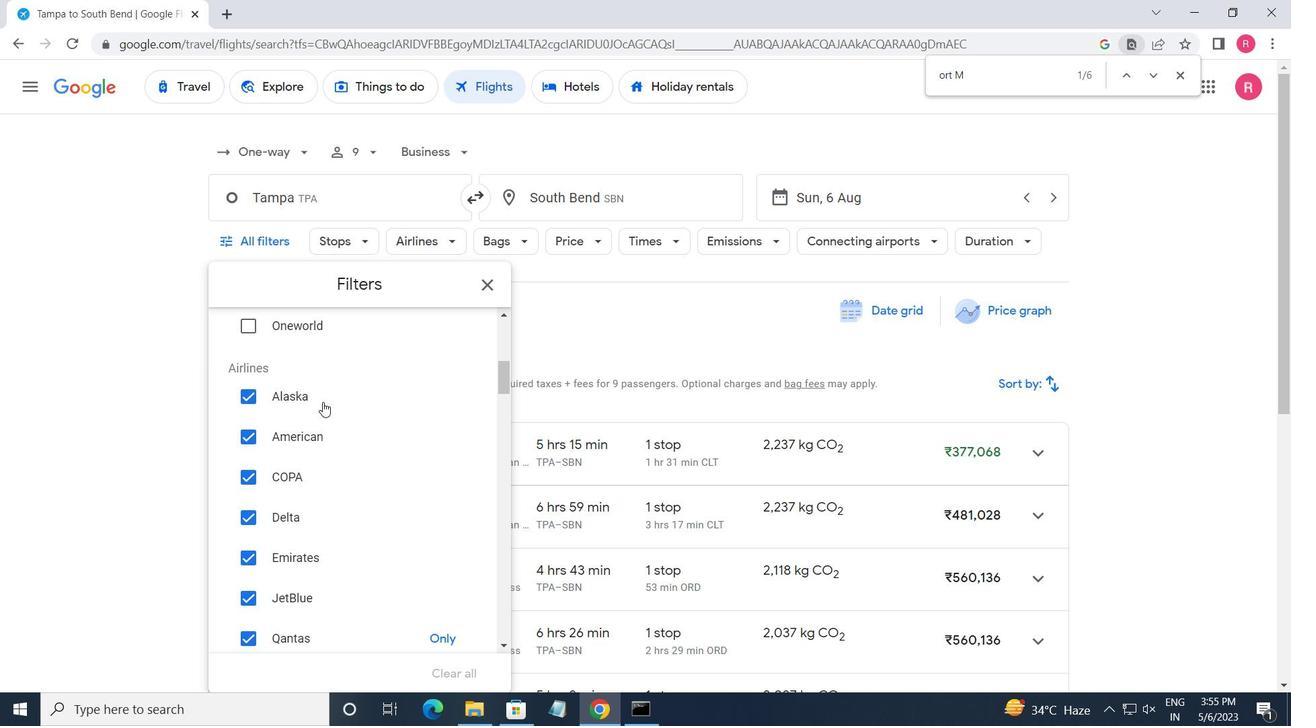 
Action: Mouse scrolled (322, 403) with delta (0, 0)
Screenshot: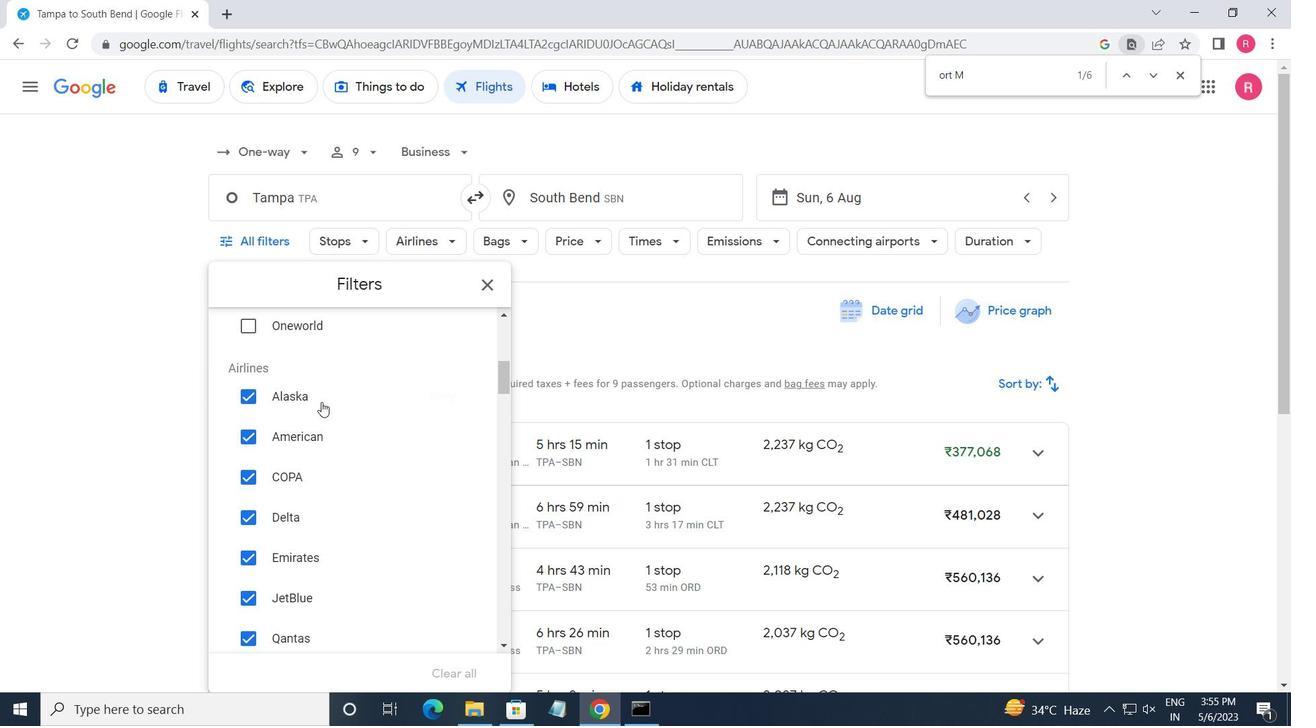 
Action: Mouse moved to (465, 347)
Screenshot: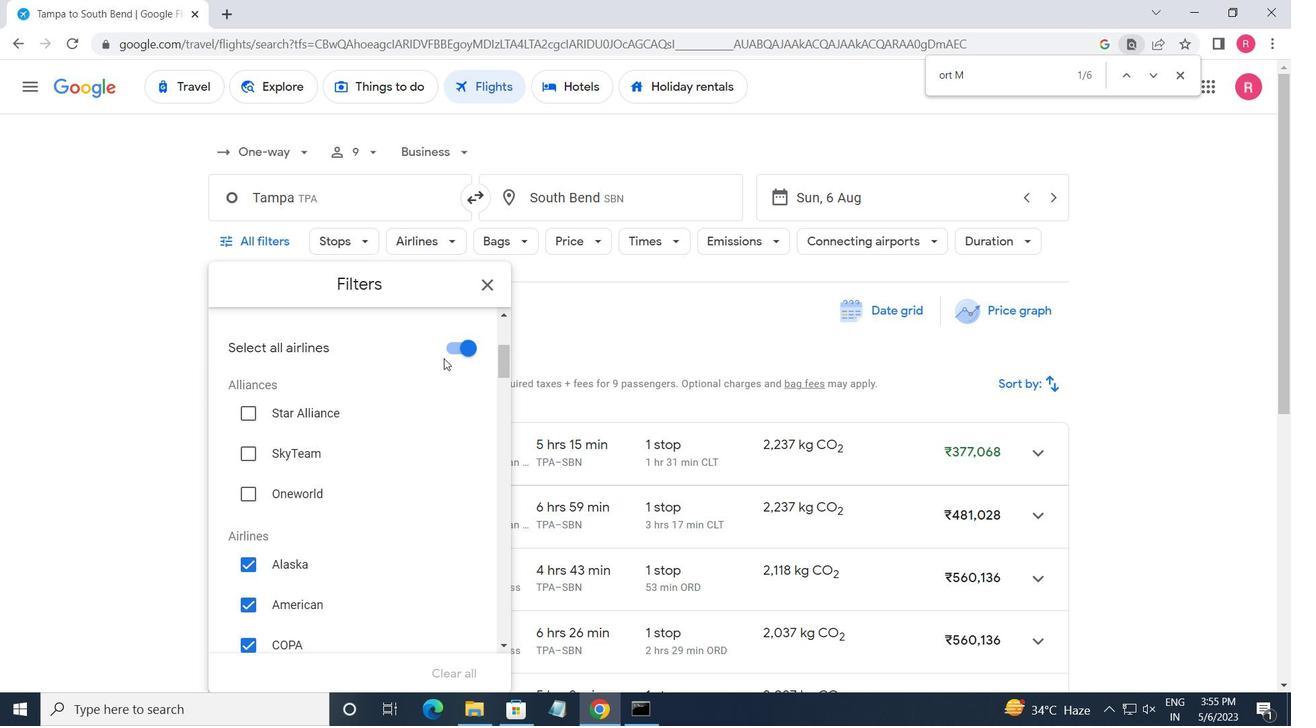 
Action: Mouse pressed left at (465, 347)
Screenshot: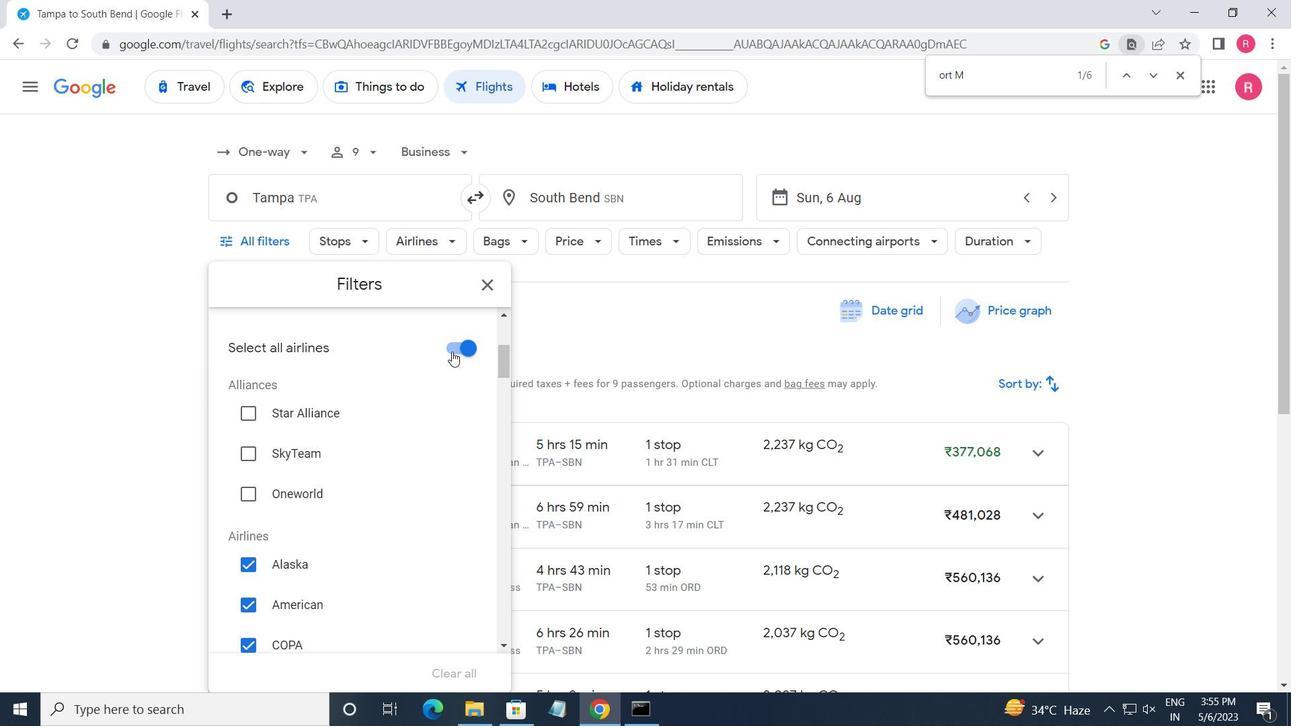 
Action: Mouse moved to (402, 398)
Screenshot: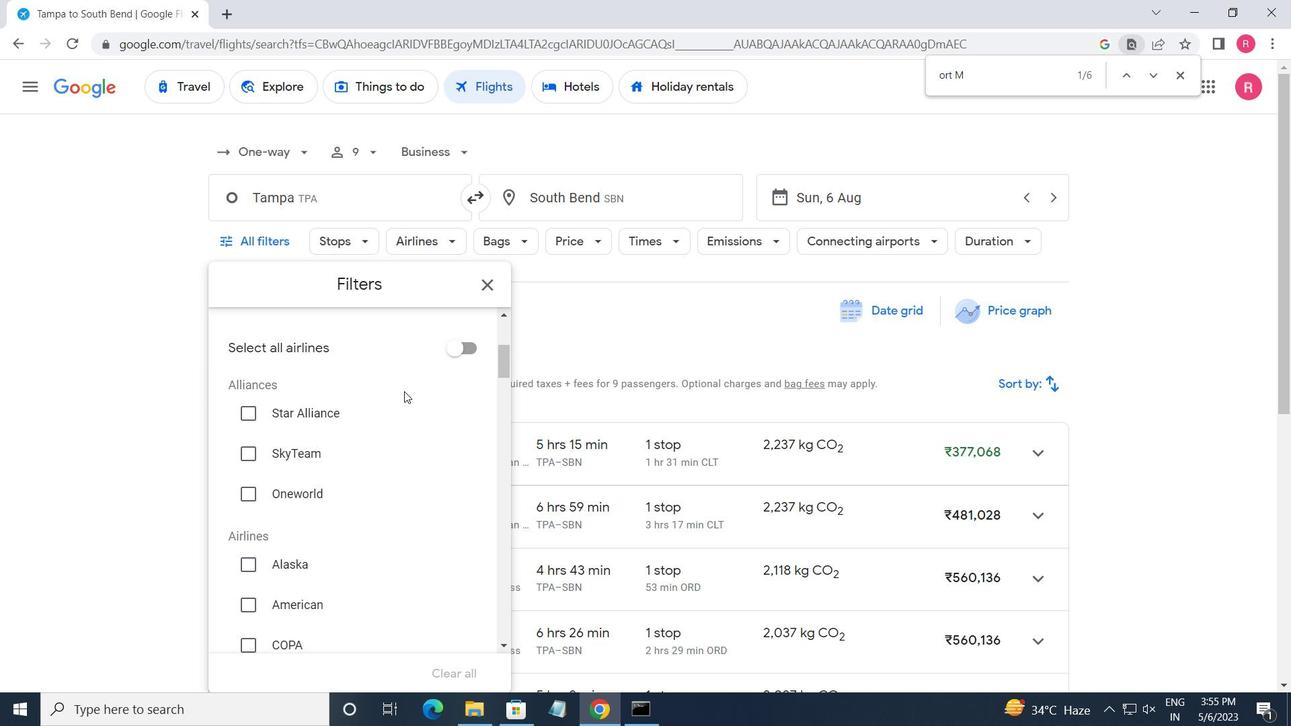 
Action: Mouse scrolled (402, 398) with delta (0, 0)
Screenshot: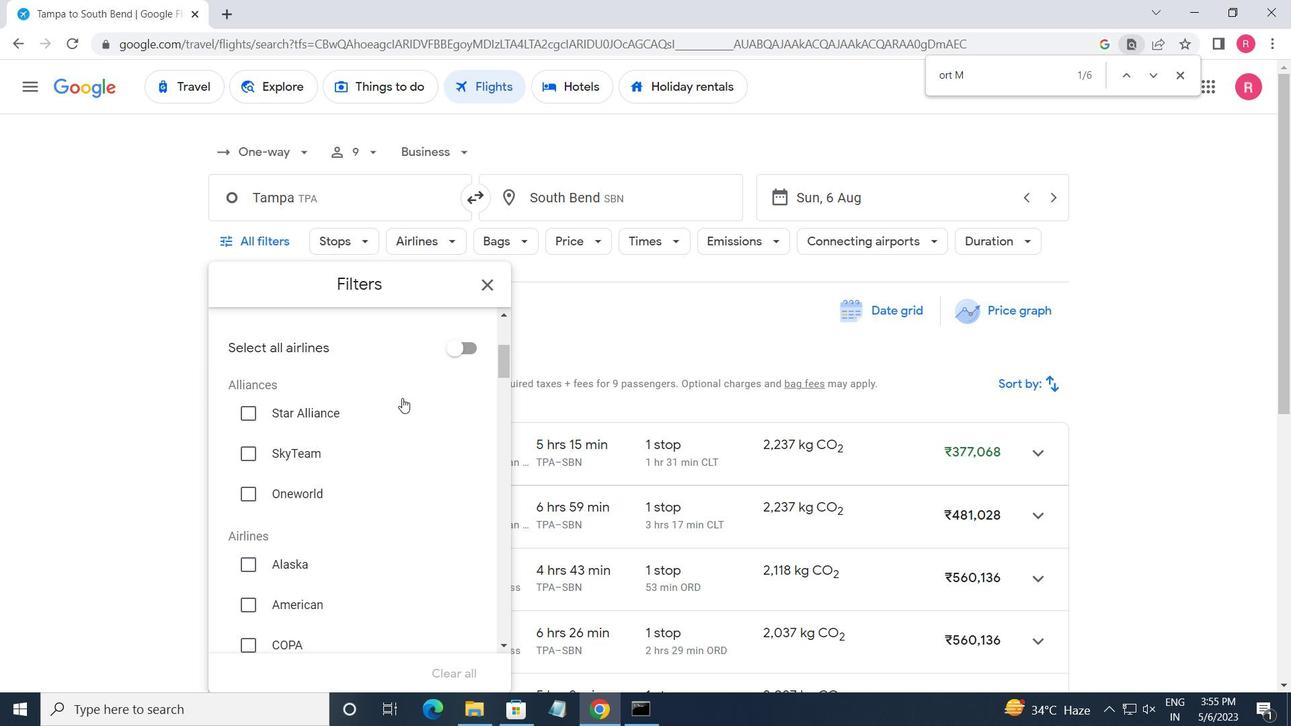 
Action: Mouse scrolled (402, 398) with delta (0, 0)
Screenshot: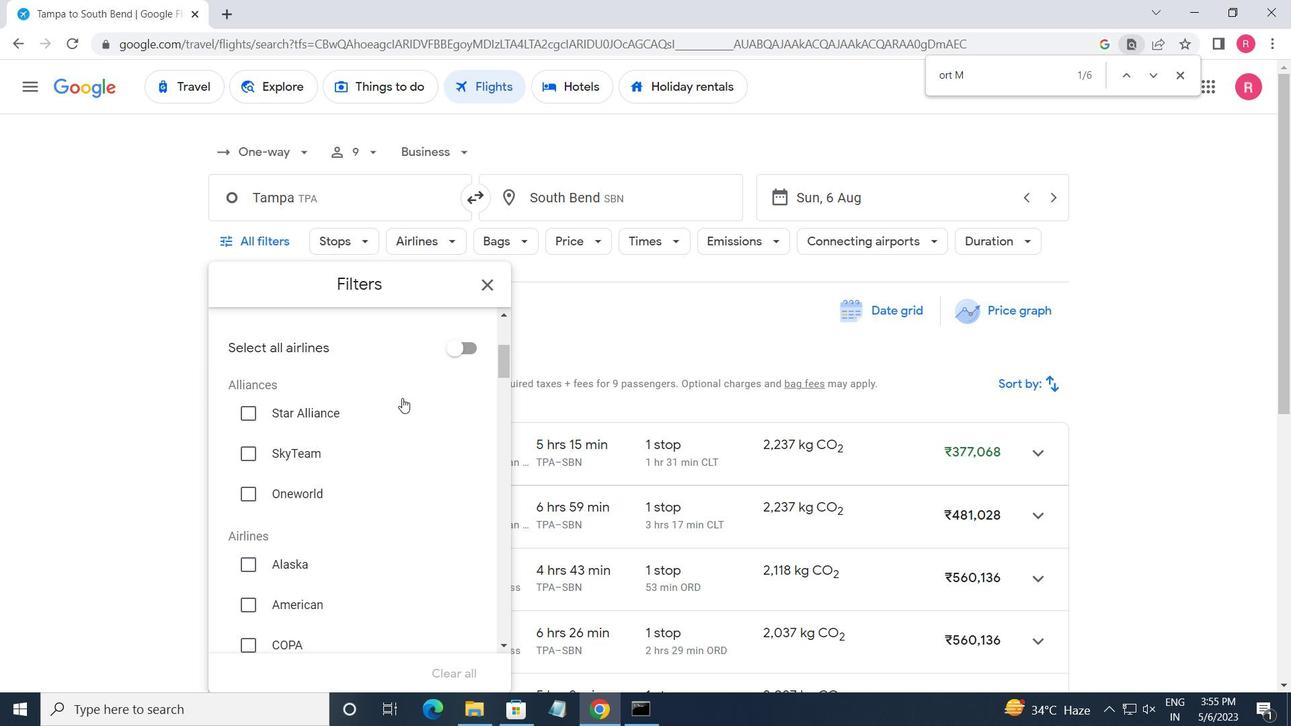 
Action: Mouse scrolled (402, 398) with delta (0, 0)
Screenshot: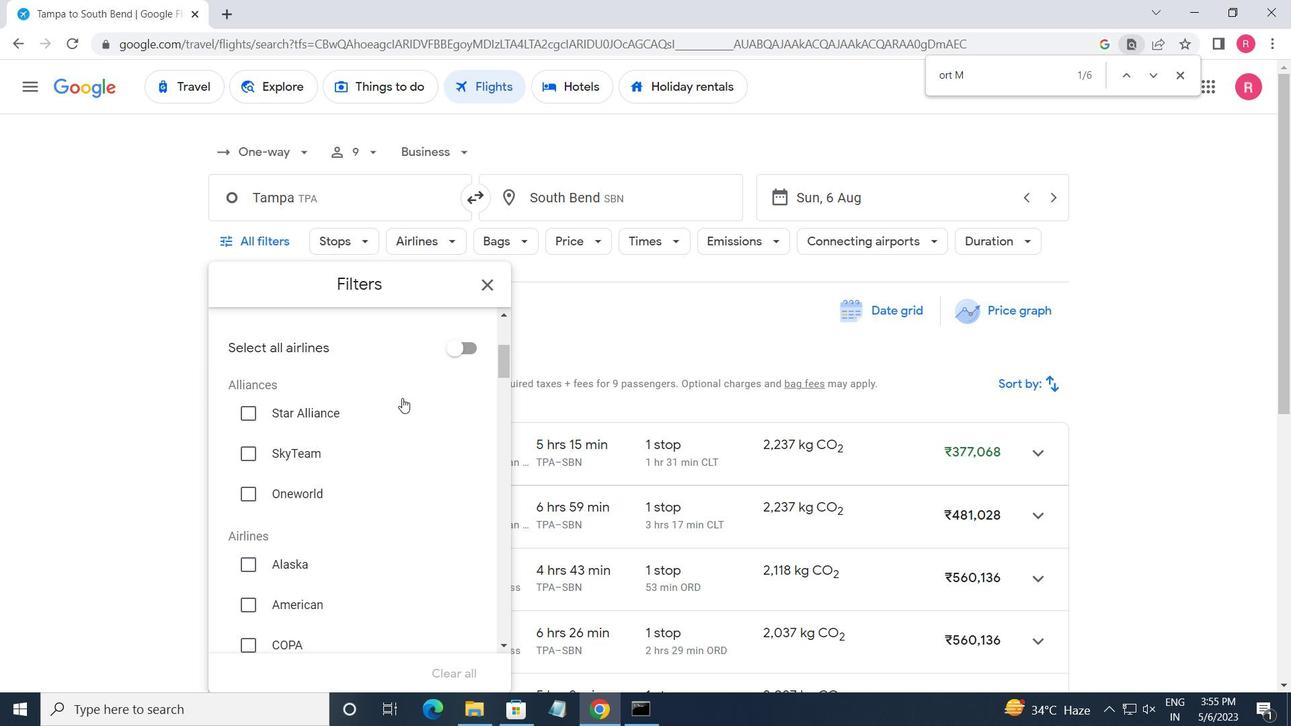 
Action: Mouse moved to (402, 398)
Screenshot: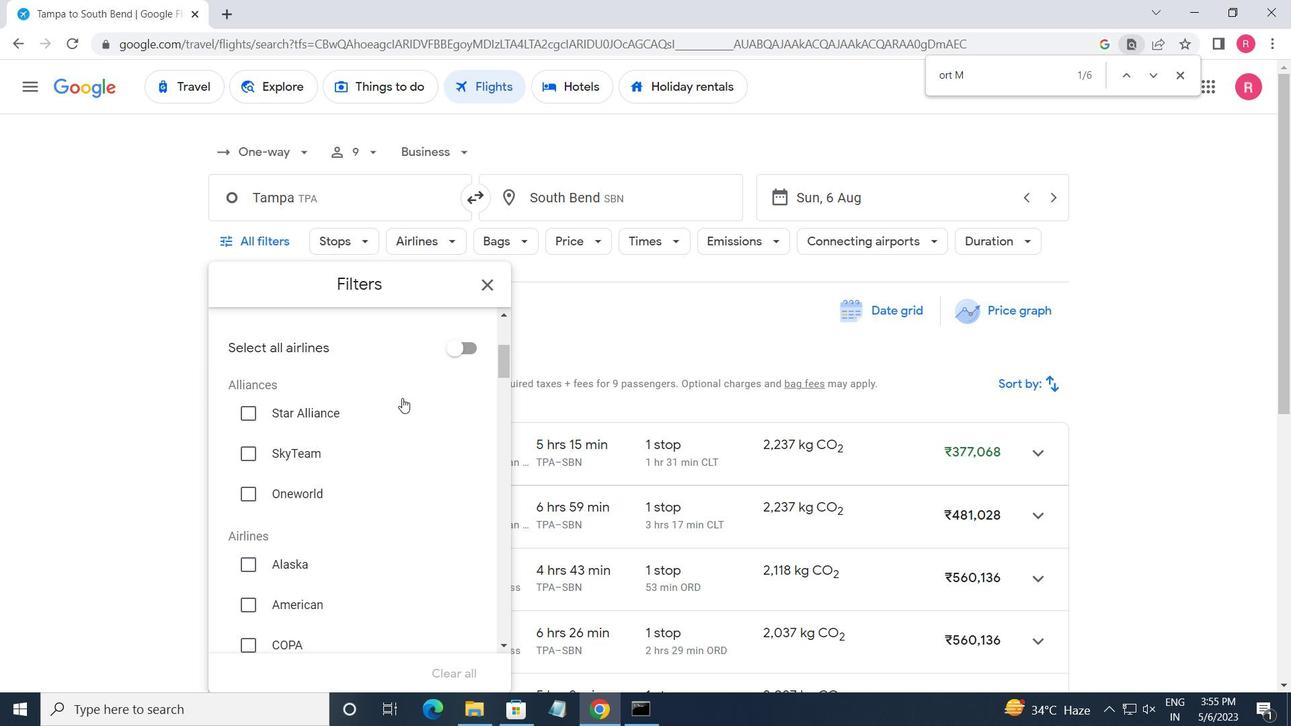 
Action: Mouse scrolled (402, 398) with delta (0, 0)
Screenshot: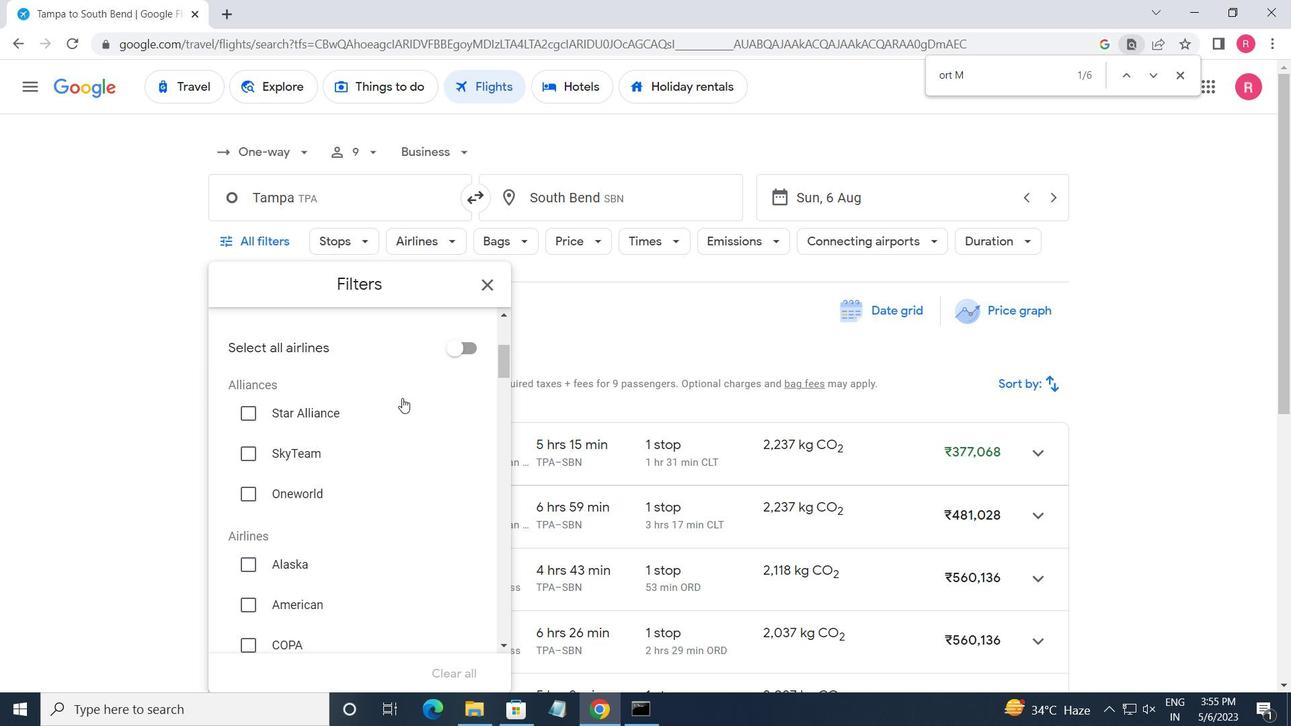 
Action: Mouse scrolled (402, 398) with delta (0, 0)
Screenshot: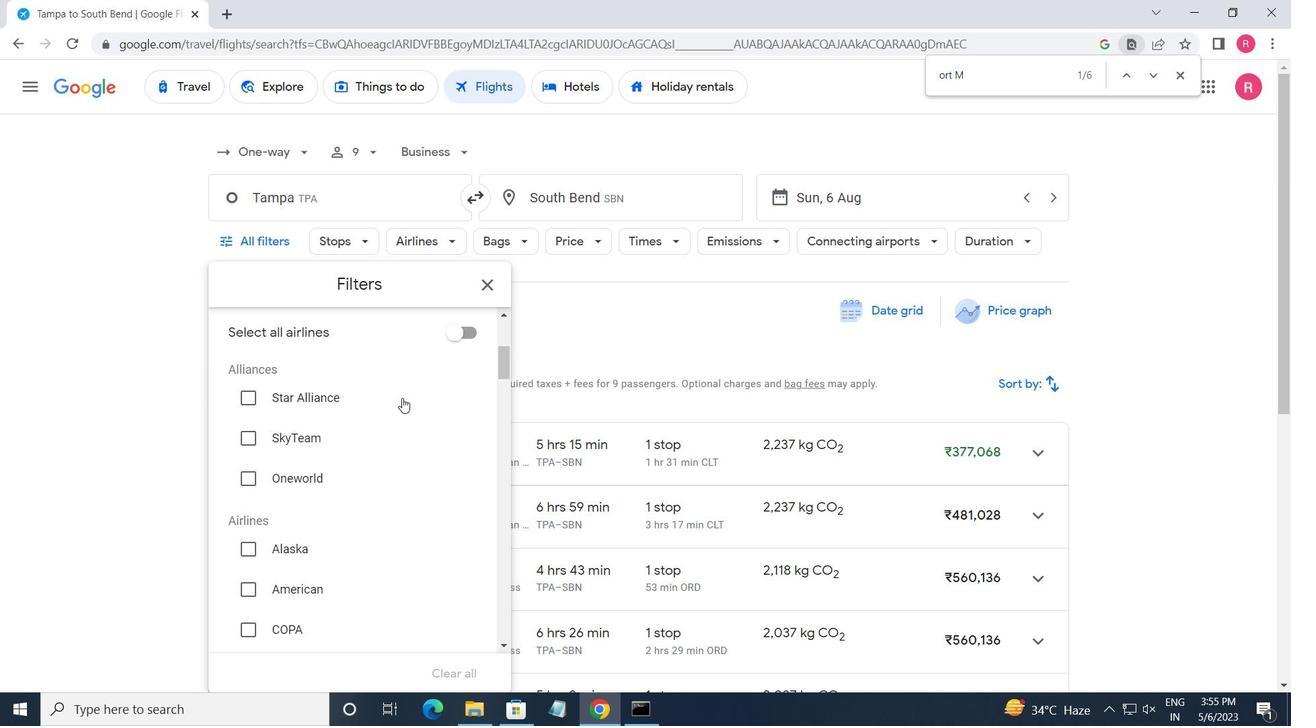 
Action: Mouse scrolled (402, 398) with delta (0, 0)
Screenshot: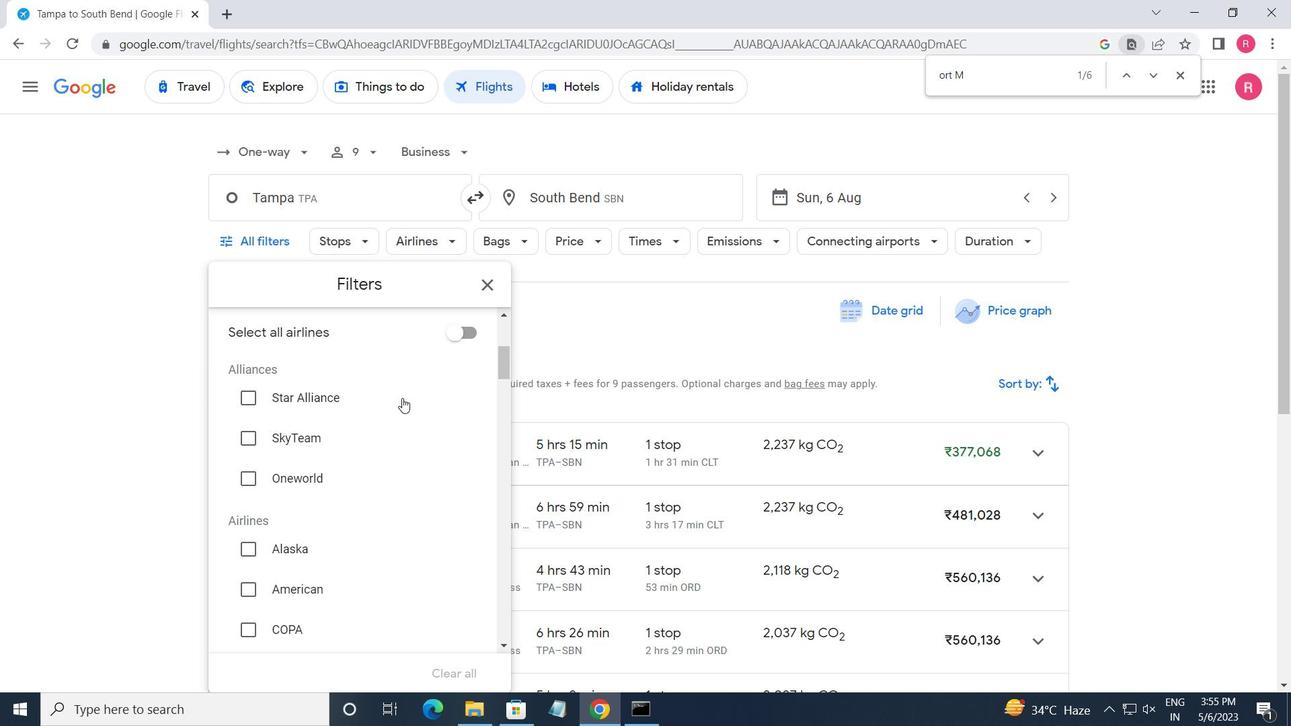 
Action: Mouse scrolled (402, 398) with delta (0, 0)
Screenshot: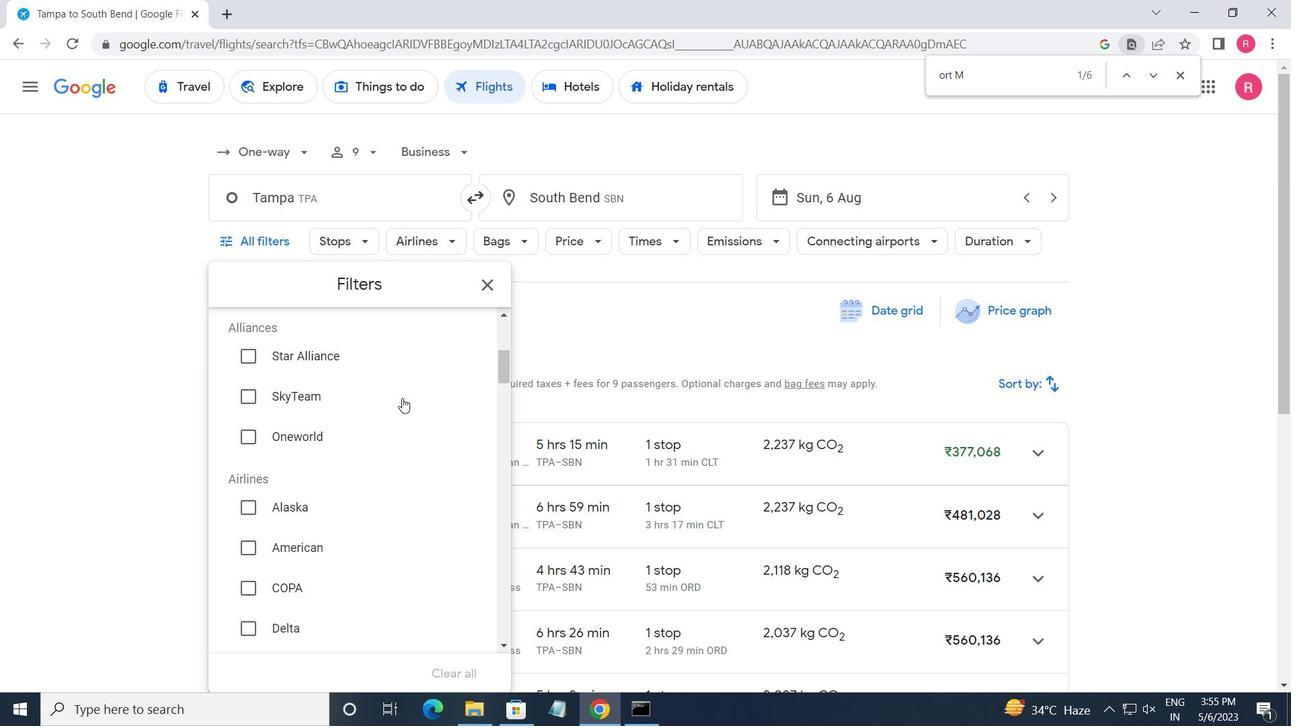 
Action: Mouse moved to (403, 398)
Screenshot: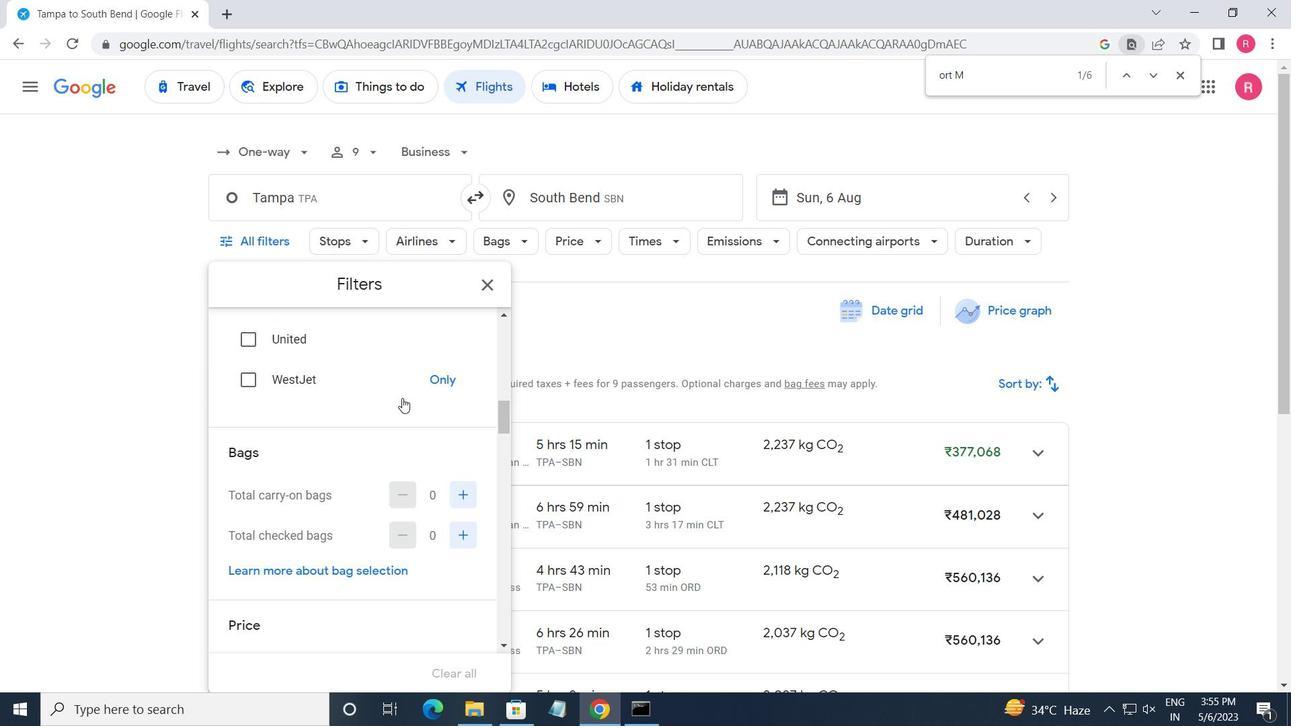 
Action: Mouse scrolled (403, 398) with delta (0, 0)
Screenshot: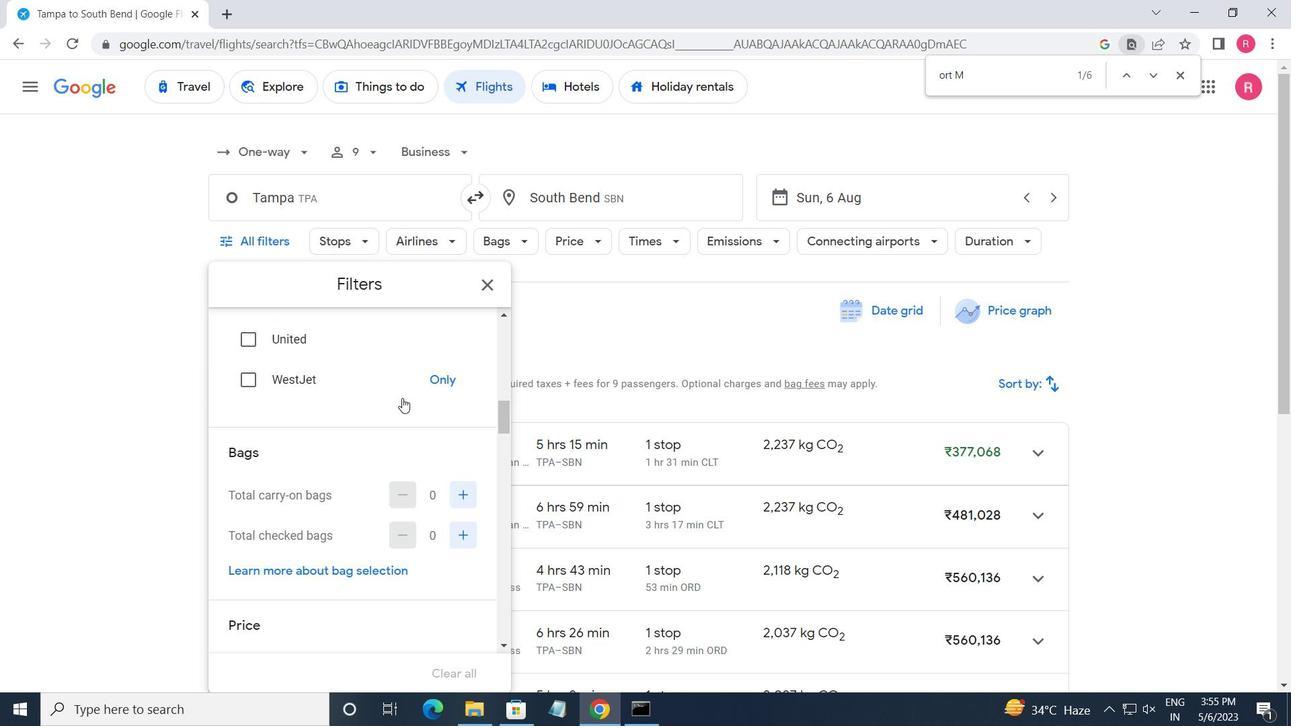 
Action: Mouse scrolled (403, 398) with delta (0, 0)
Screenshot: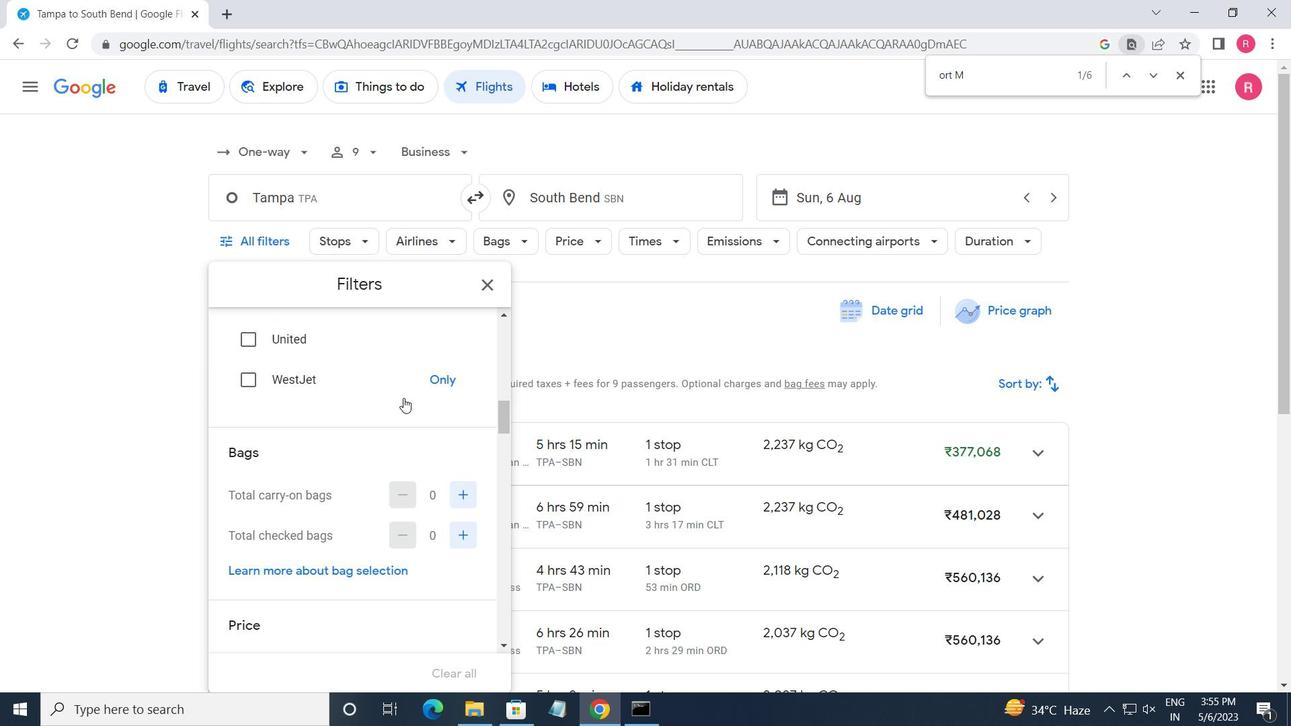 
Action: Mouse moved to (462, 369)
Screenshot: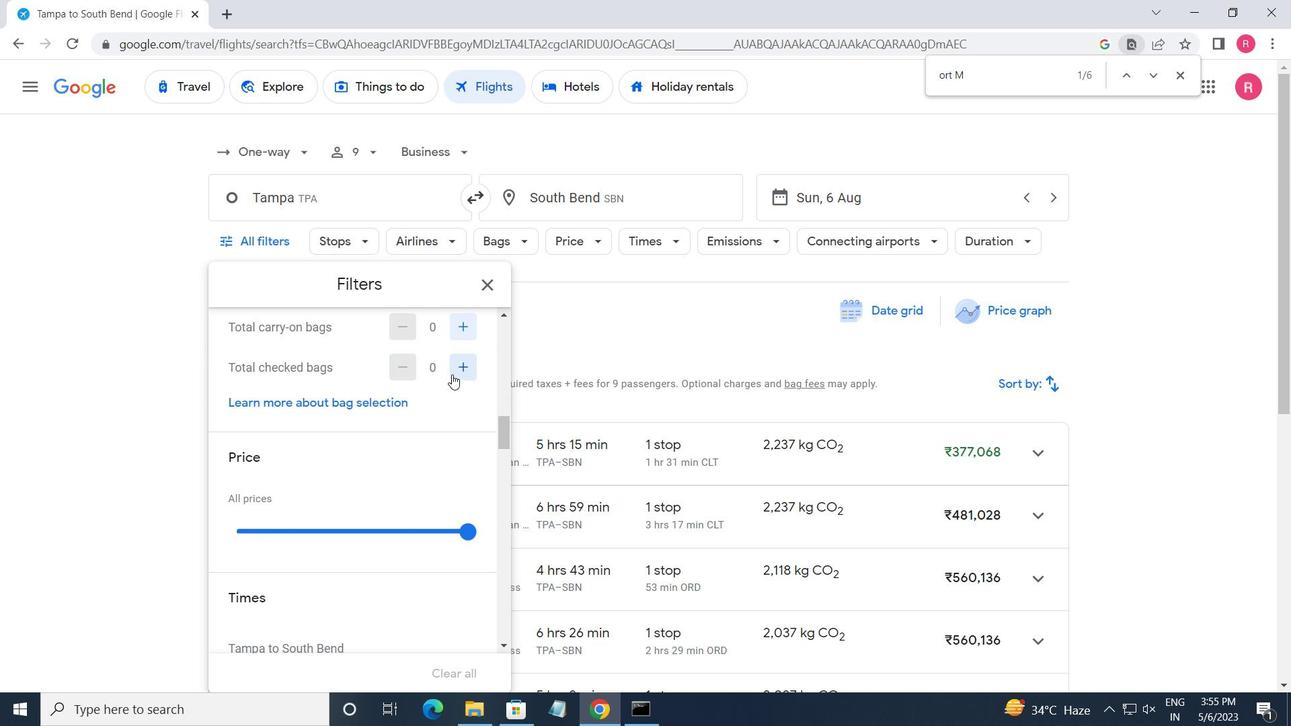 
Action: Mouse pressed left at (462, 369)
Screenshot: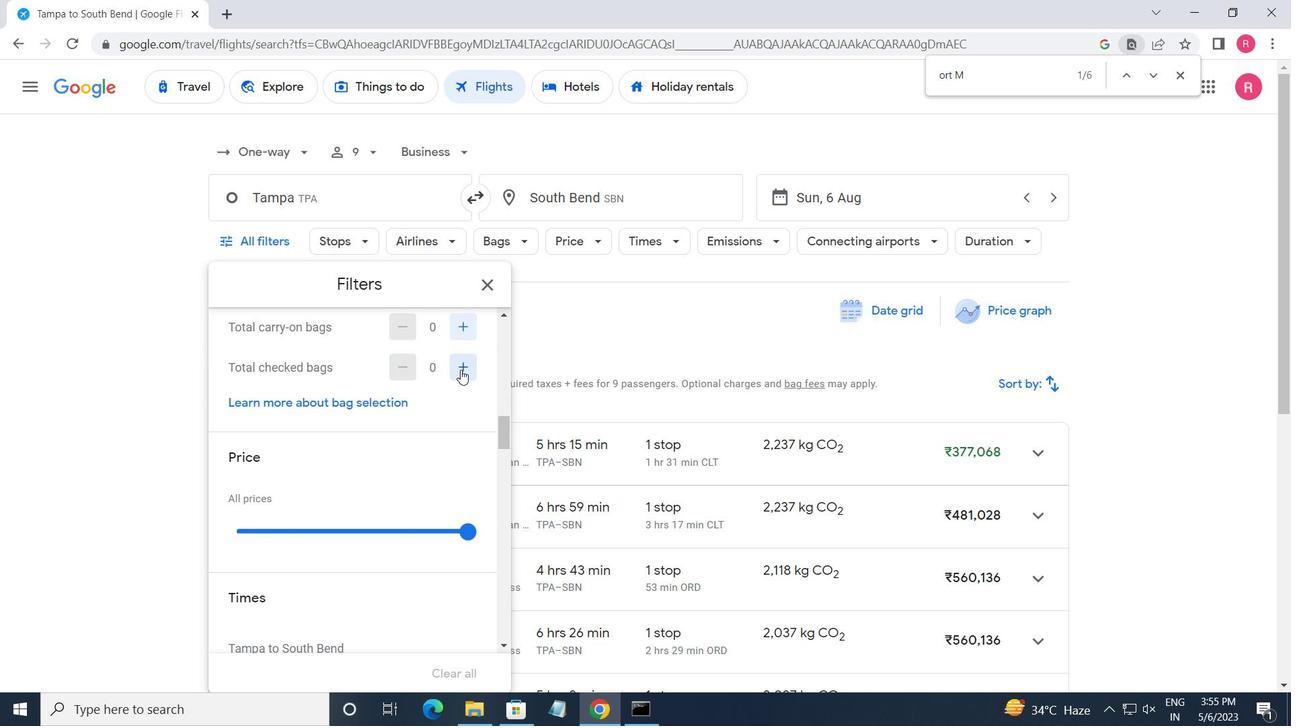 
Action: Mouse pressed left at (462, 369)
Screenshot: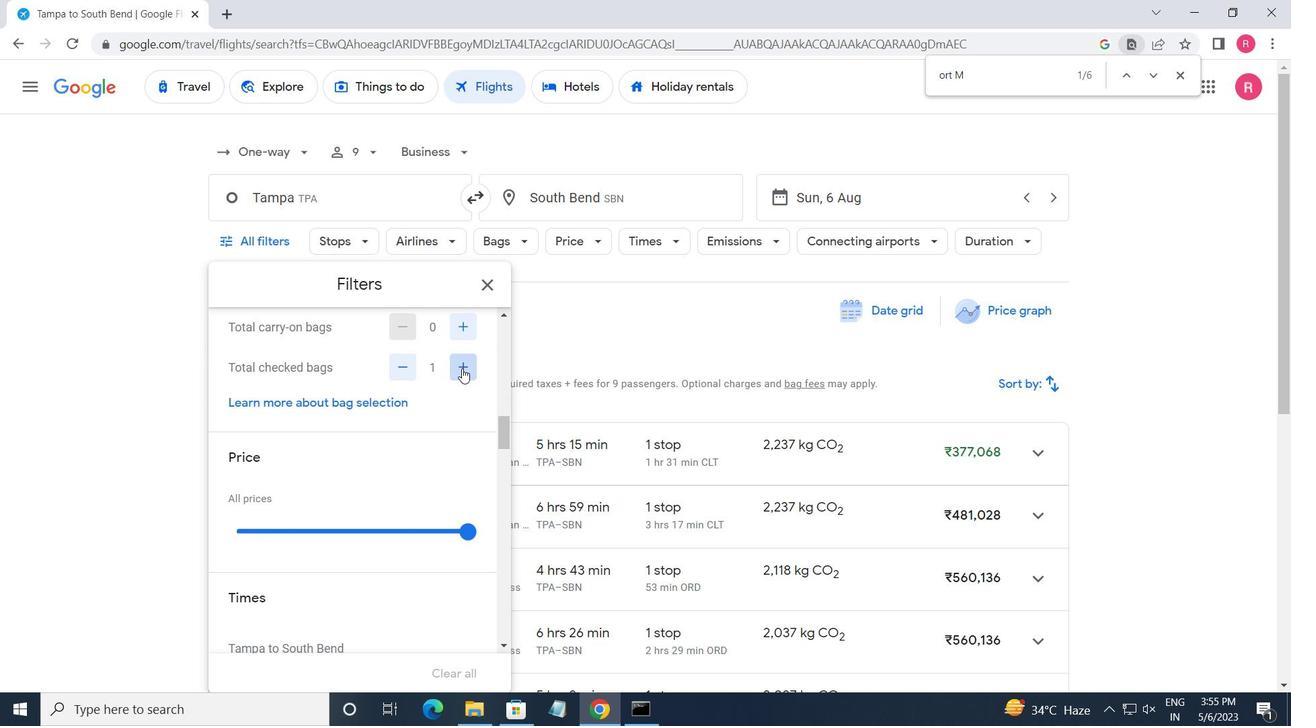 
Action: Mouse moved to (455, 373)
Screenshot: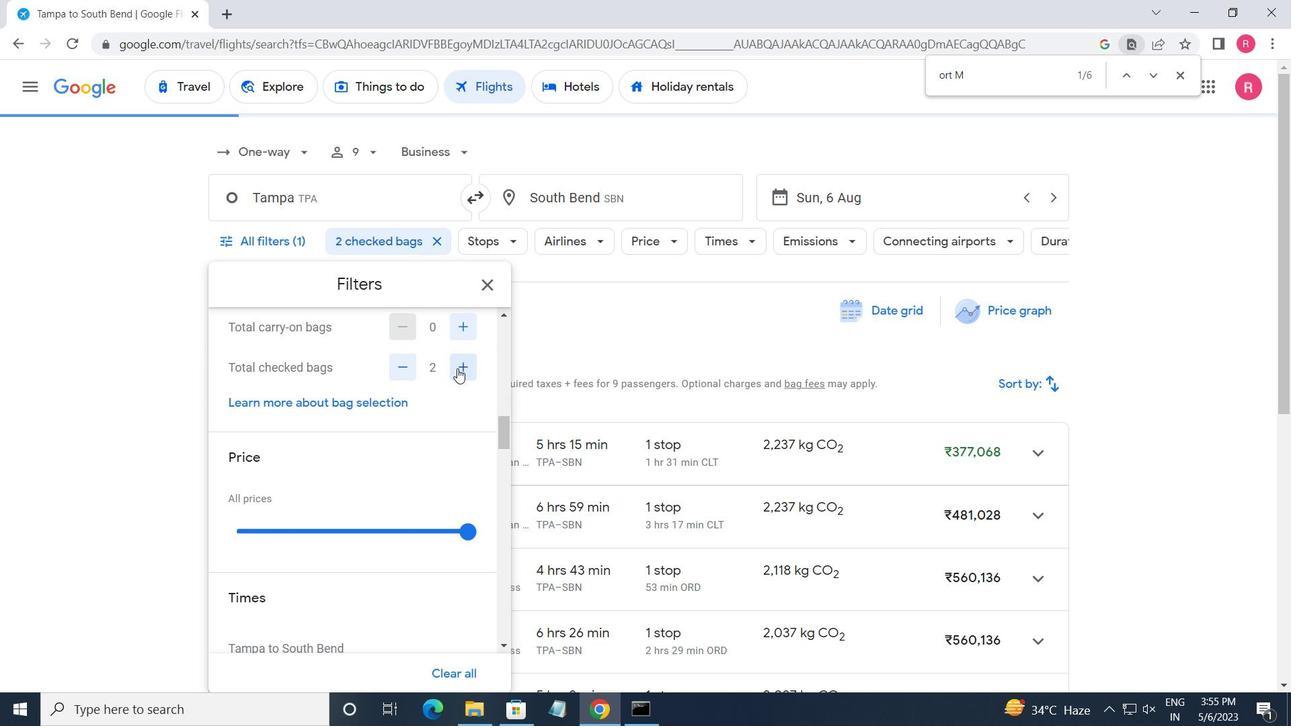 
Action: Mouse scrolled (455, 372) with delta (0, 0)
Screenshot: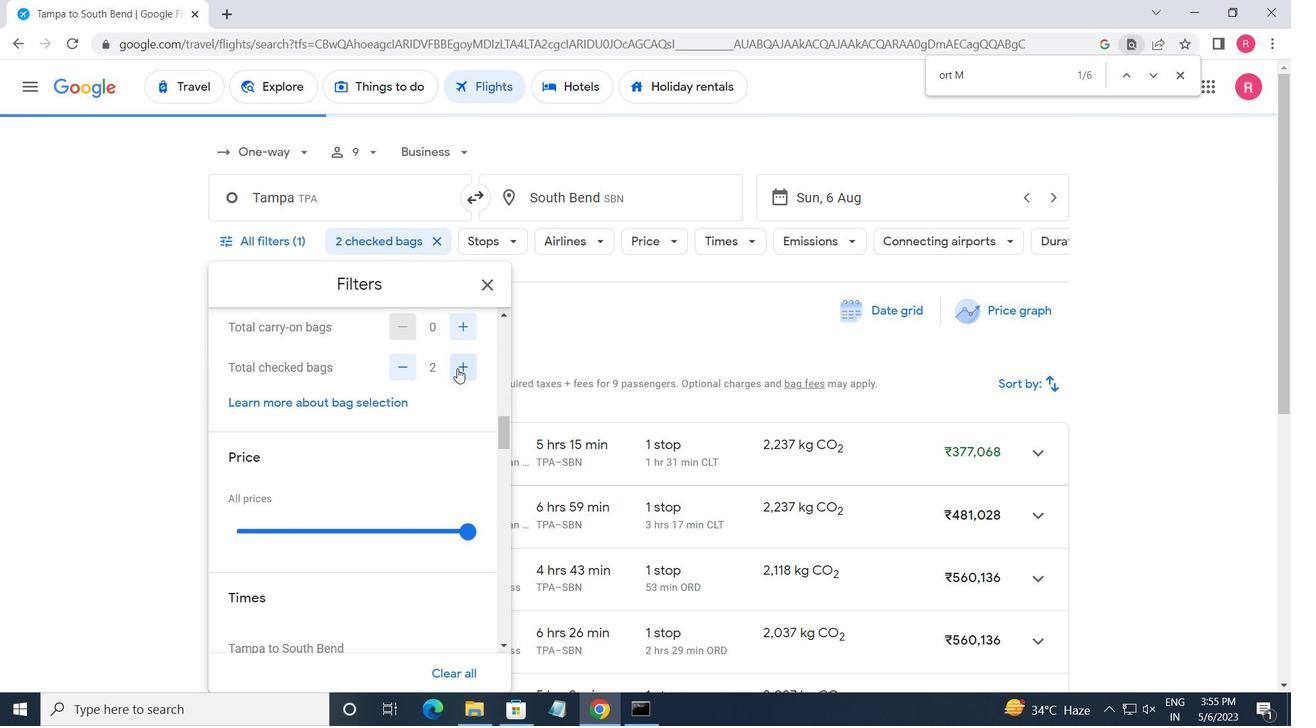 
Action: Mouse moved to (476, 429)
Screenshot: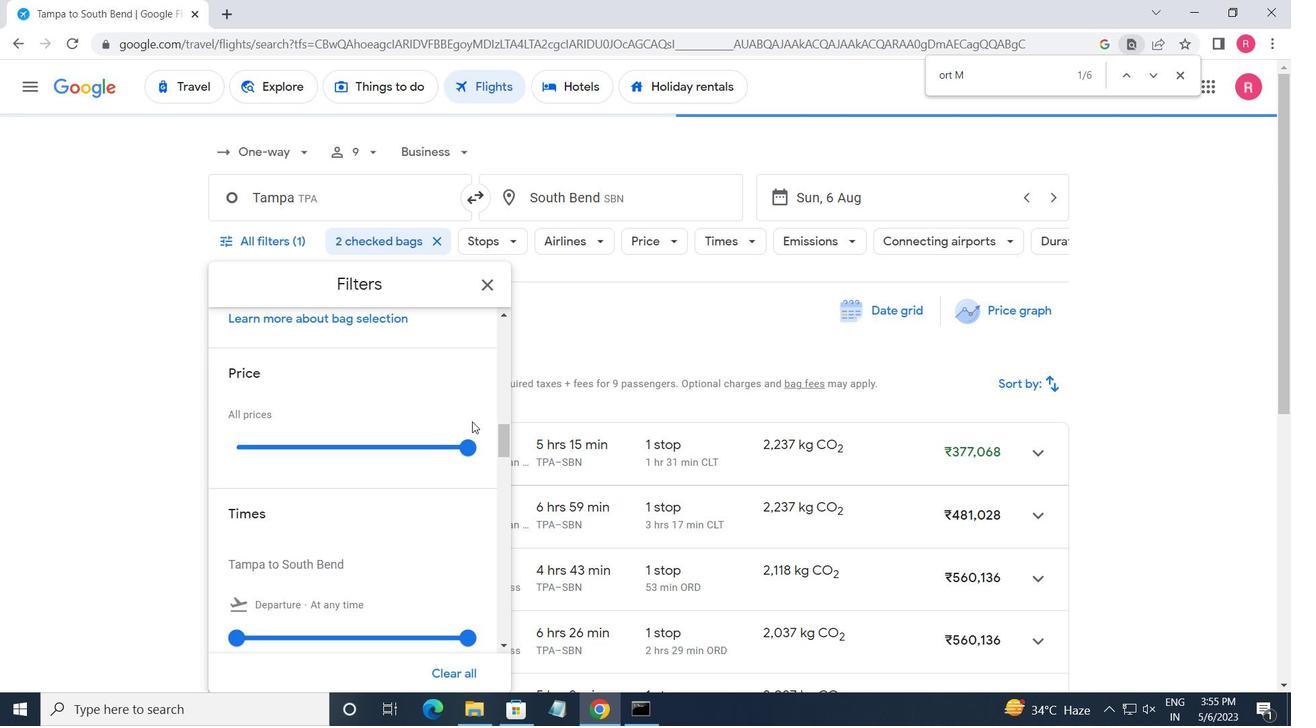 
Action: Mouse pressed left at (476, 429)
Screenshot: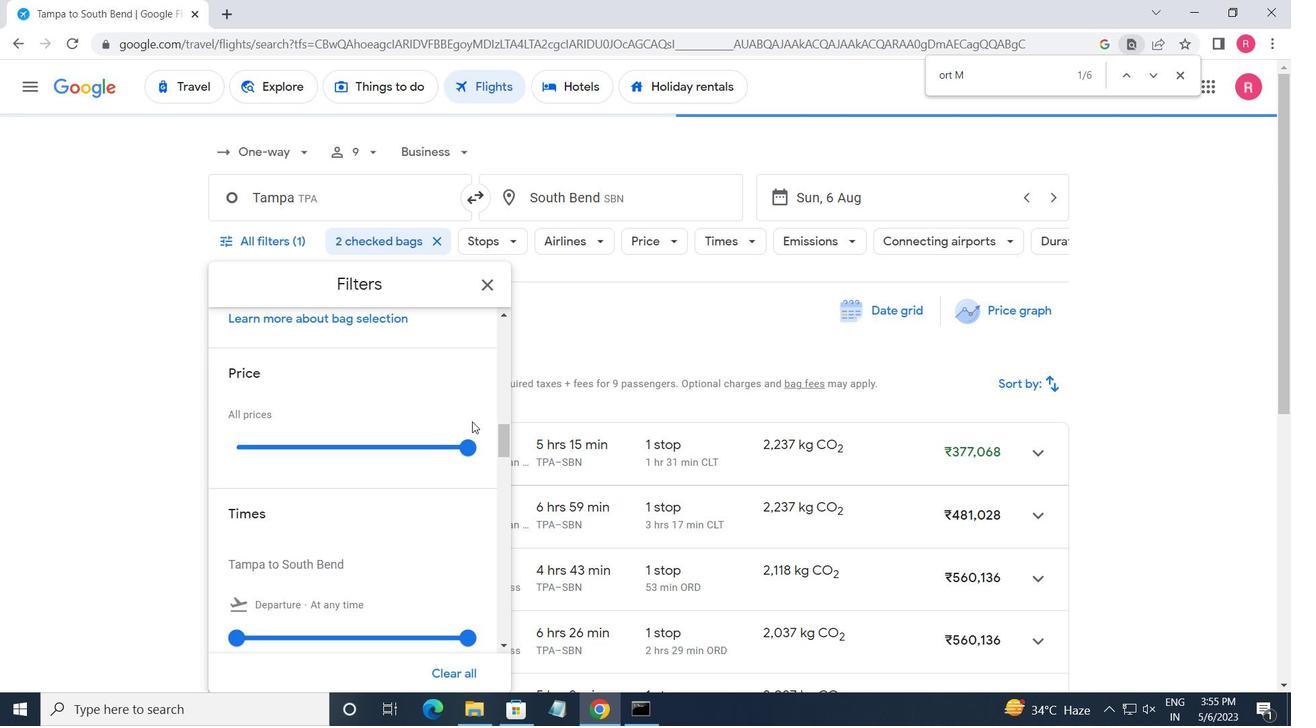 
Action: Mouse moved to (460, 452)
Screenshot: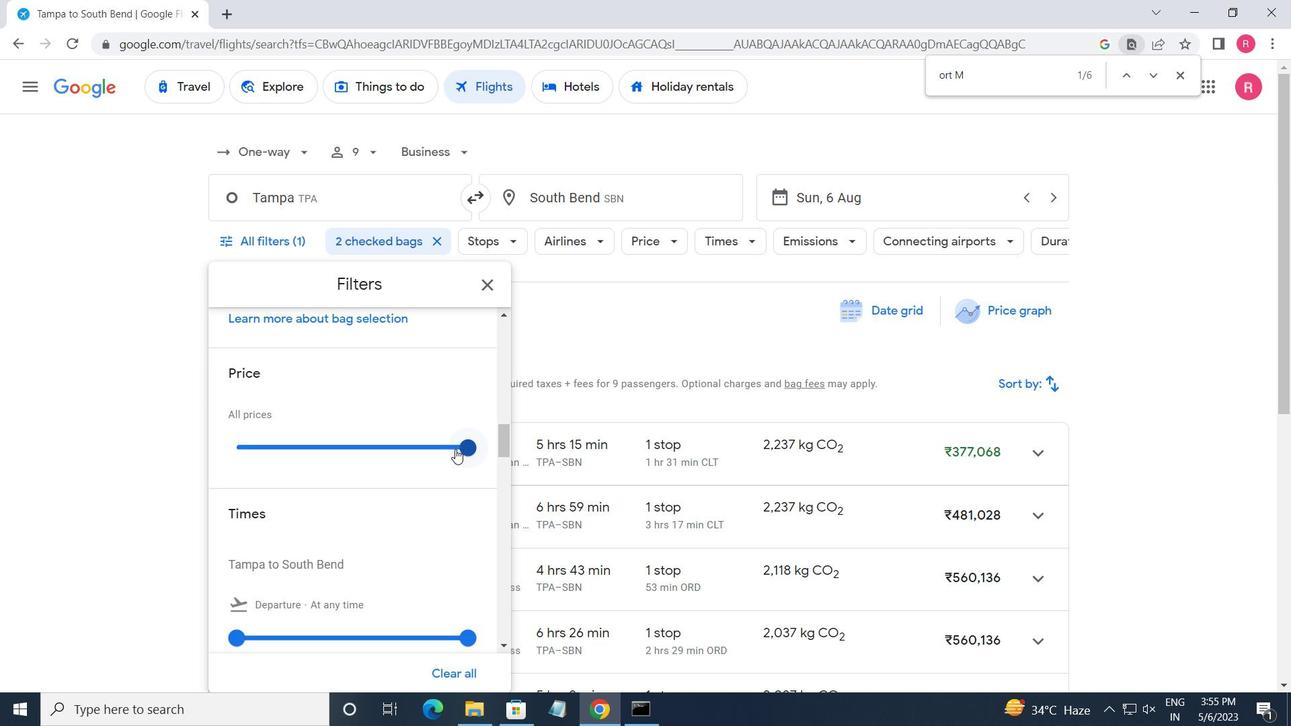 
Action: Mouse pressed left at (460, 452)
Screenshot: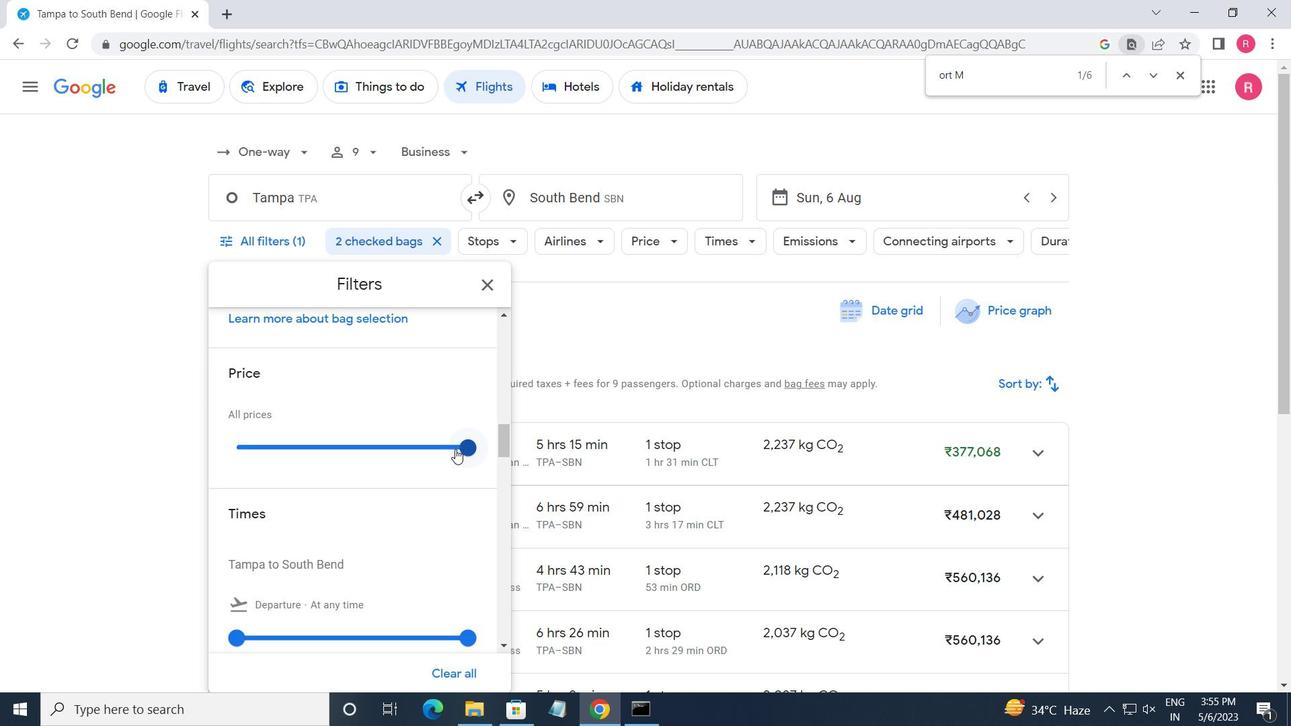 
Action: Mouse moved to (318, 454)
Screenshot: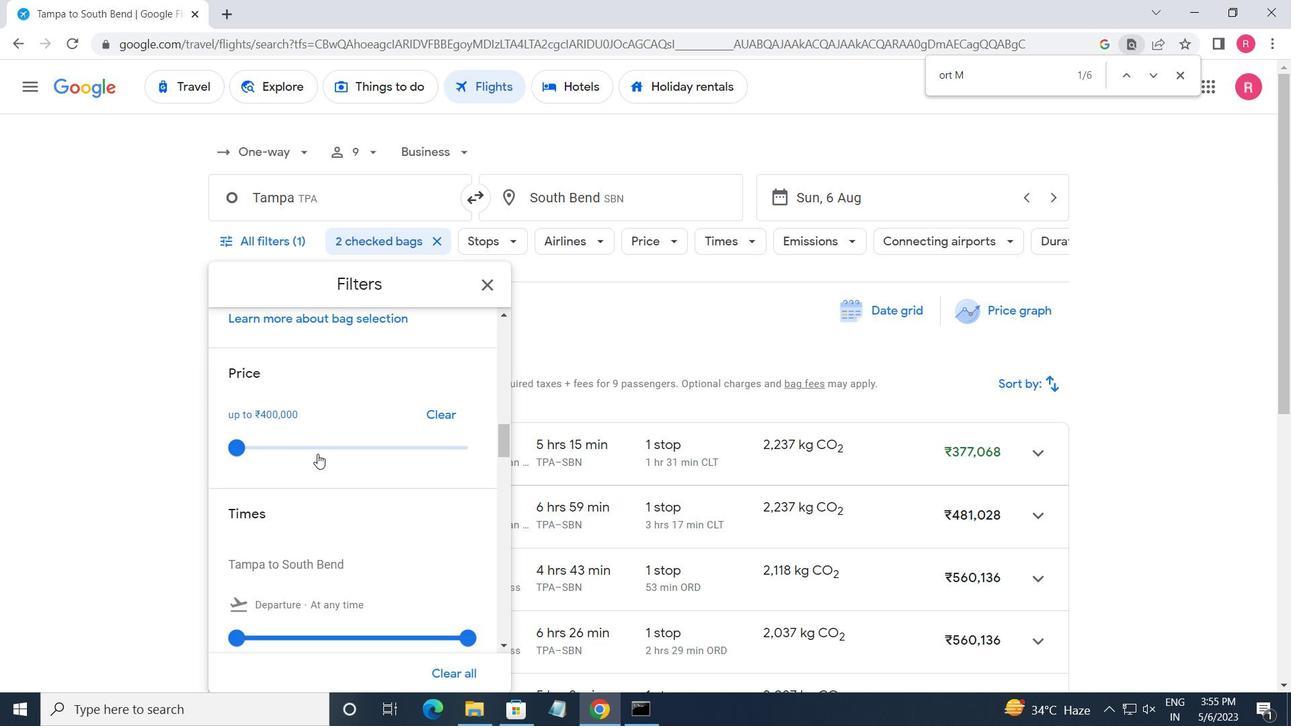 
Action: Mouse scrolled (318, 453) with delta (0, 0)
Screenshot: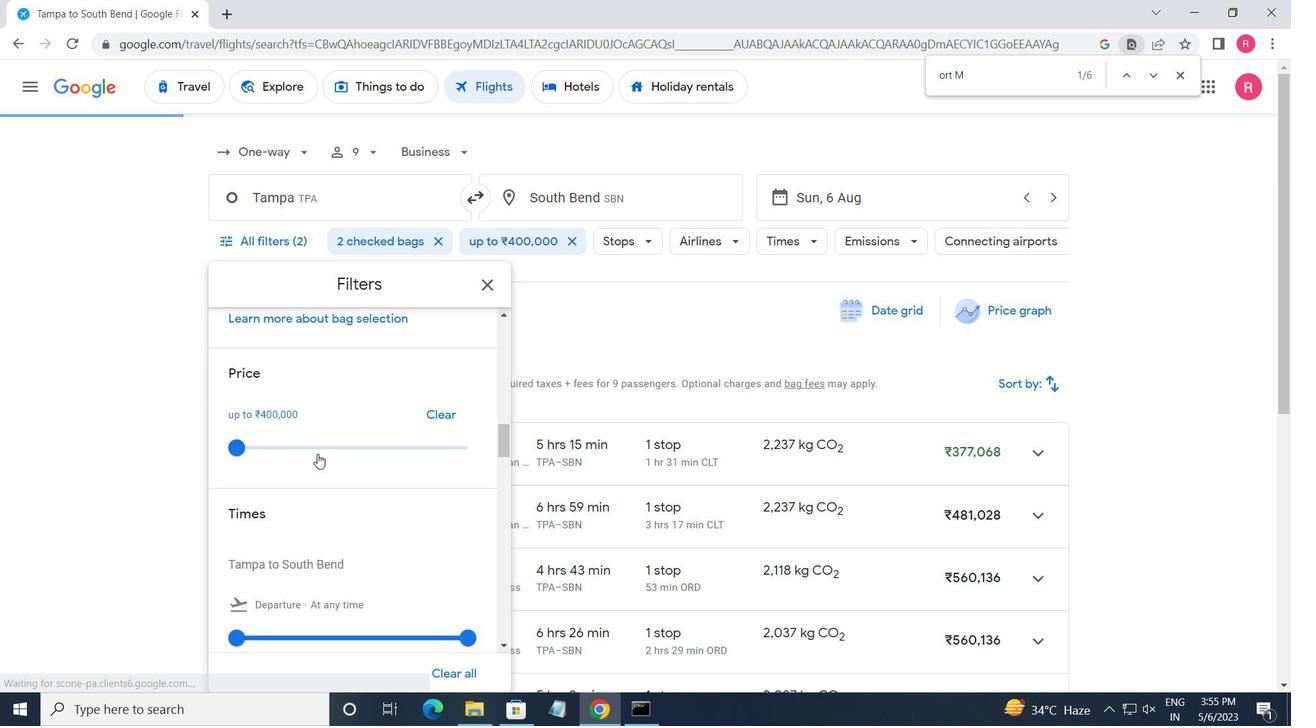 
Action: Mouse scrolled (318, 453) with delta (0, 0)
Screenshot: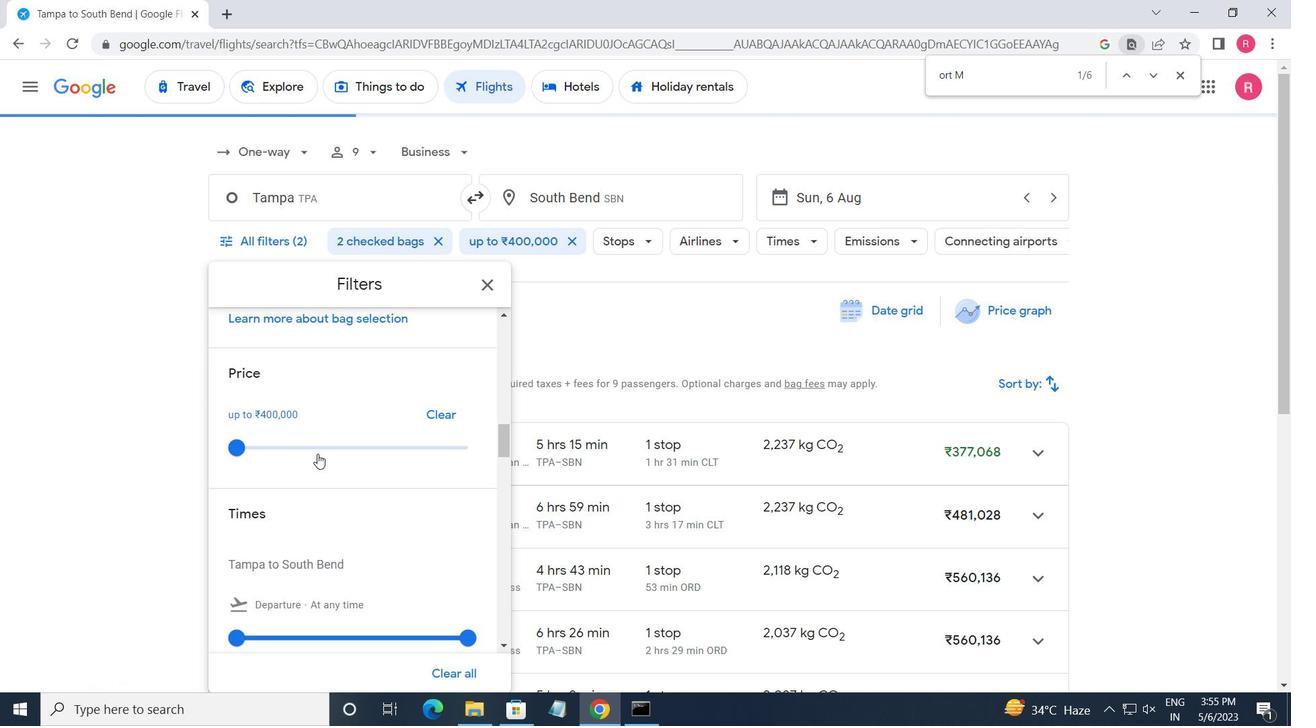 
Action: Mouse moved to (236, 462)
Screenshot: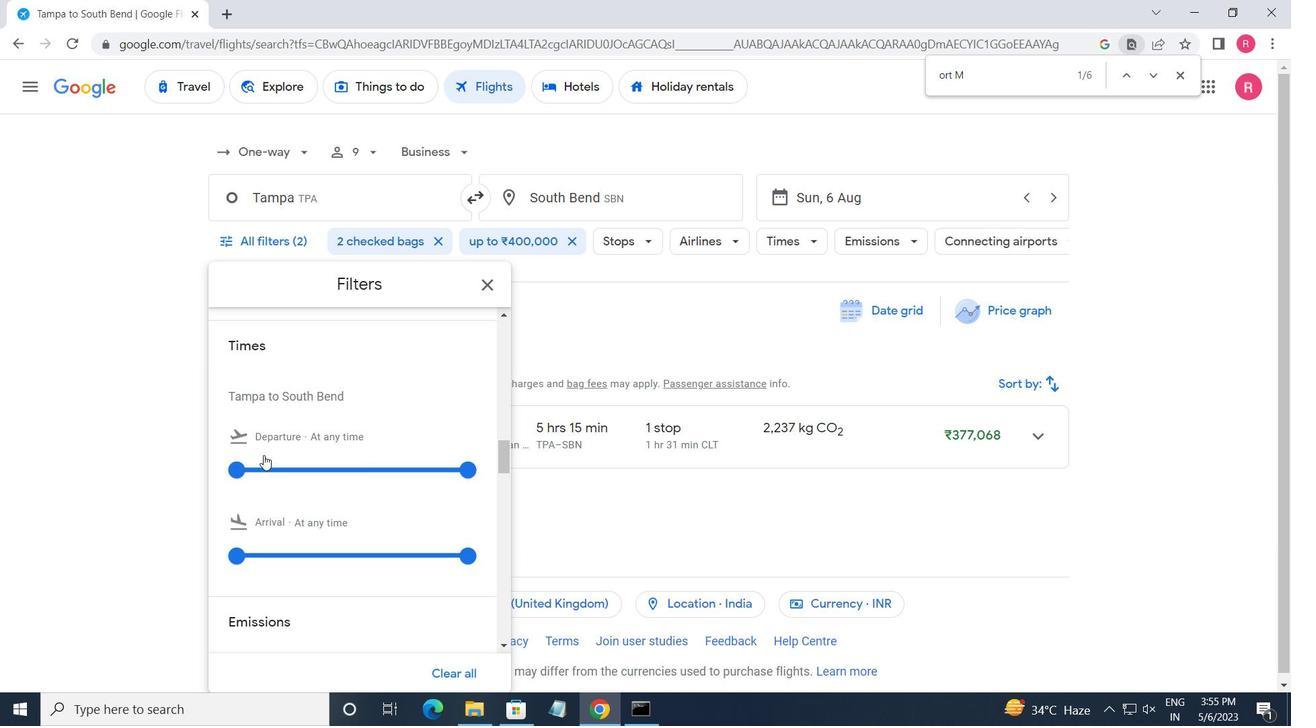 
Action: Mouse pressed left at (236, 462)
Screenshot: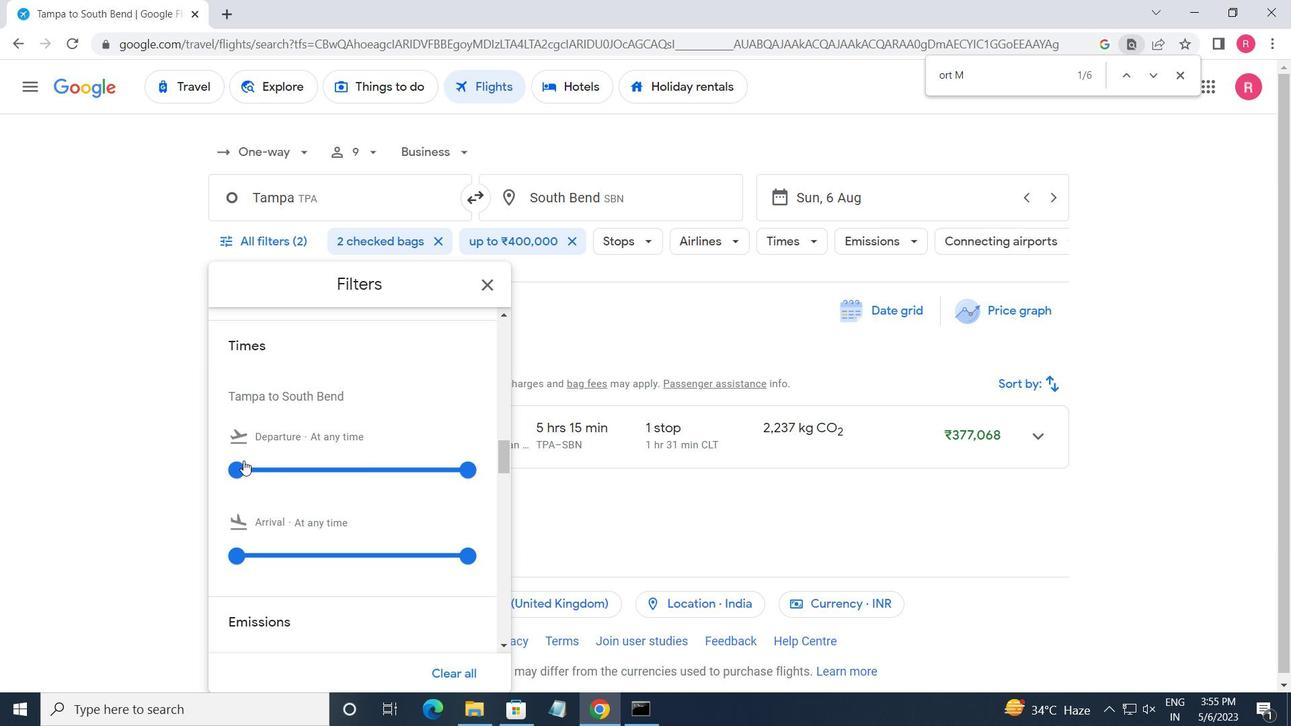 
Action: Mouse moved to (466, 474)
Screenshot: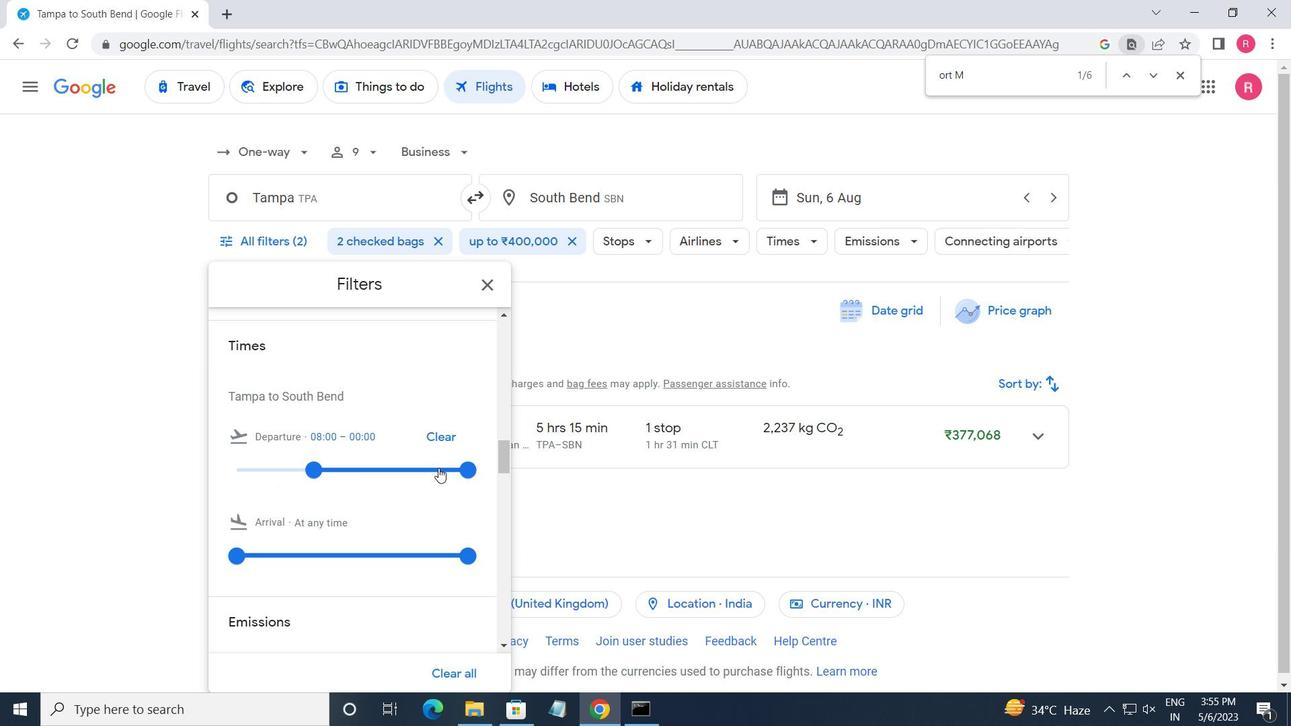 
Action: Mouse pressed left at (466, 474)
Screenshot: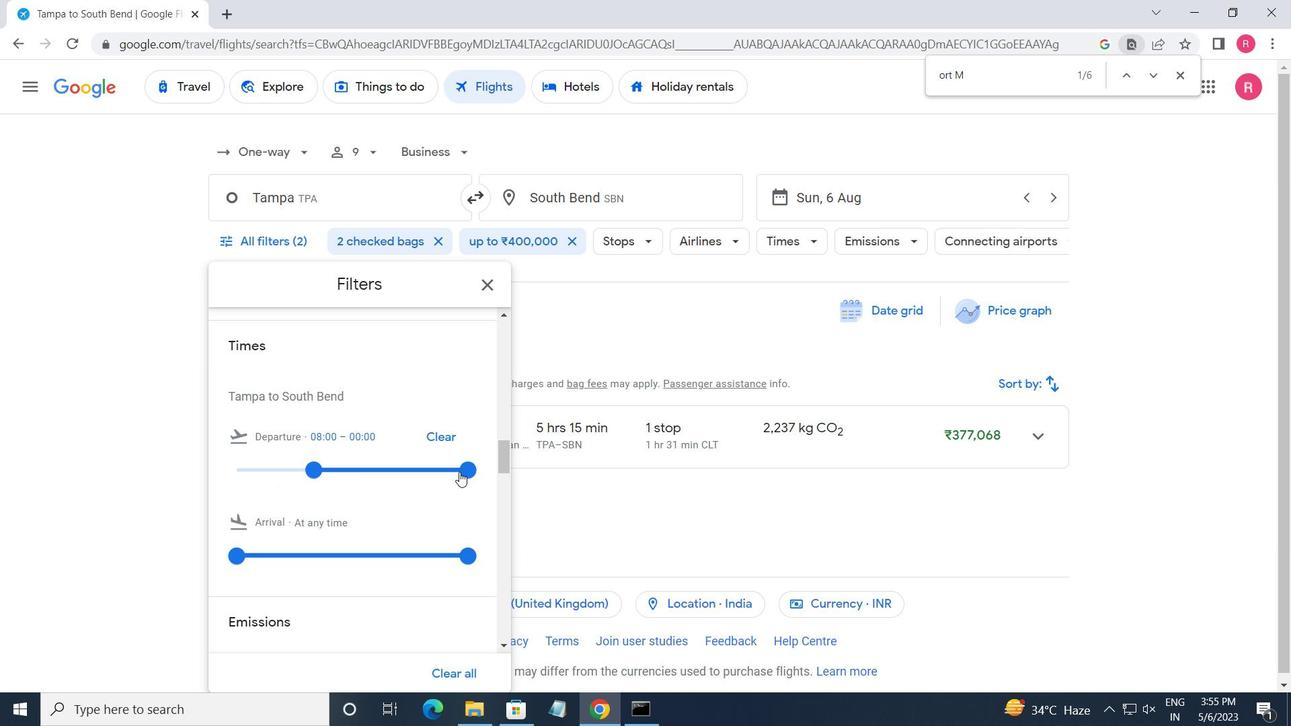 
Action: Mouse moved to (487, 281)
Screenshot: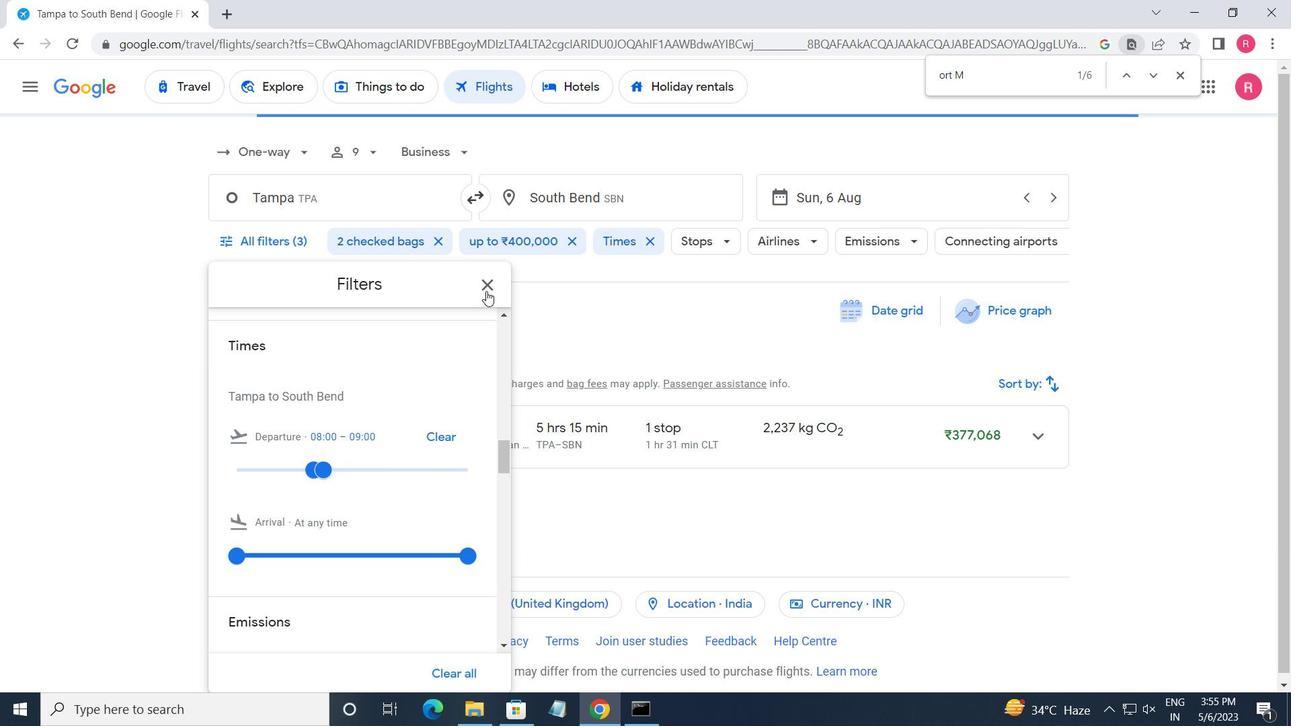 
Action: Mouse pressed left at (487, 281)
Screenshot: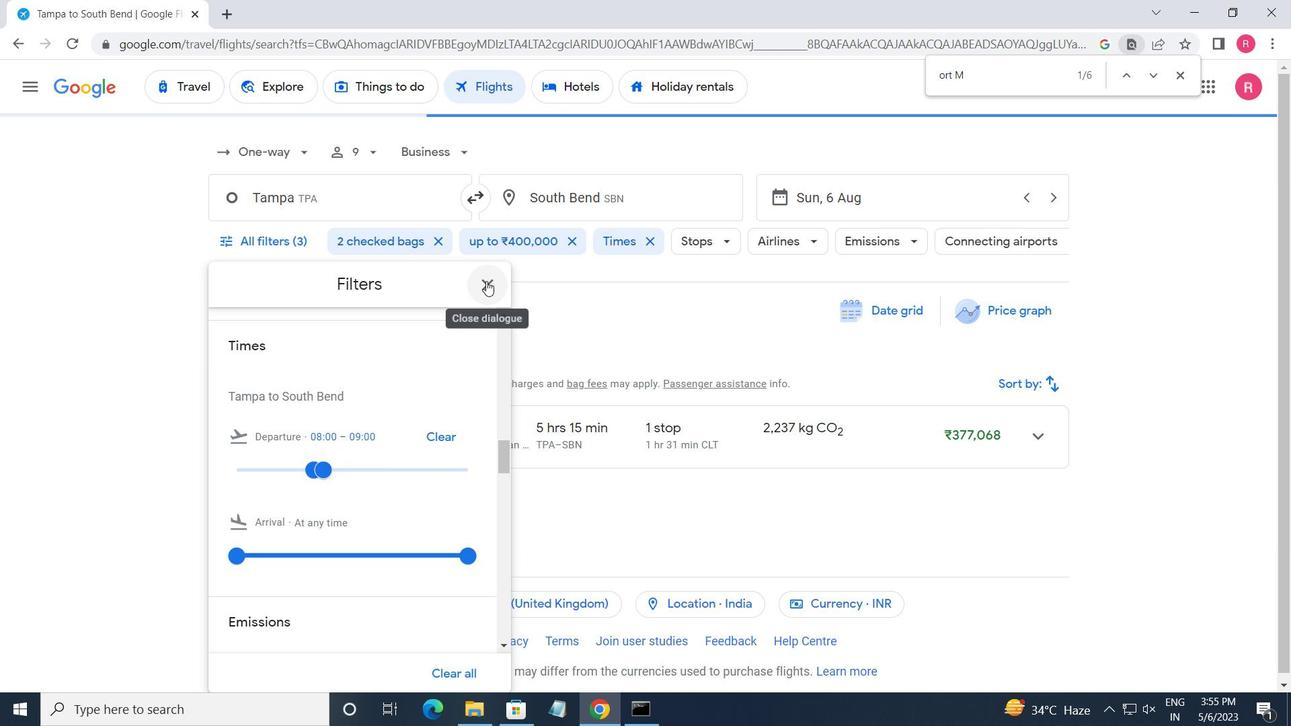 
Action: Mouse moved to (429, 252)
Screenshot: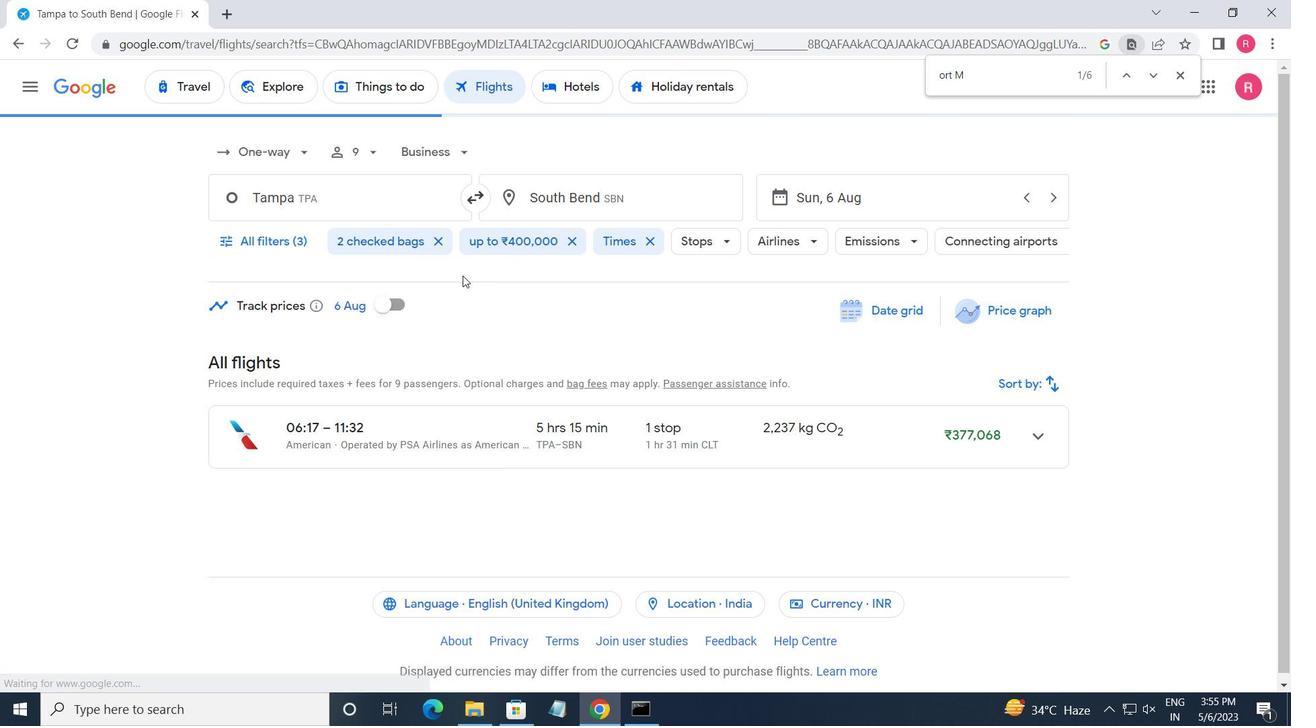 
